 Task: Look for space in Corvallis, United States from 24th August, 2023 to 10th September, 2023 for 8 adults in price range Rs.12000 to Rs.15000. Place can be entire place or shared room with 4 bedrooms having 8 beds and 4 bathrooms. Property type can be house, flat, guest house. Amenities needed are: wifi, TV, free parkinig on premises, gym, breakfast. Booking option can be shelf check-in. Required host language is English.
Action: Mouse moved to (571, 143)
Screenshot: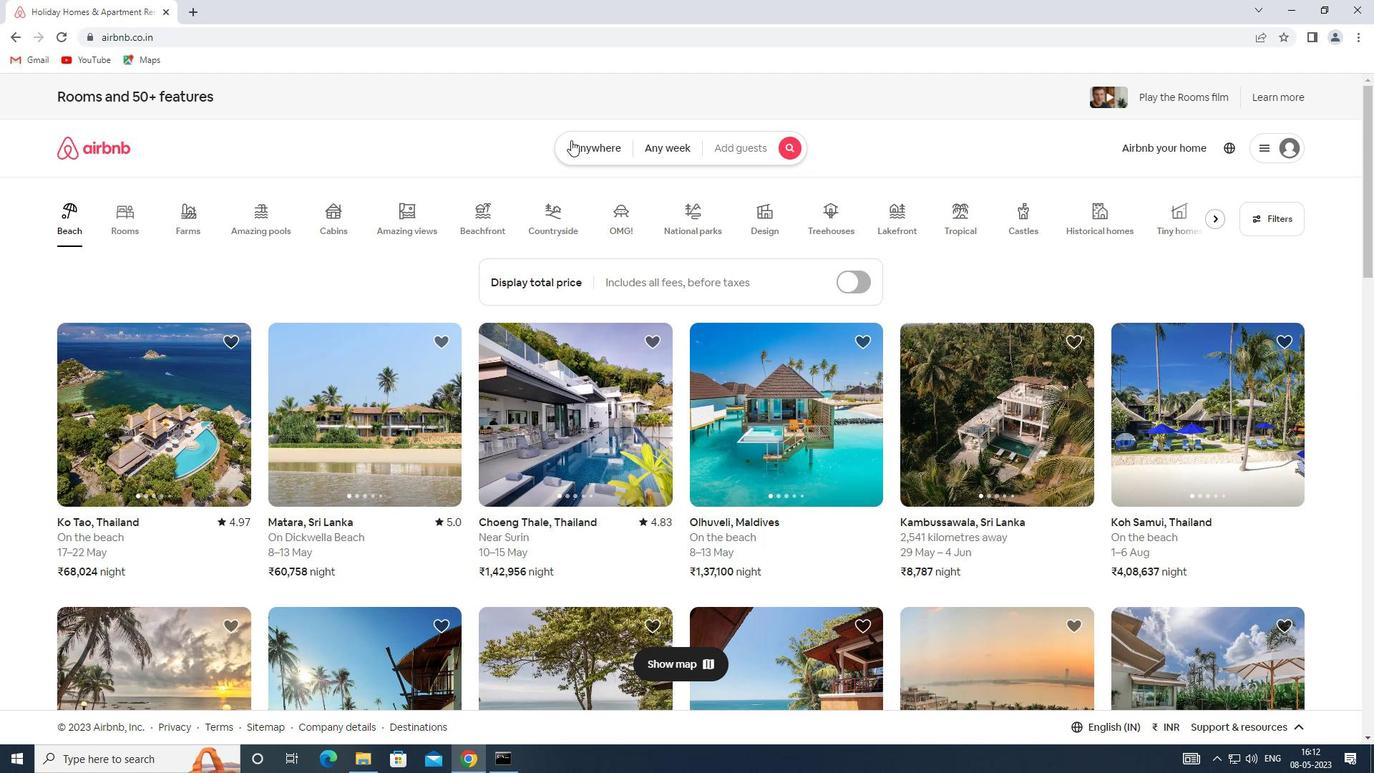 
Action: Mouse pressed left at (571, 143)
Screenshot: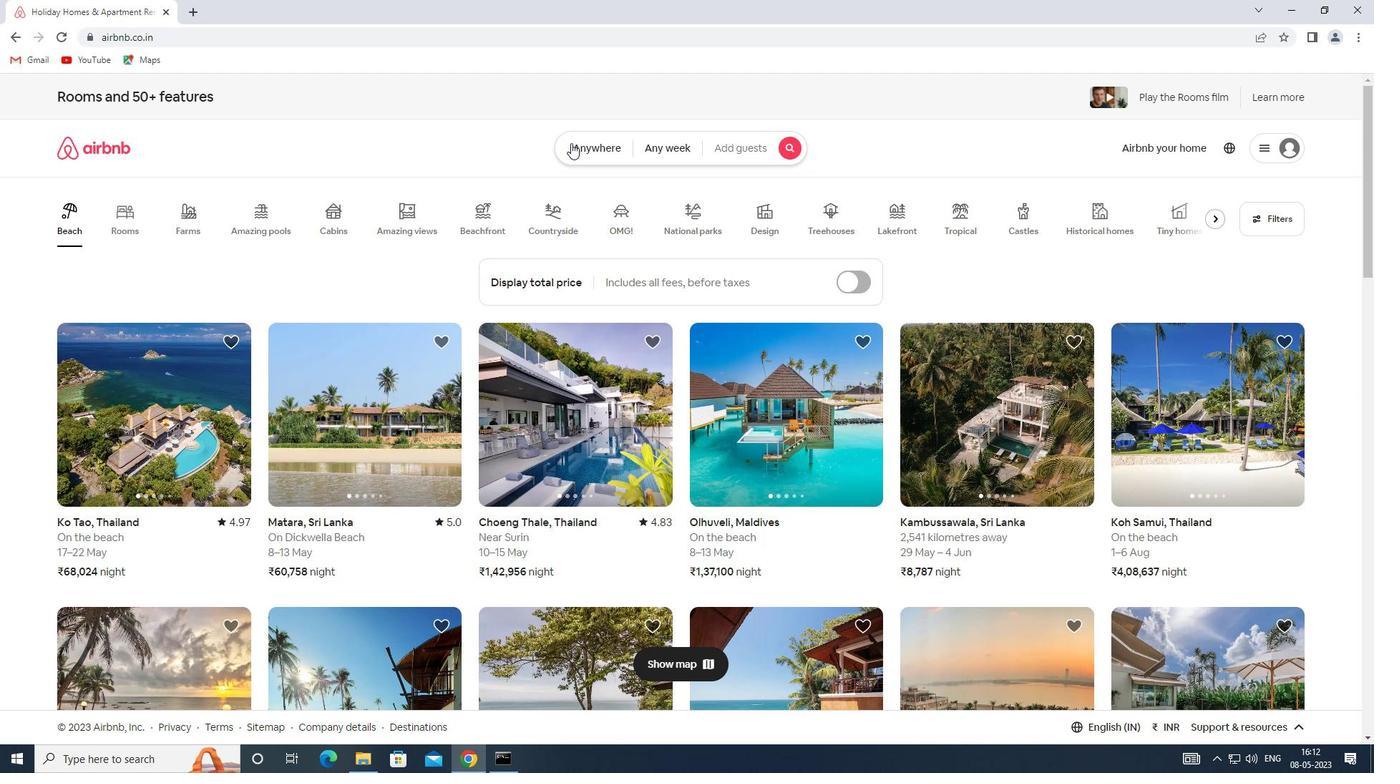 
Action: Mouse moved to (443, 203)
Screenshot: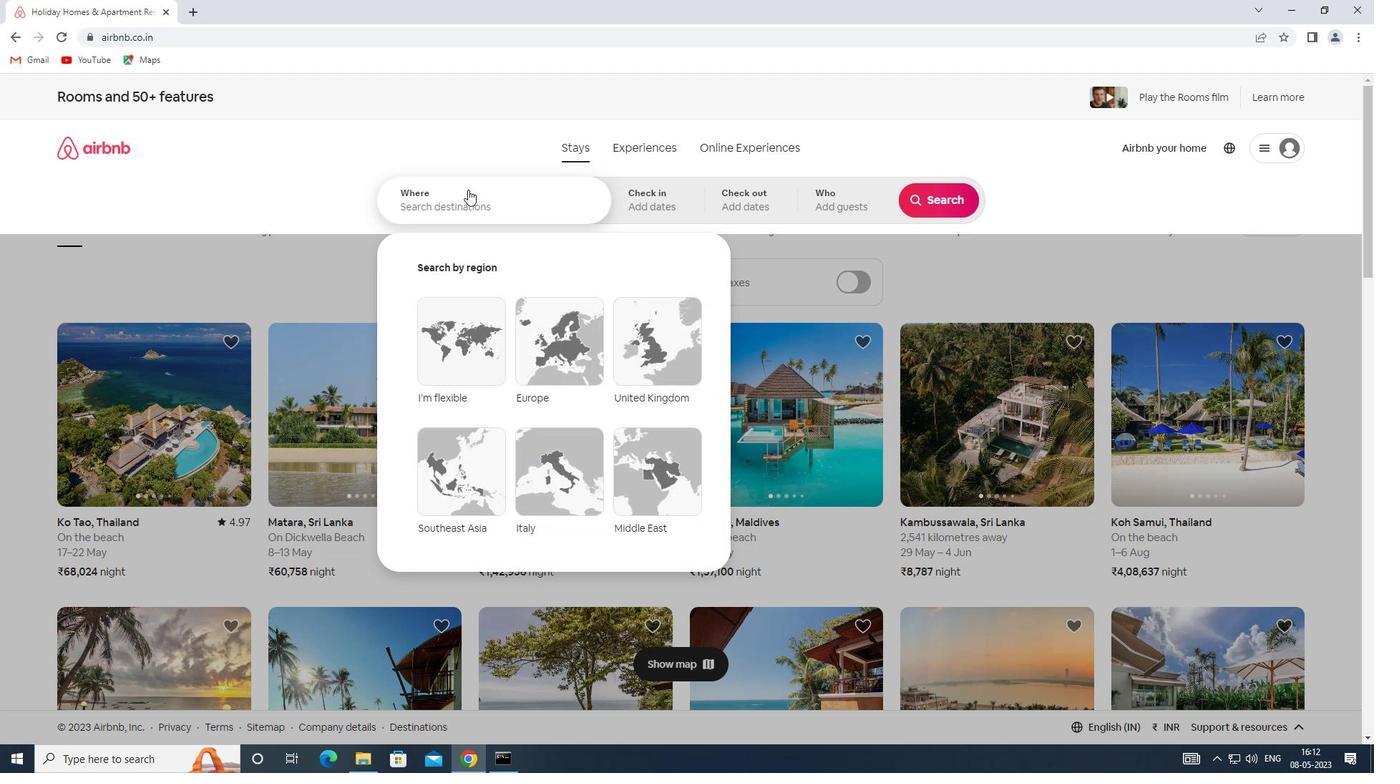 
Action: Mouse pressed left at (443, 203)
Screenshot: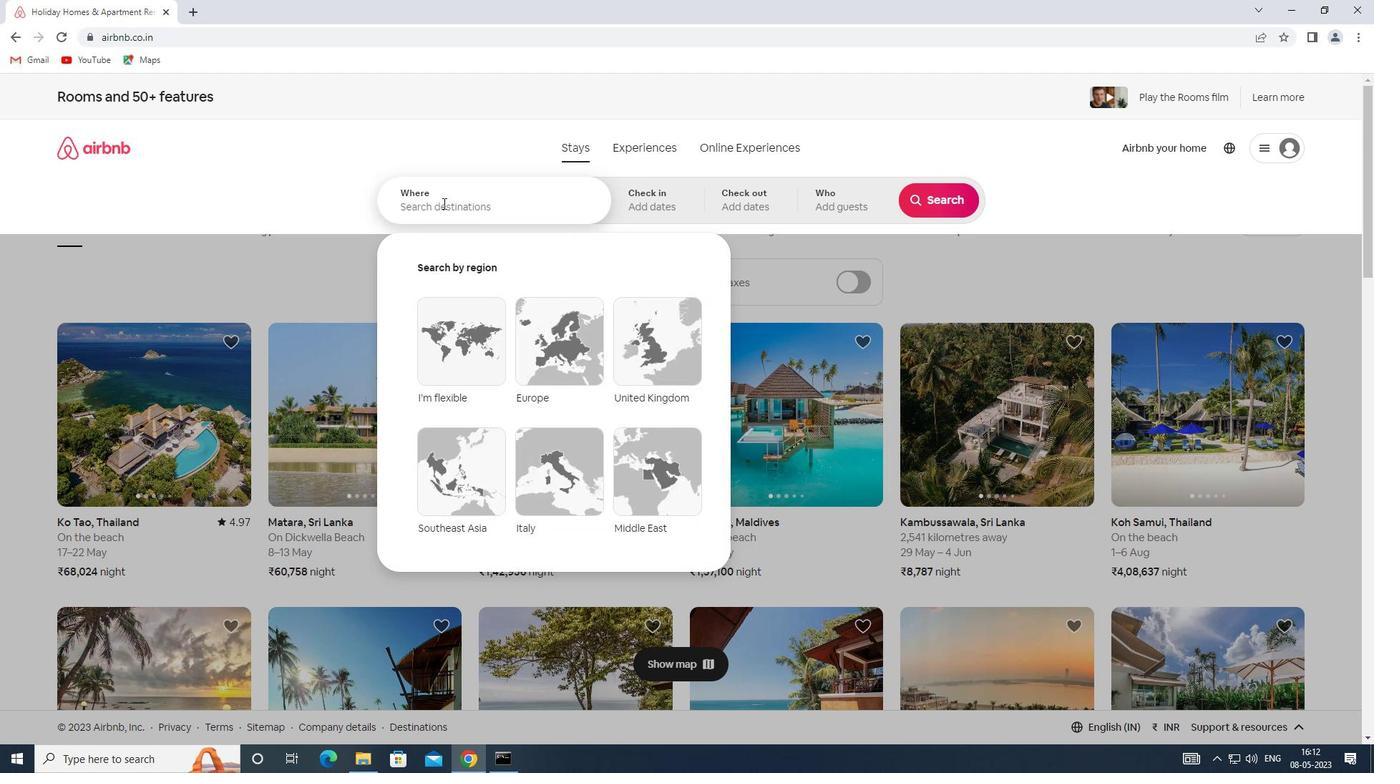 
Action: Key pressed <Key.shift>SPACE<Key.space>IN<Key.space><Key.shift>CORVALLIS,<Key.shift>UNITED<Key.space><Key.shift>STATES
Screenshot: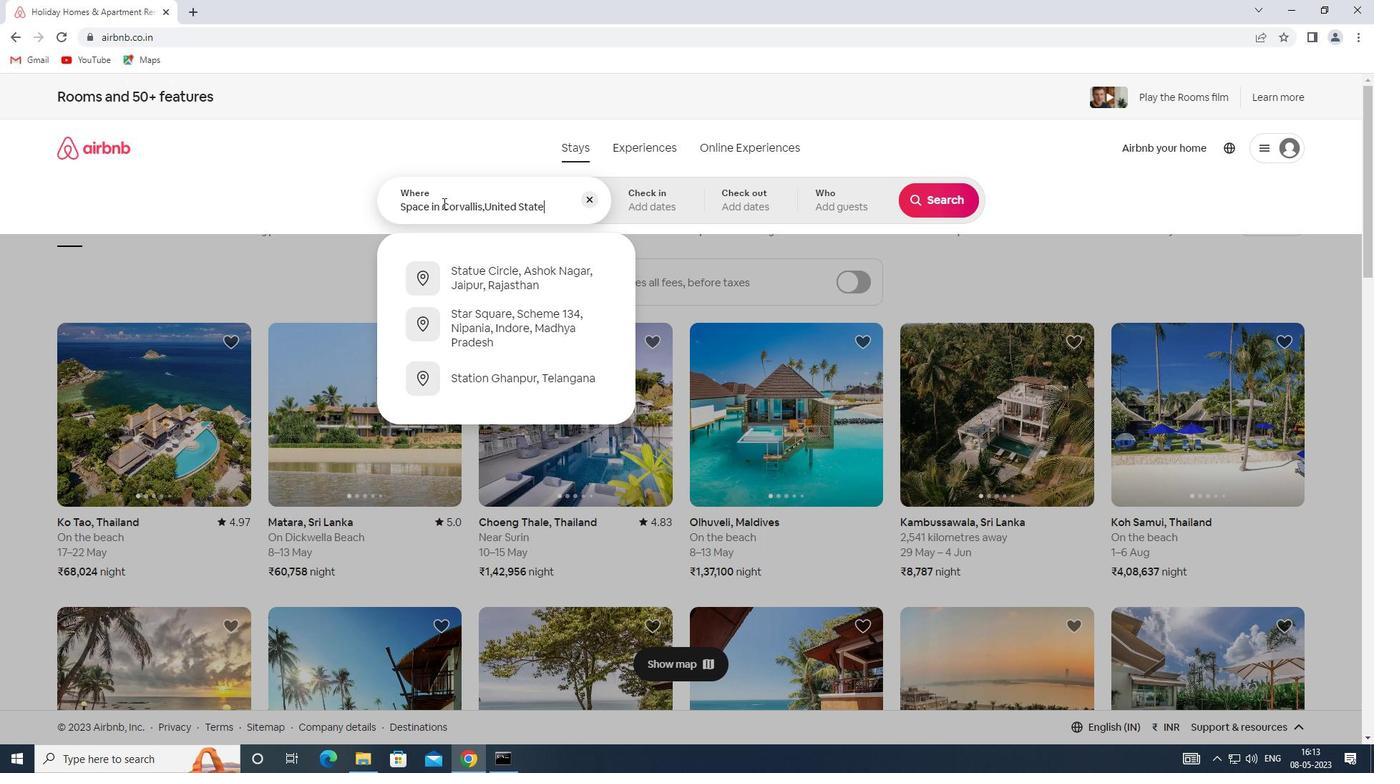 
Action: Mouse moved to (659, 186)
Screenshot: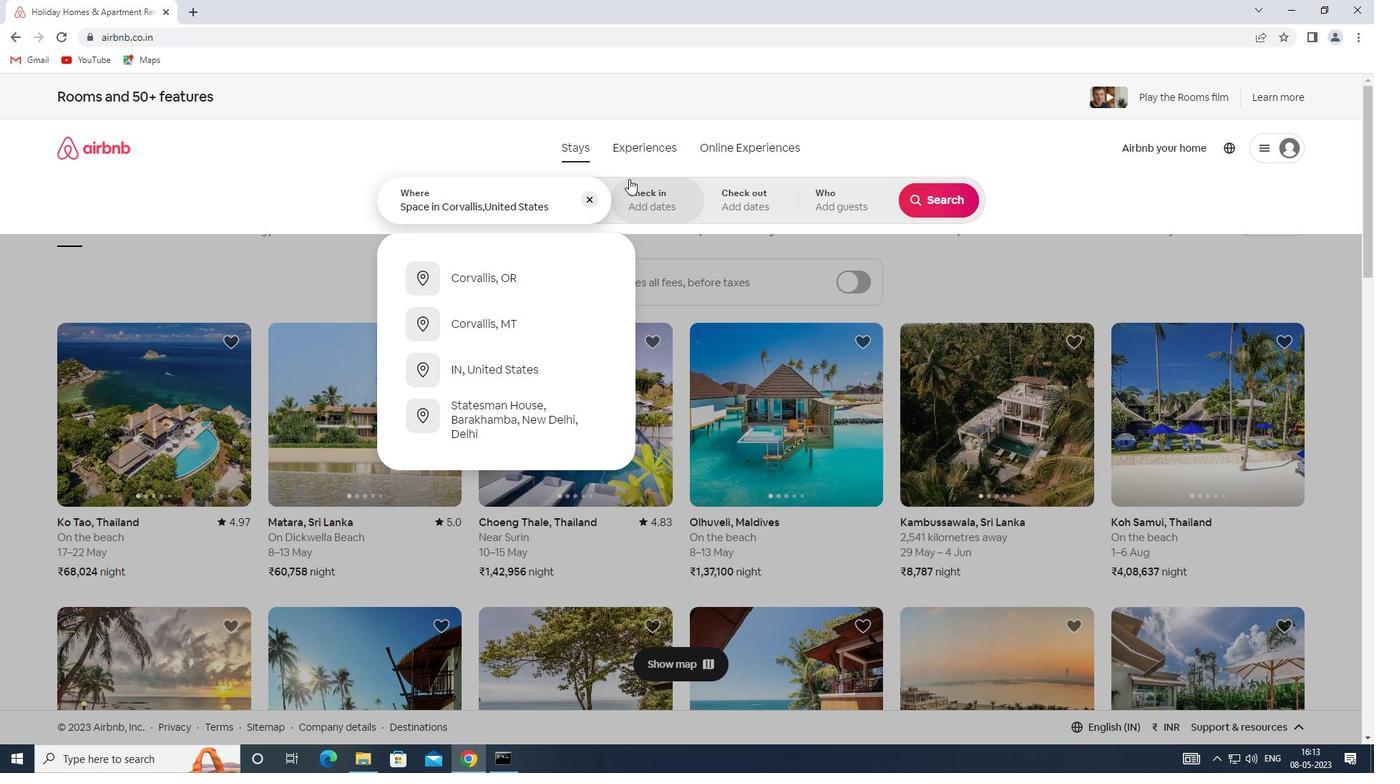 
Action: Mouse pressed left at (659, 186)
Screenshot: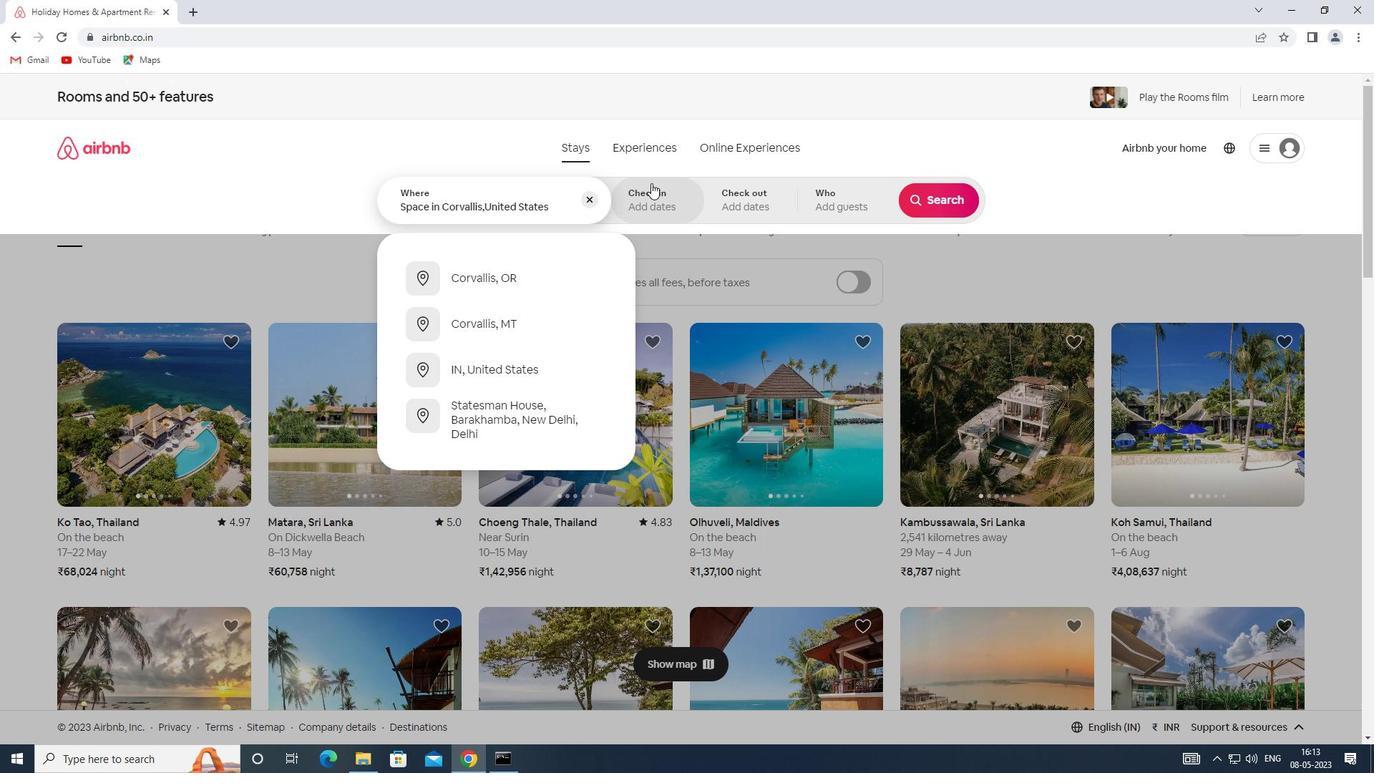 
Action: Mouse moved to (941, 311)
Screenshot: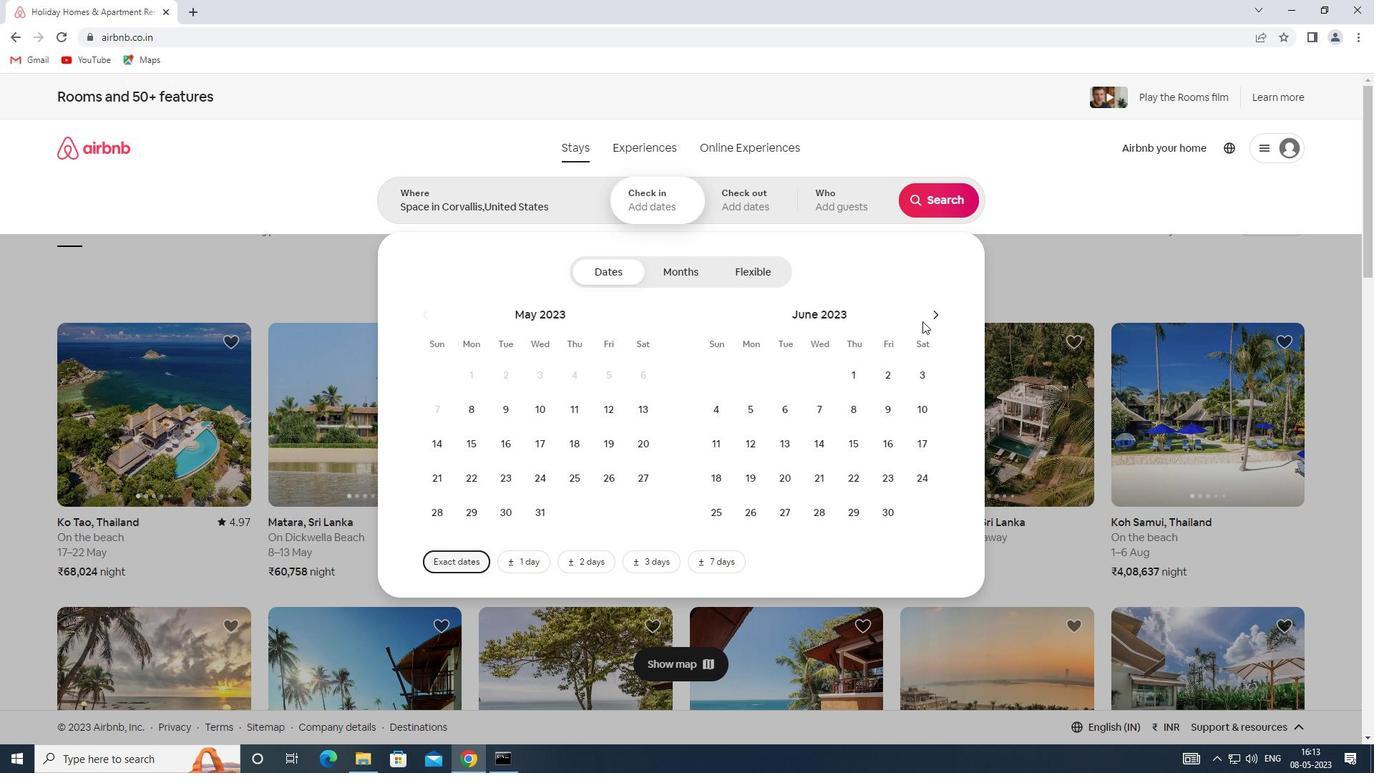 
Action: Mouse pressed left at (941, 311)
Screenshot: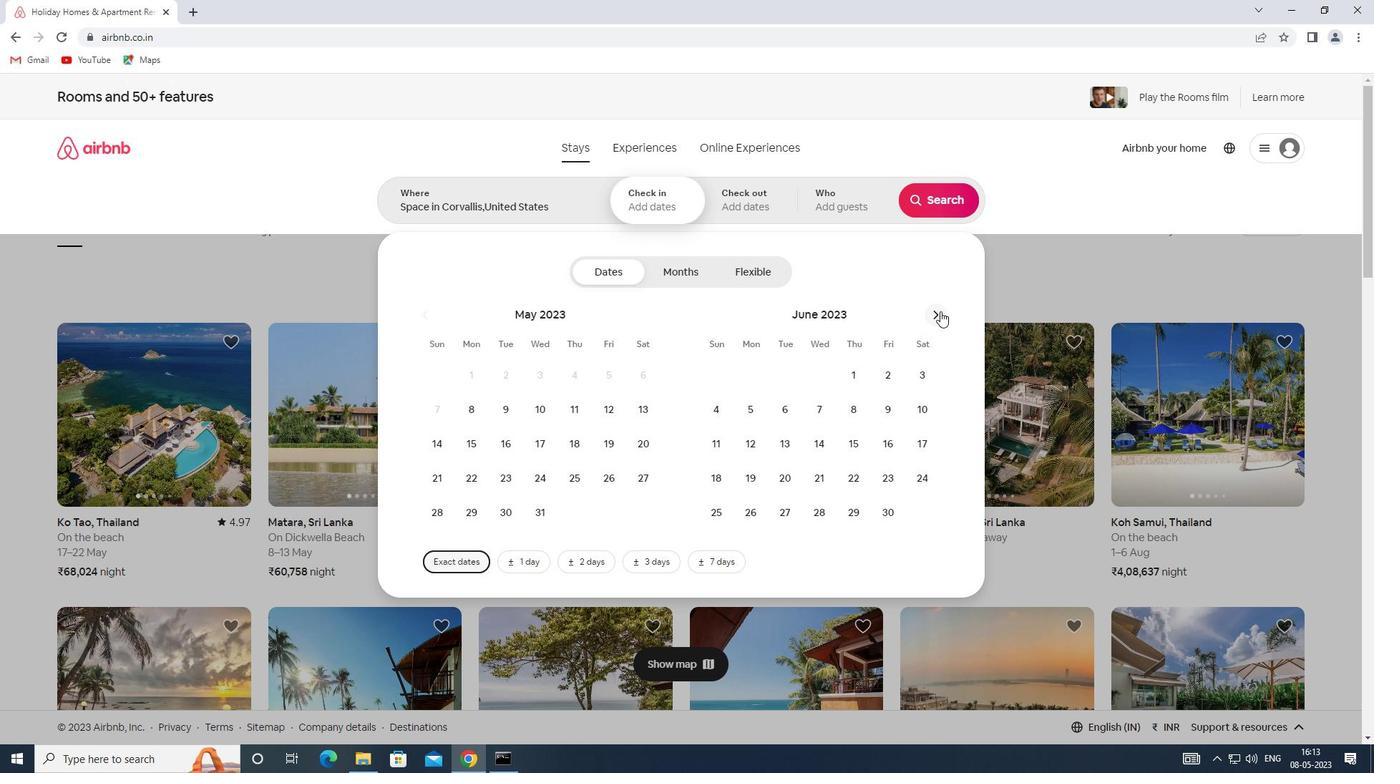 
Action: Mouse pressed left at (941, 311)
Screenshot: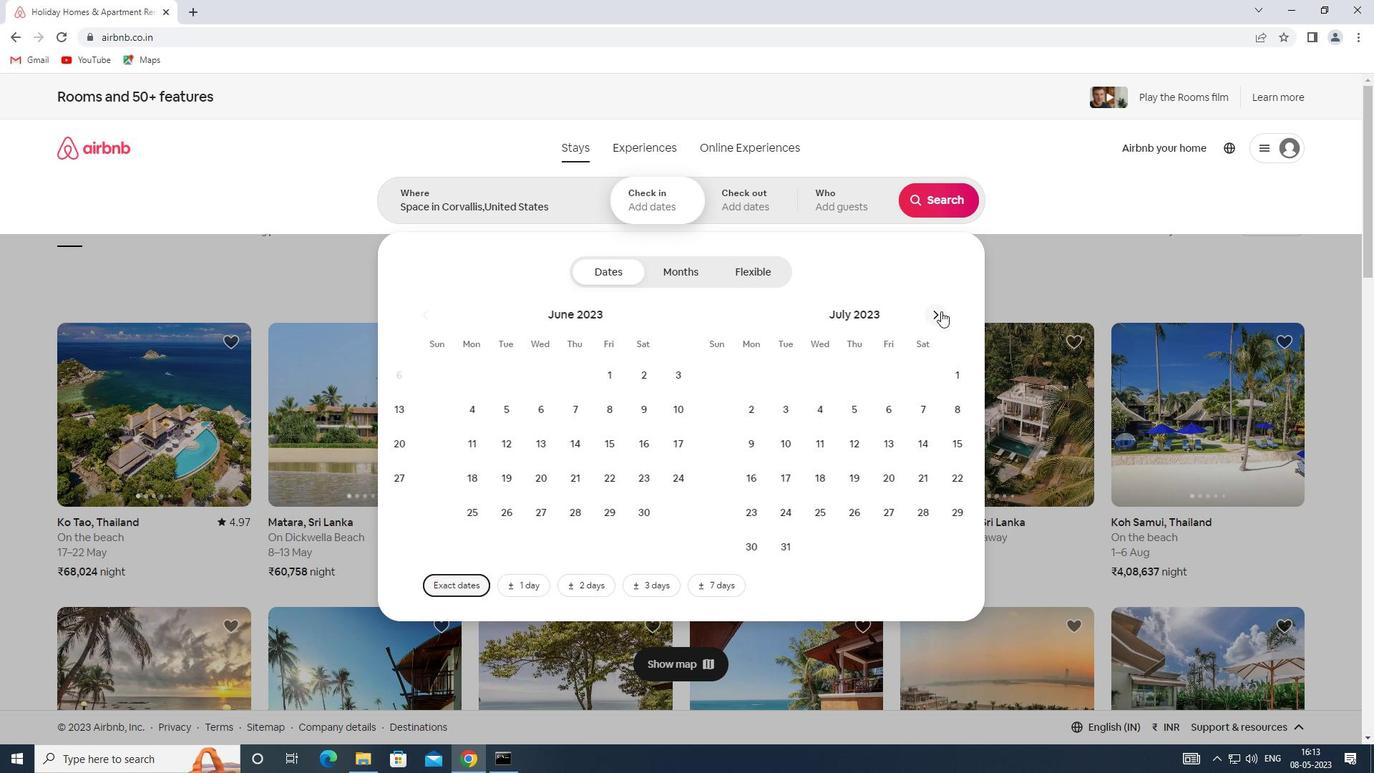 
Action: Mouse moved to (848, 476)
Screenshot: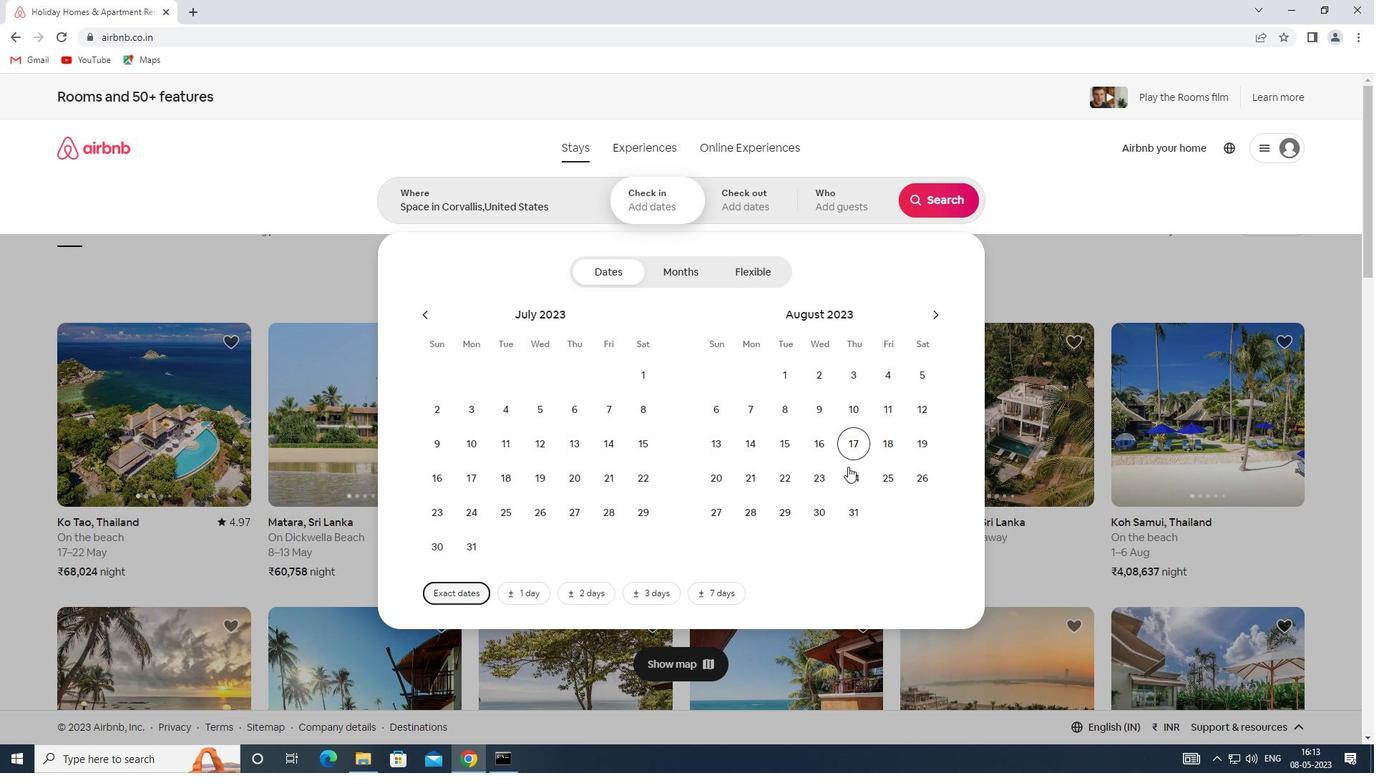
Action: Mouse pressed left at (848, 476)
Screenshot: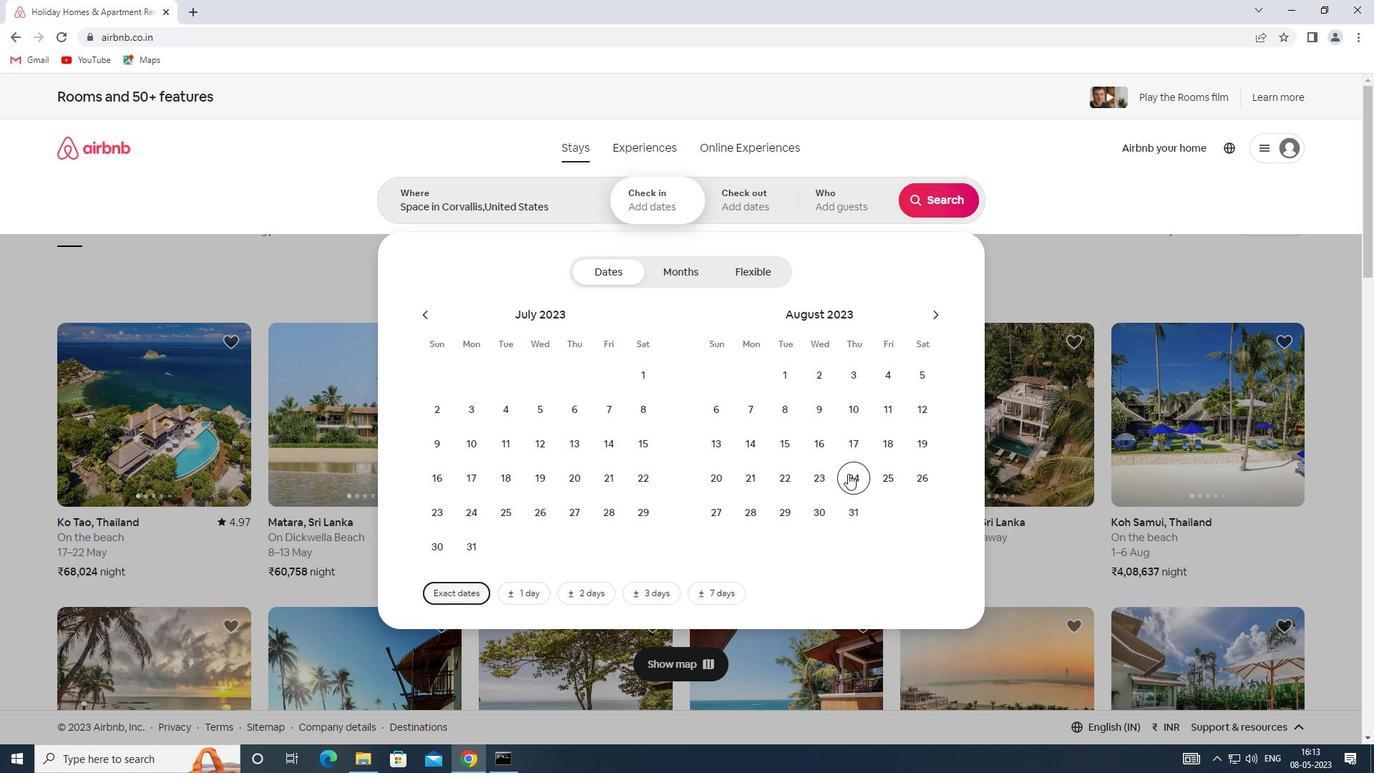 
Action: Mouse moved to (937, 307)
Screenshot: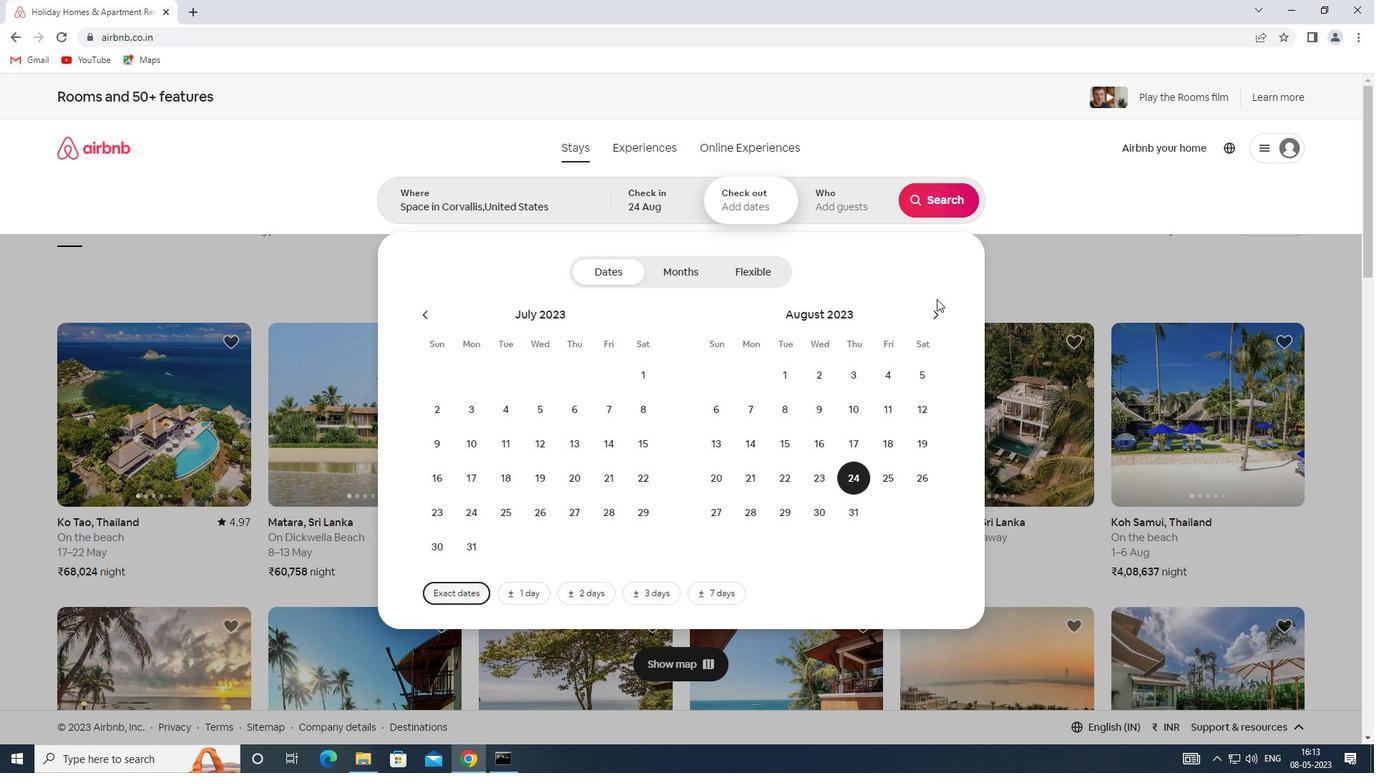 
Action: Mouse pressed left at (937, 307)
Screenshot: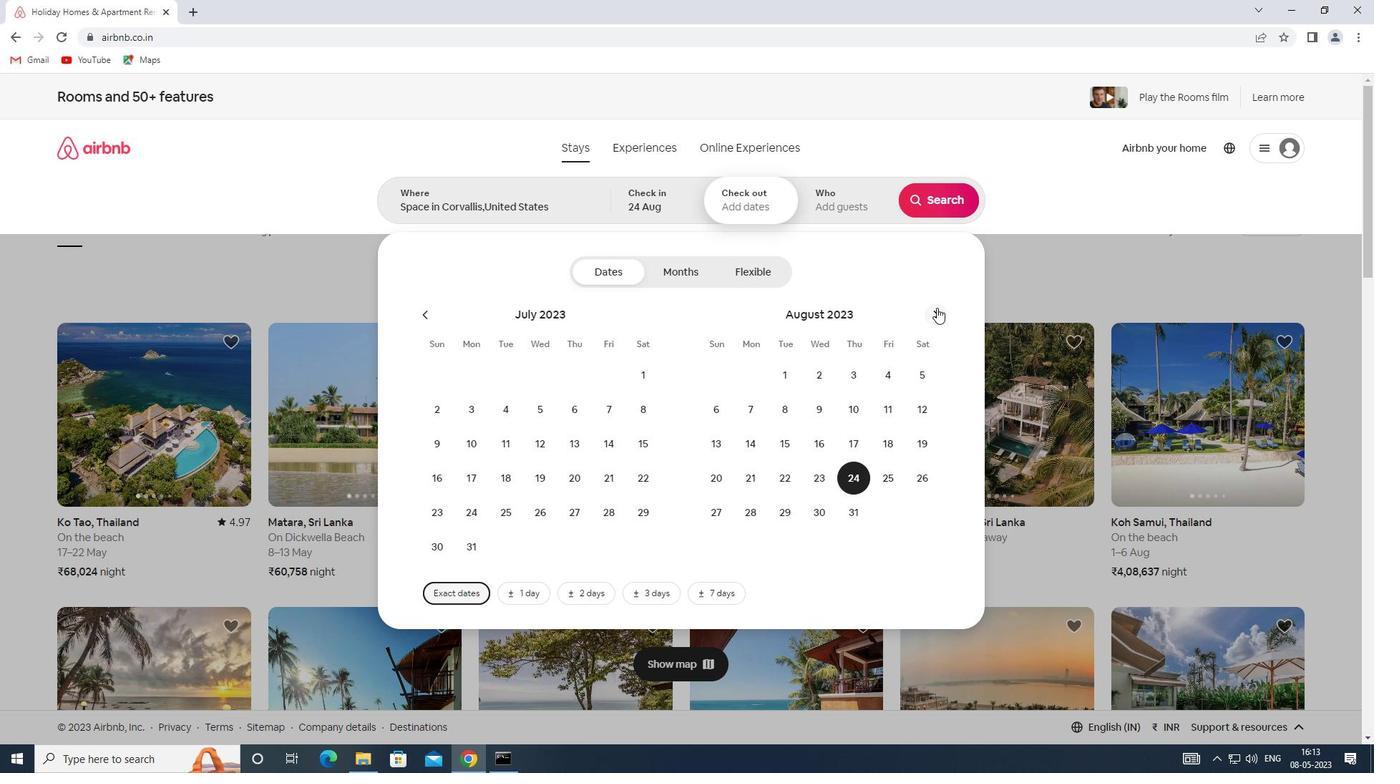 
Action: Mouse moved to (719, 433)
Screenshot: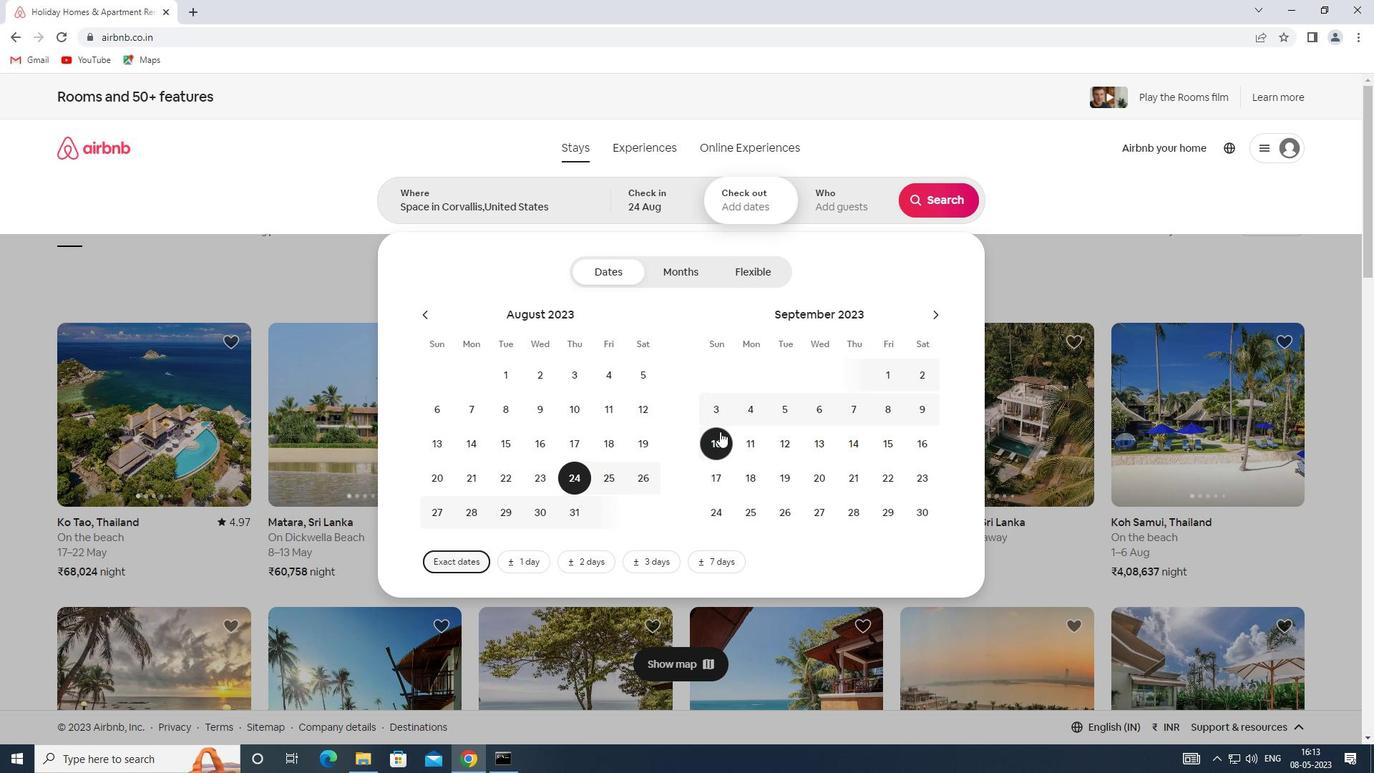 
Action: Mouse pressed left at (719, 433)
Screenshot: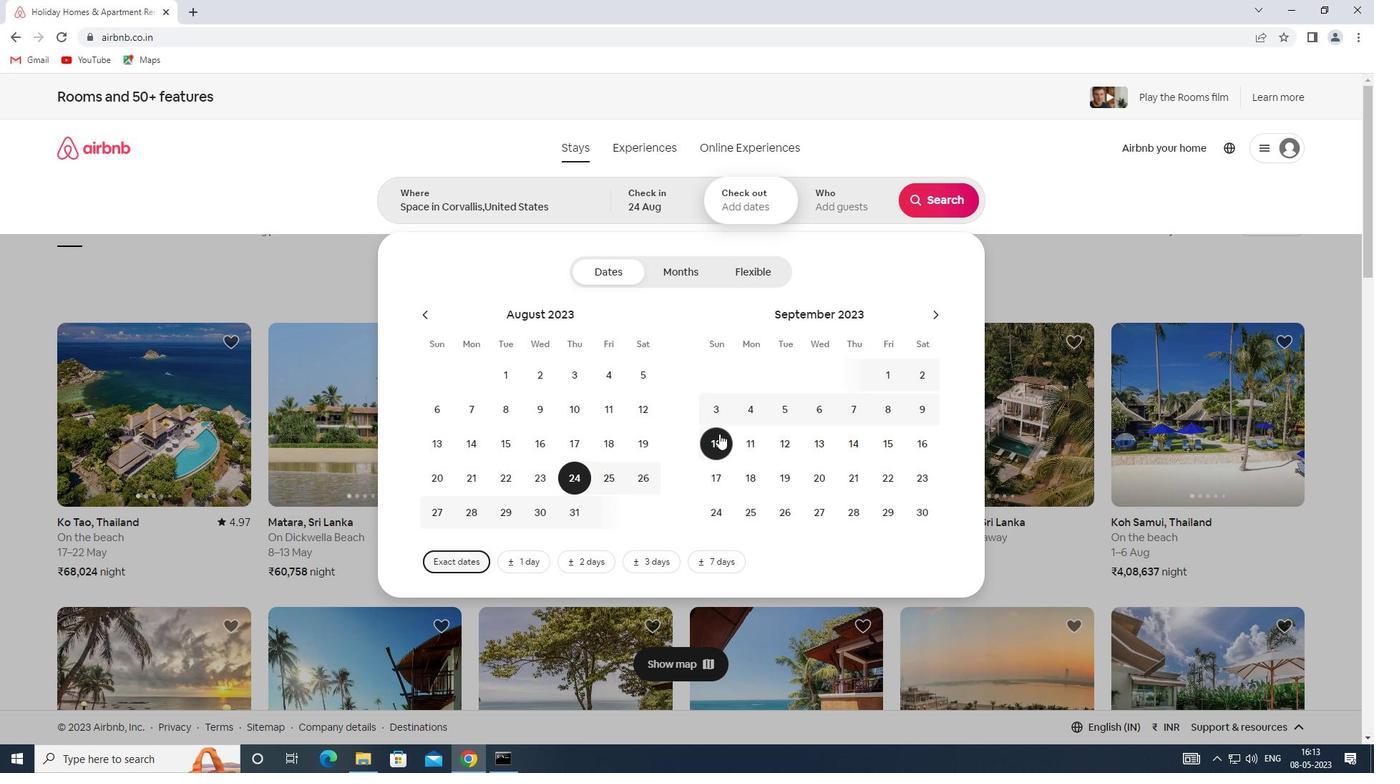 
Action: Mouse moved to (831, 204)
Screenshot: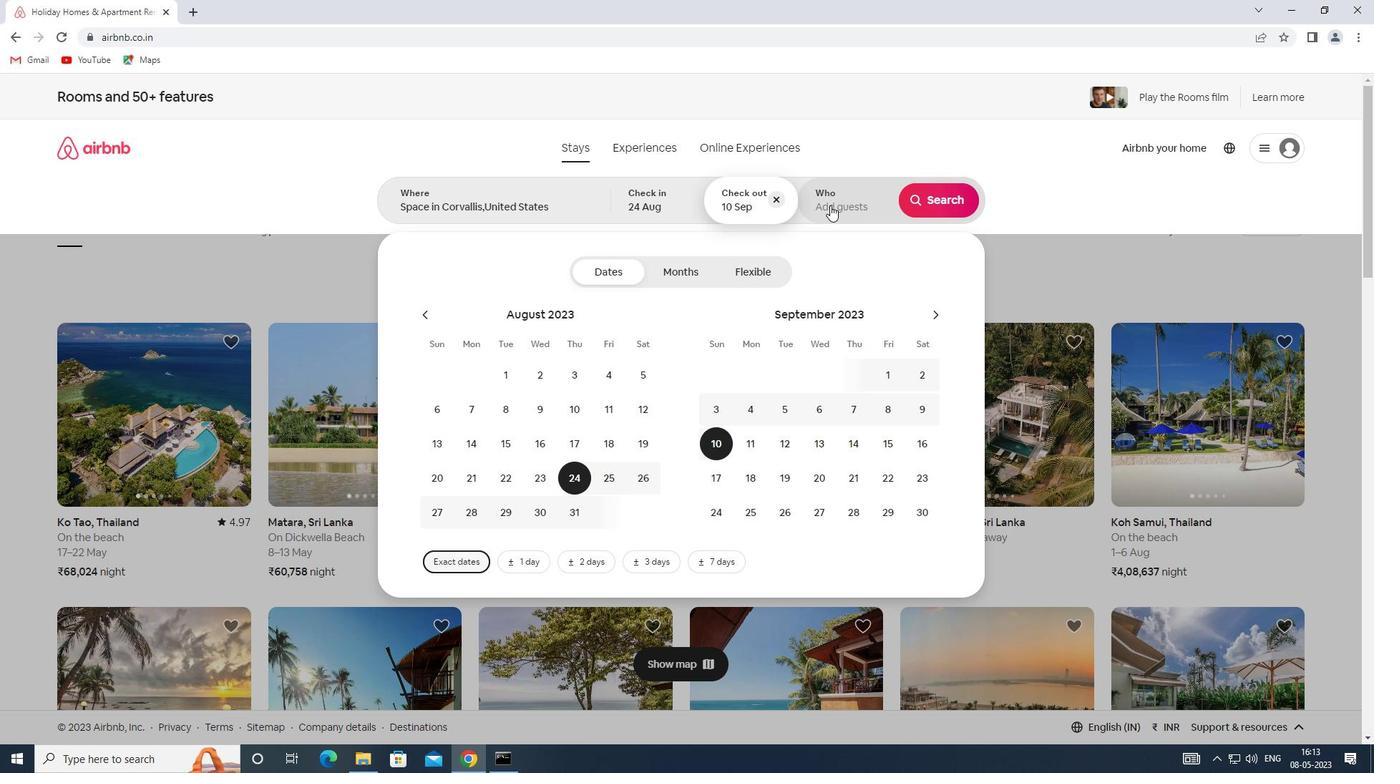 
Action: Mouse pressed left at (831, 204)
Screenshot: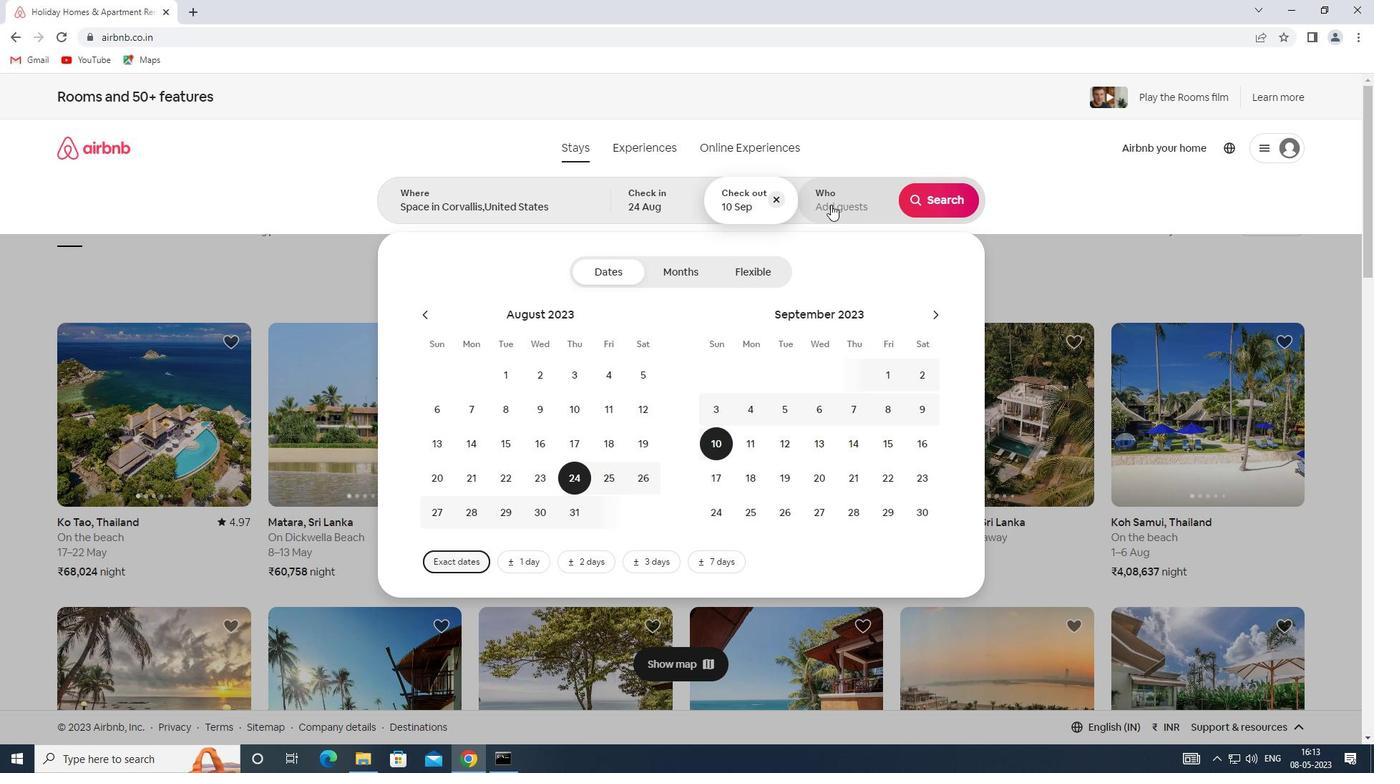 
Action: Mouse moved to (939, 275)
Screenshot: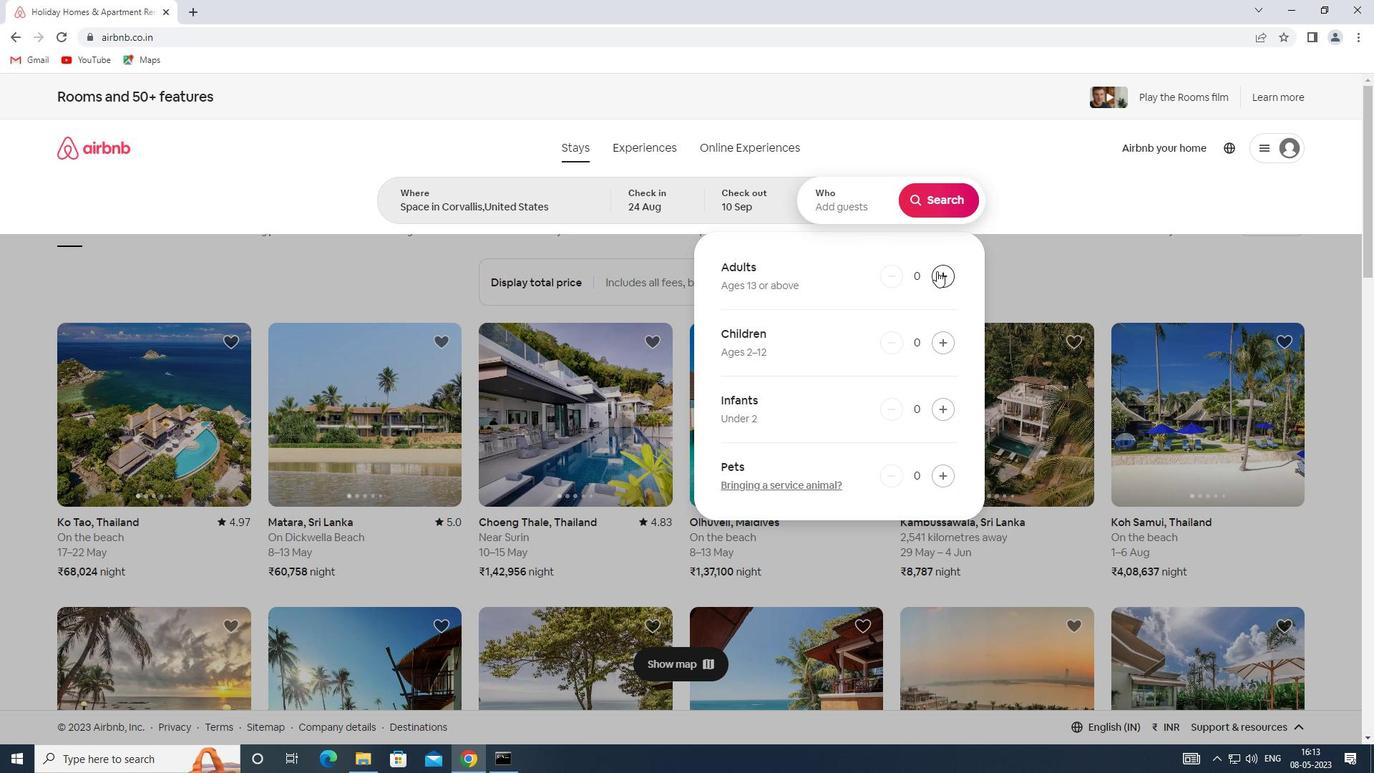 
Action: Mouse pressed left at (939, 275)
Screenshot: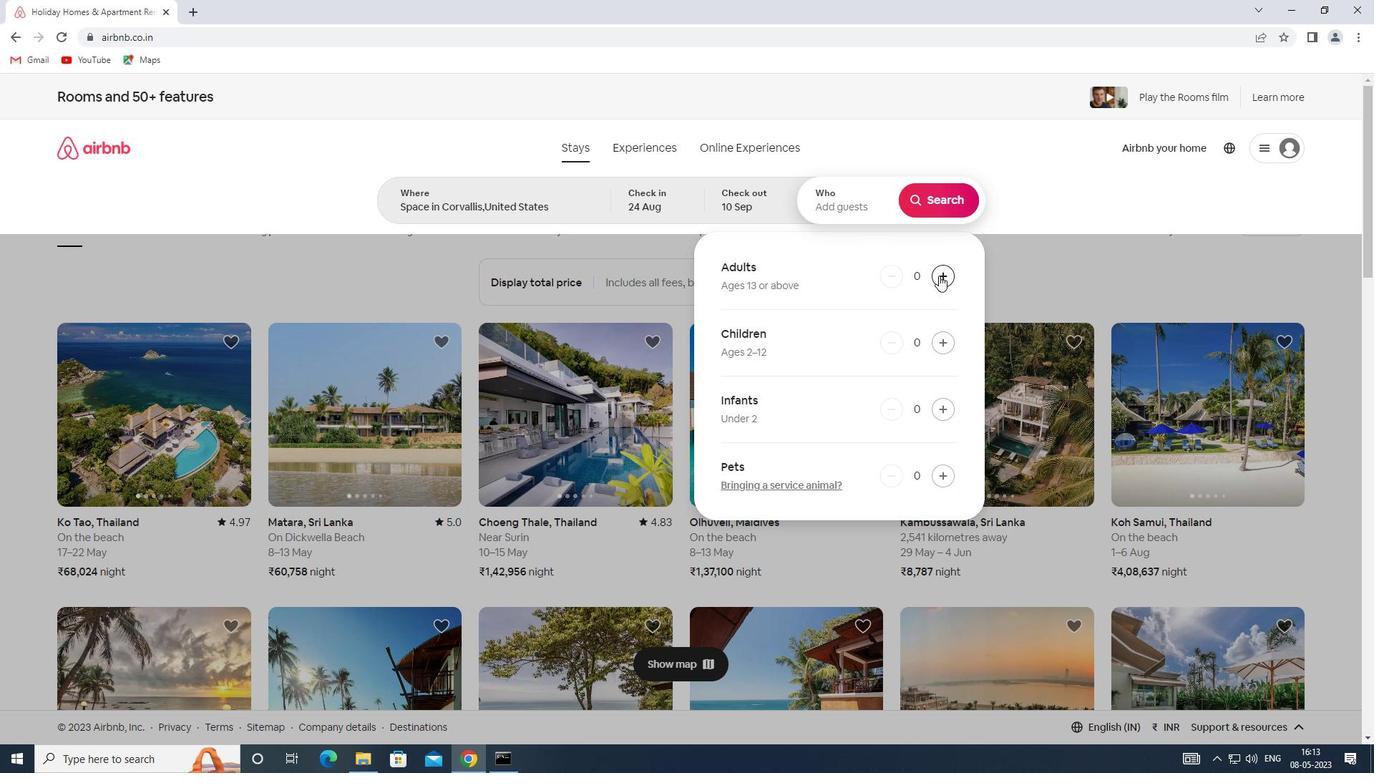 
Action: Mouse pressed left at (939, 275)
Screenshot: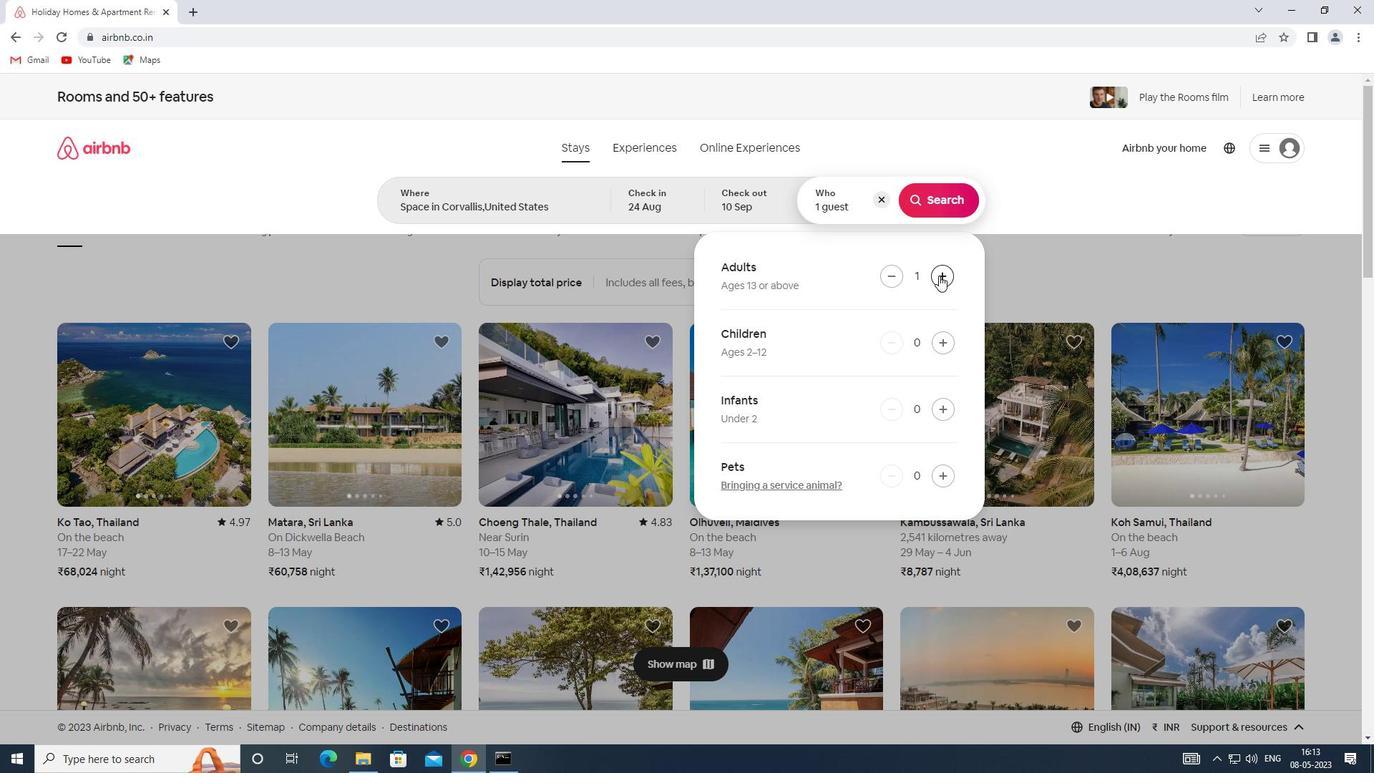 
Action: Mouse pressed left at (939, 275)
Screenshot: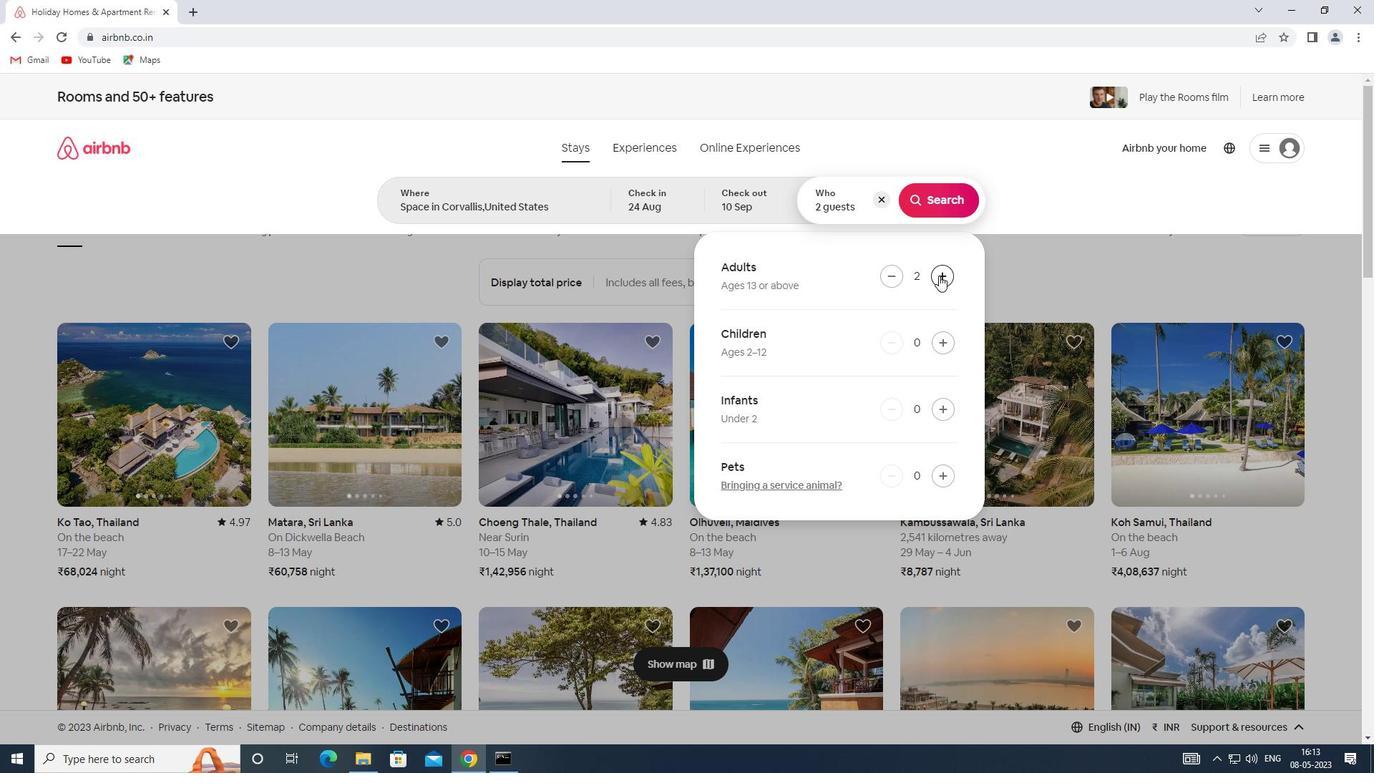 
Action: Mouse pressed left at (939, 275)
Screenshot: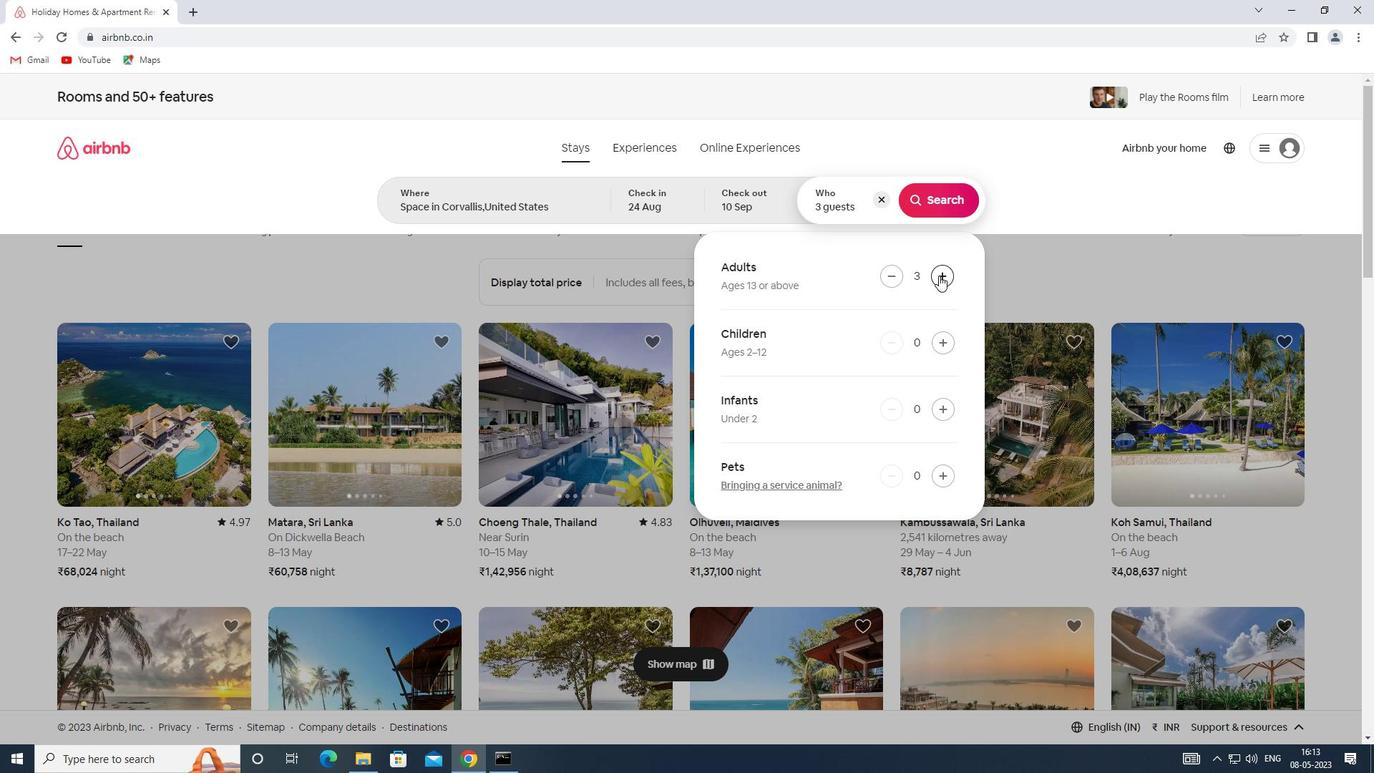 
Action: Mouse pressed left at (939, 275)
Screenshot: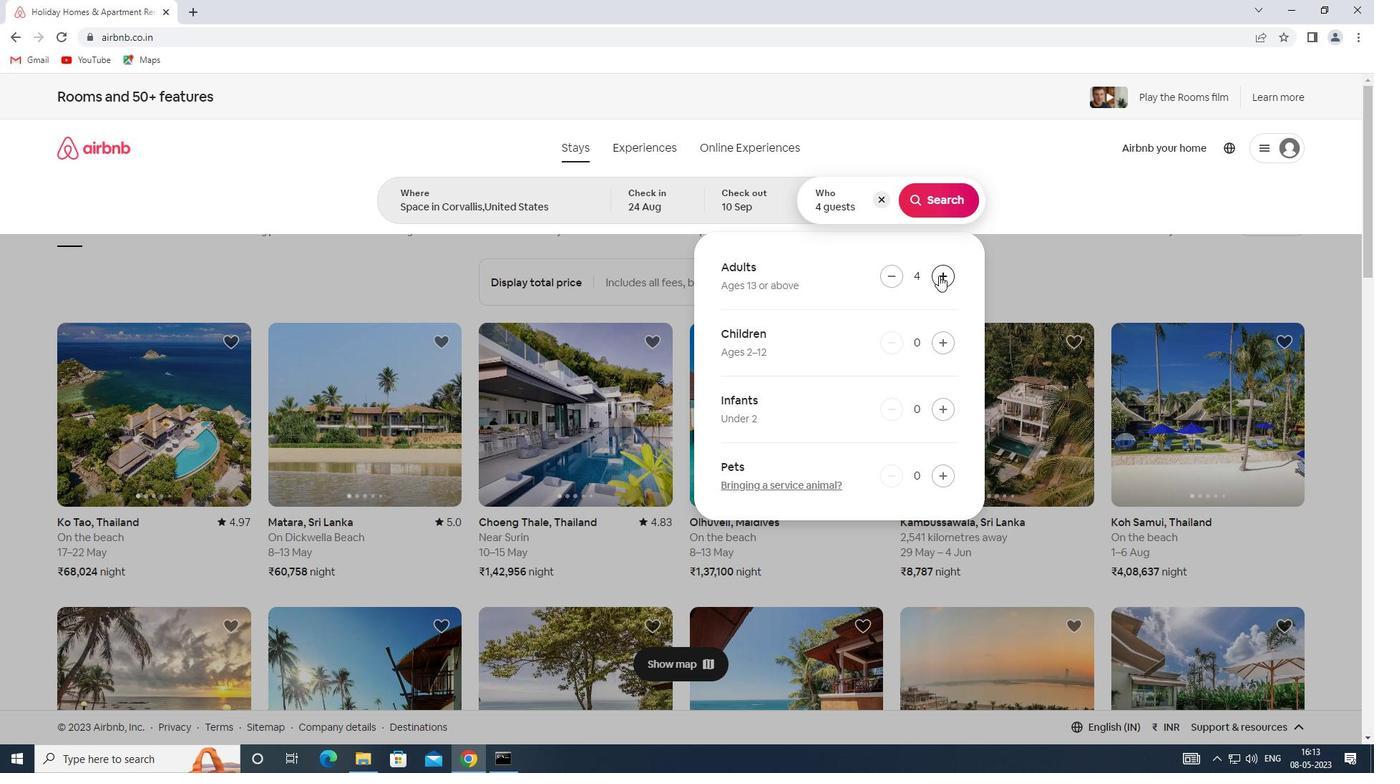 
Action: Mouse pressed left at (939, 275)
Screenshot: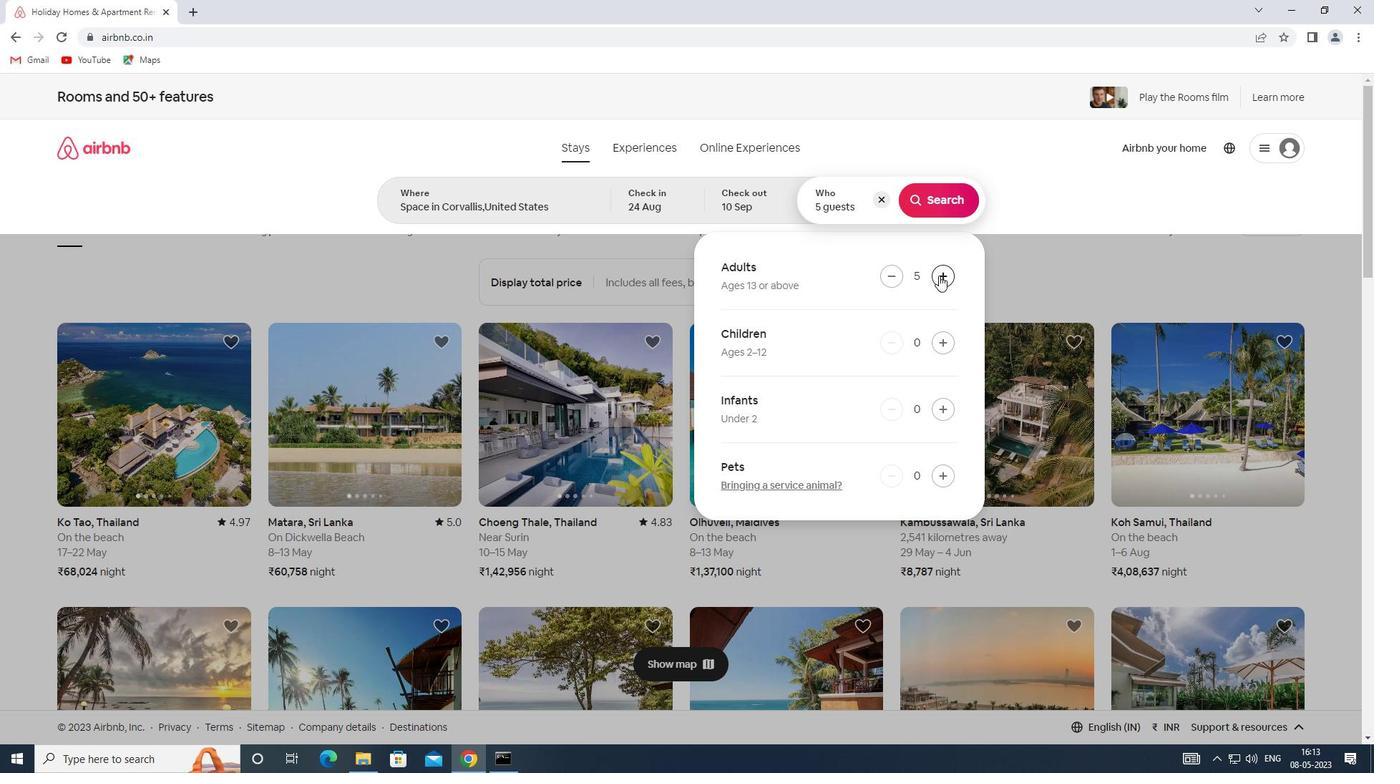 
Action: Mouse pressed left at (939, 275)
Screenshot: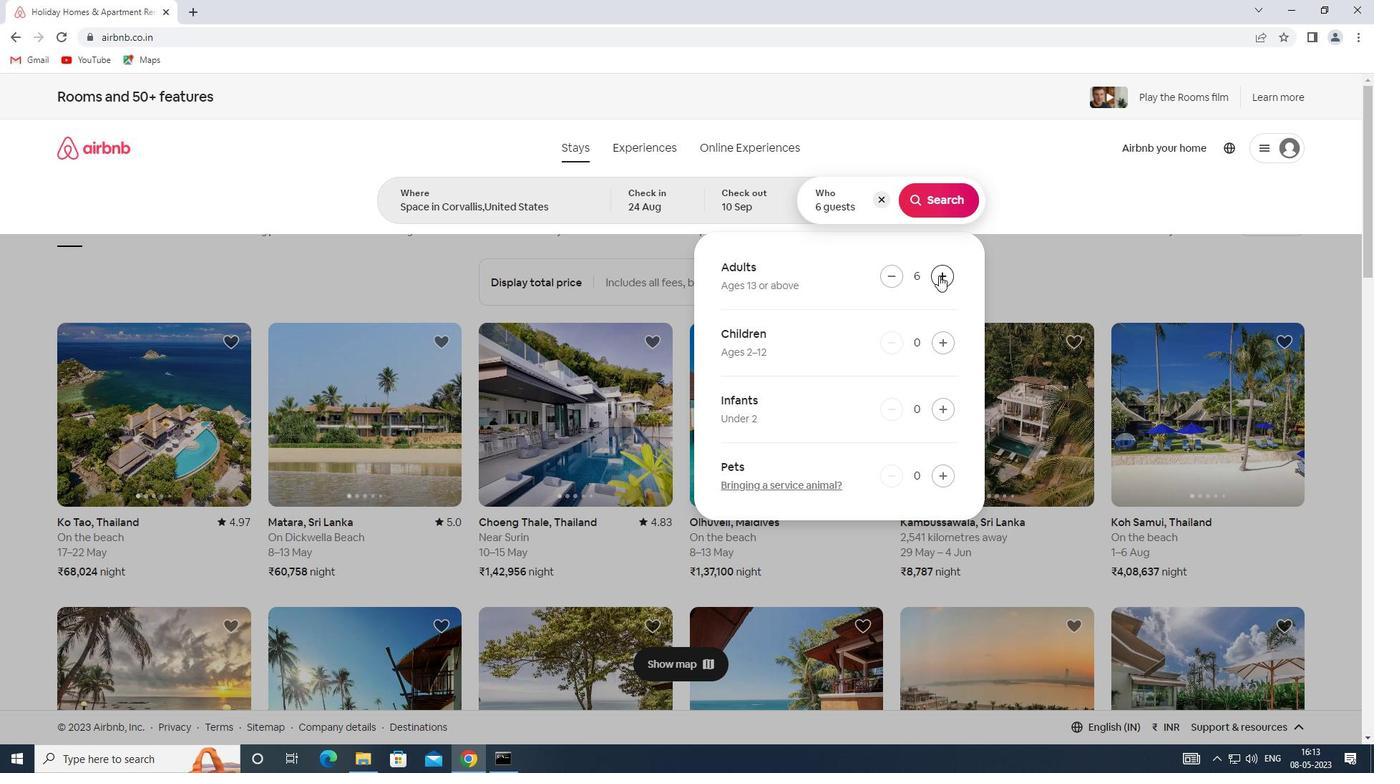 
Action: Mouse pressed left at (939, 275)
Screenshot: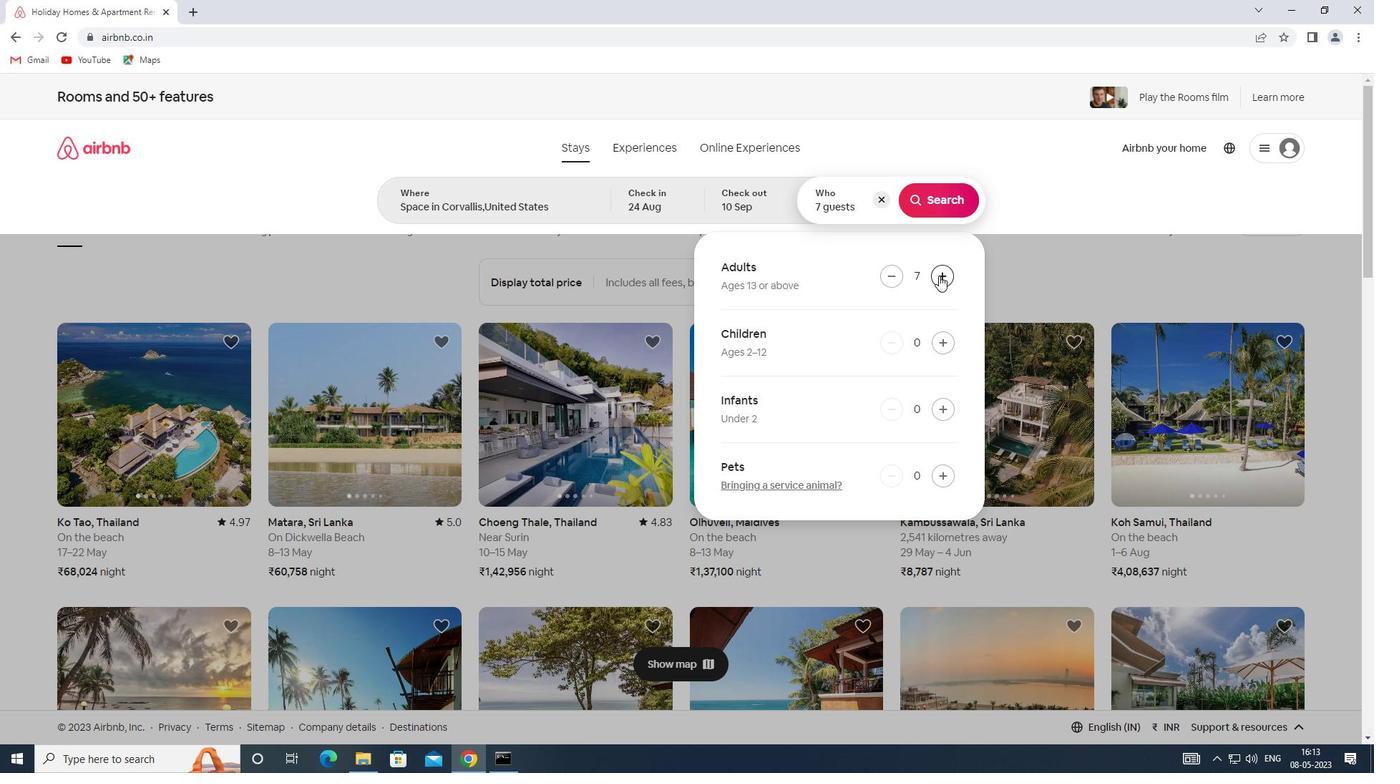 
Action: Mouse moved to (949, 206)
Screenshot: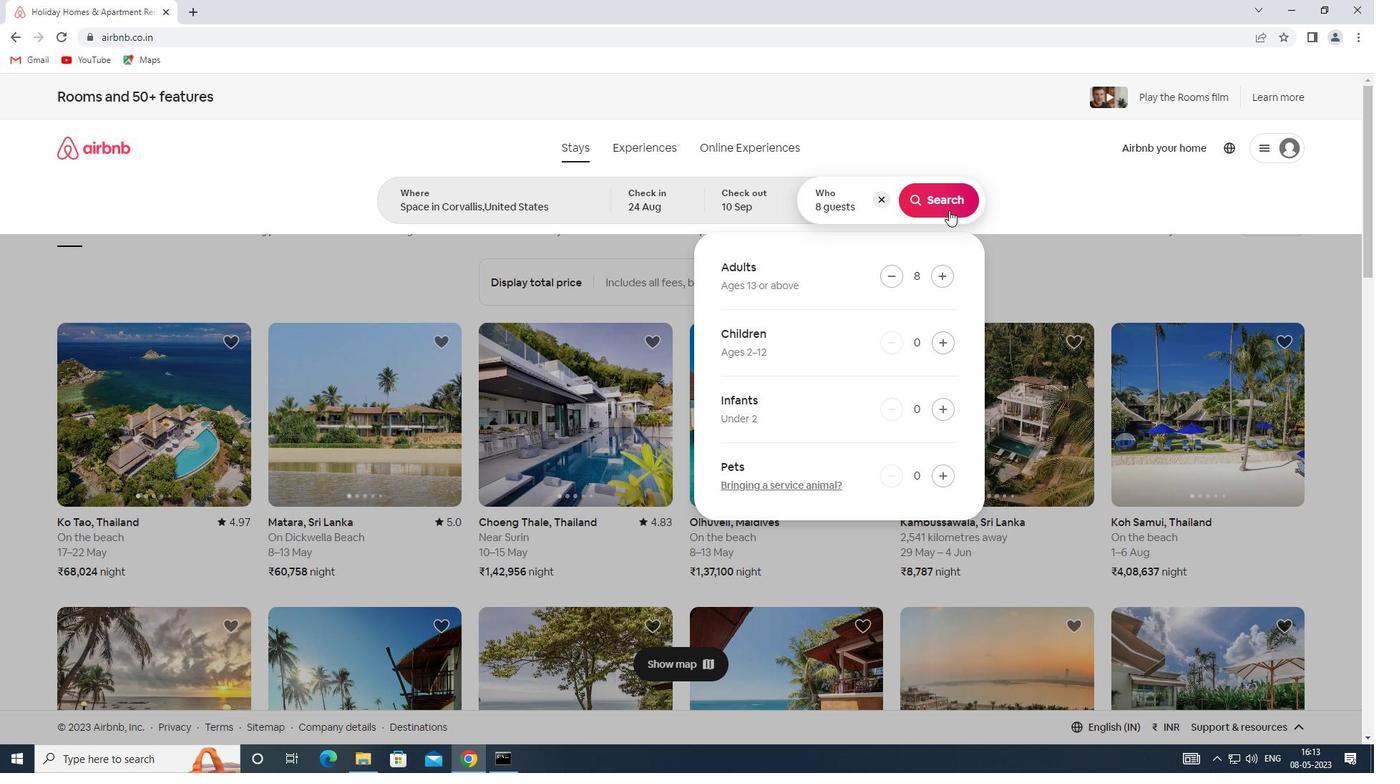 
Action: Mouse pressed left at (949, 206)
Screenshot: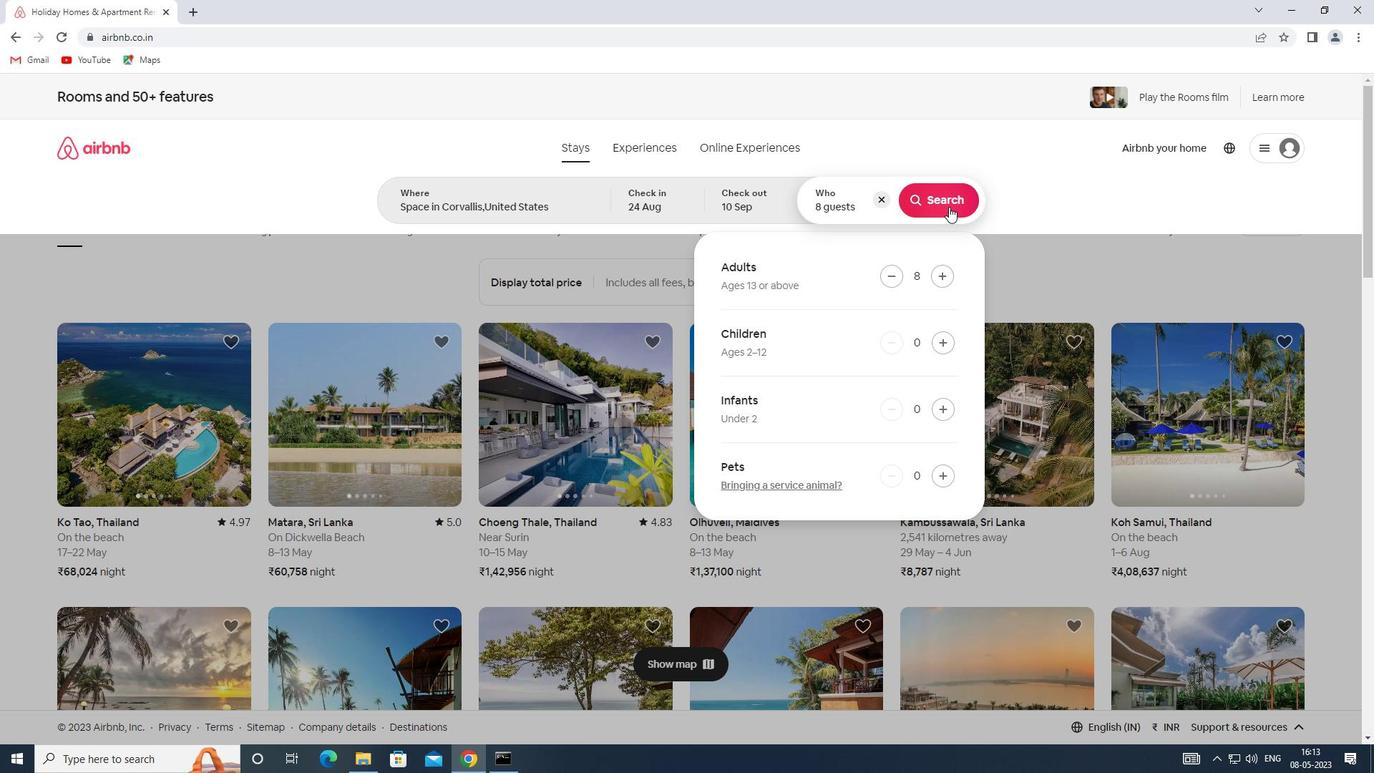 
Action: Mouse moved to (1290, 168)
Screenshot: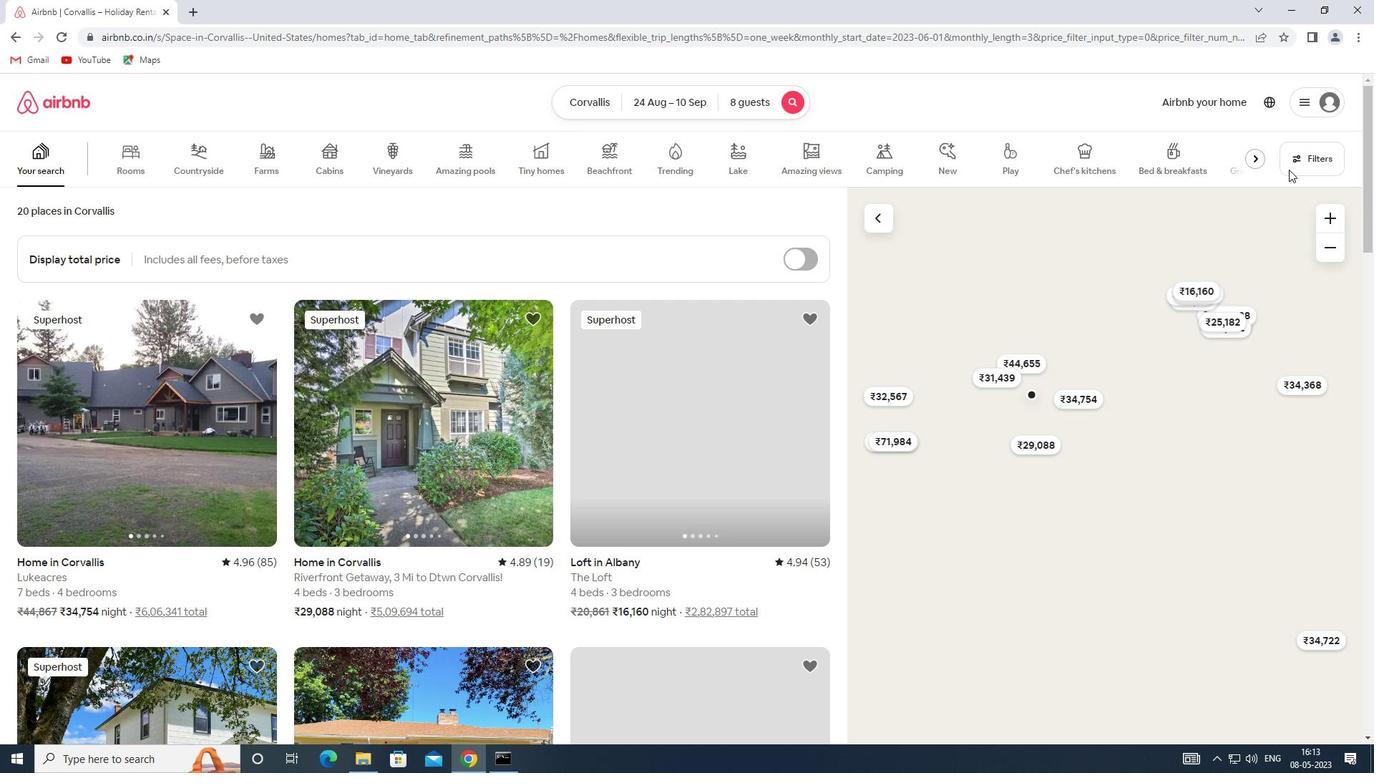 
Action: Mouse pressed left at (1290, 168)
Screenshot: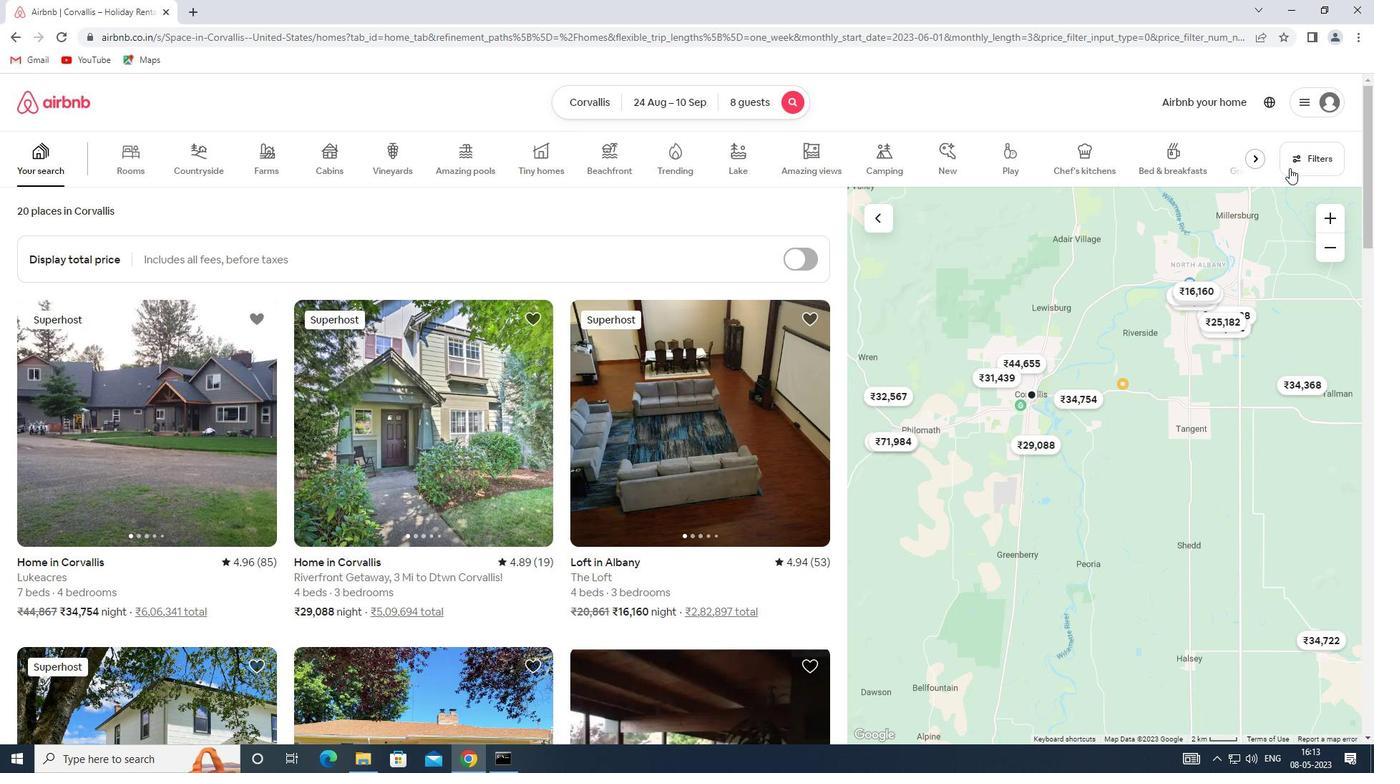 
Action: Mouse moved to (494, 517)
Screenshot: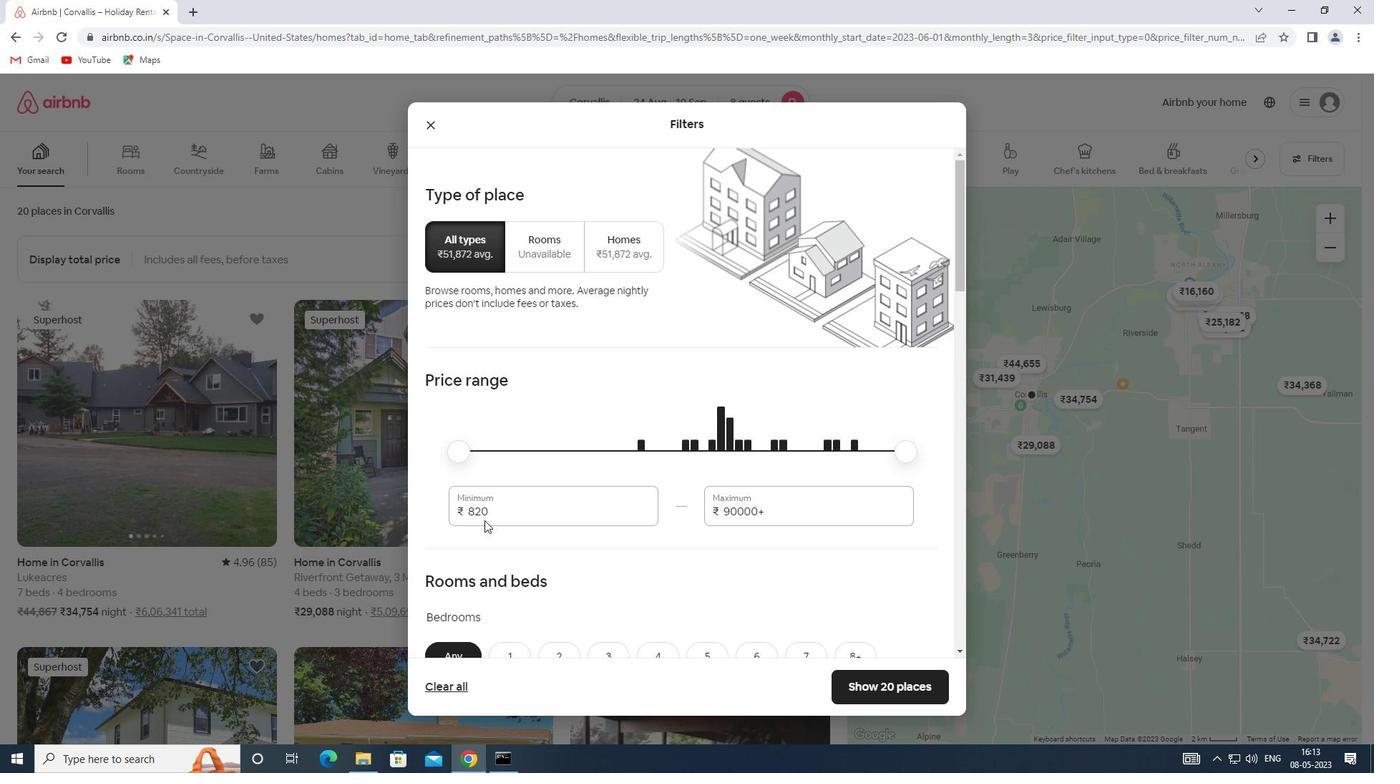 
Action: Mouse pressed left at (494, 517)
Screenshot: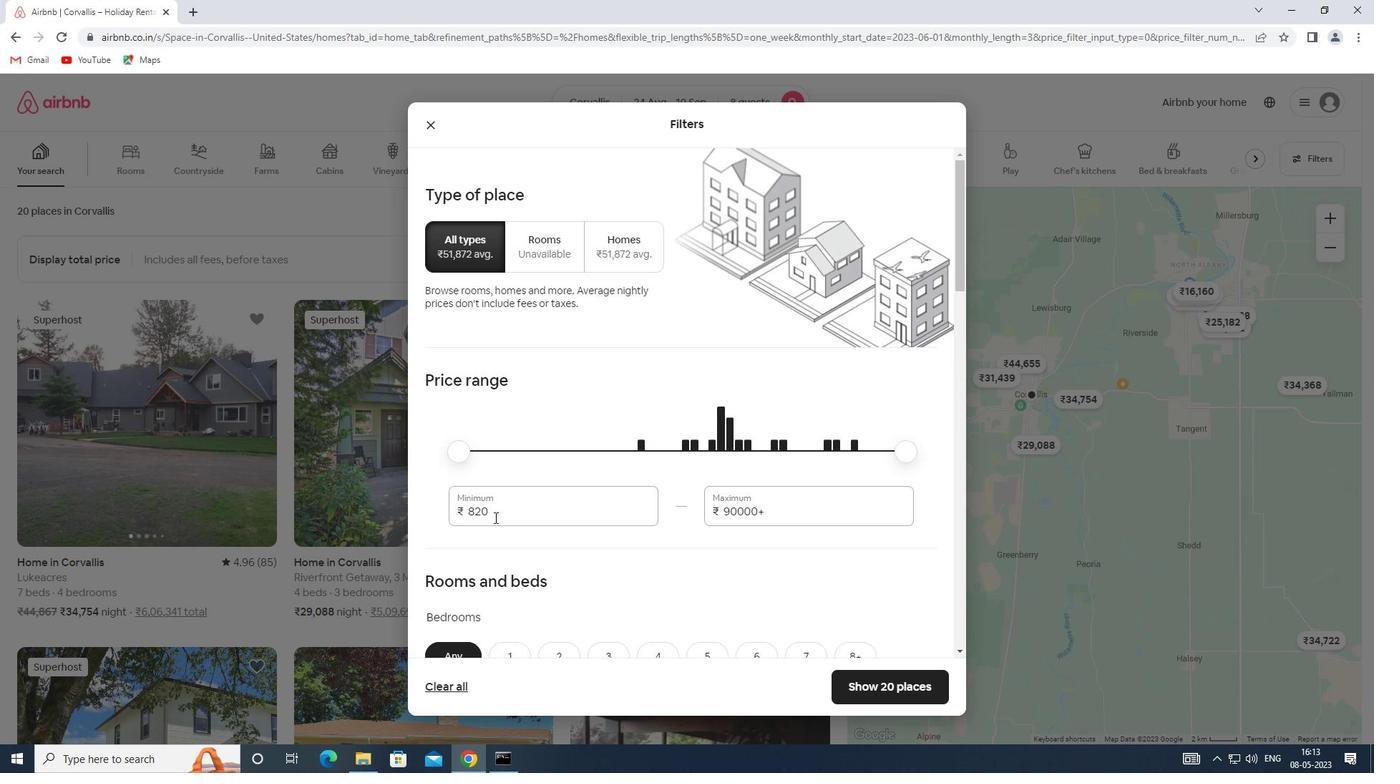 
Action: Mouse moved to (451, 507)
Screenshot: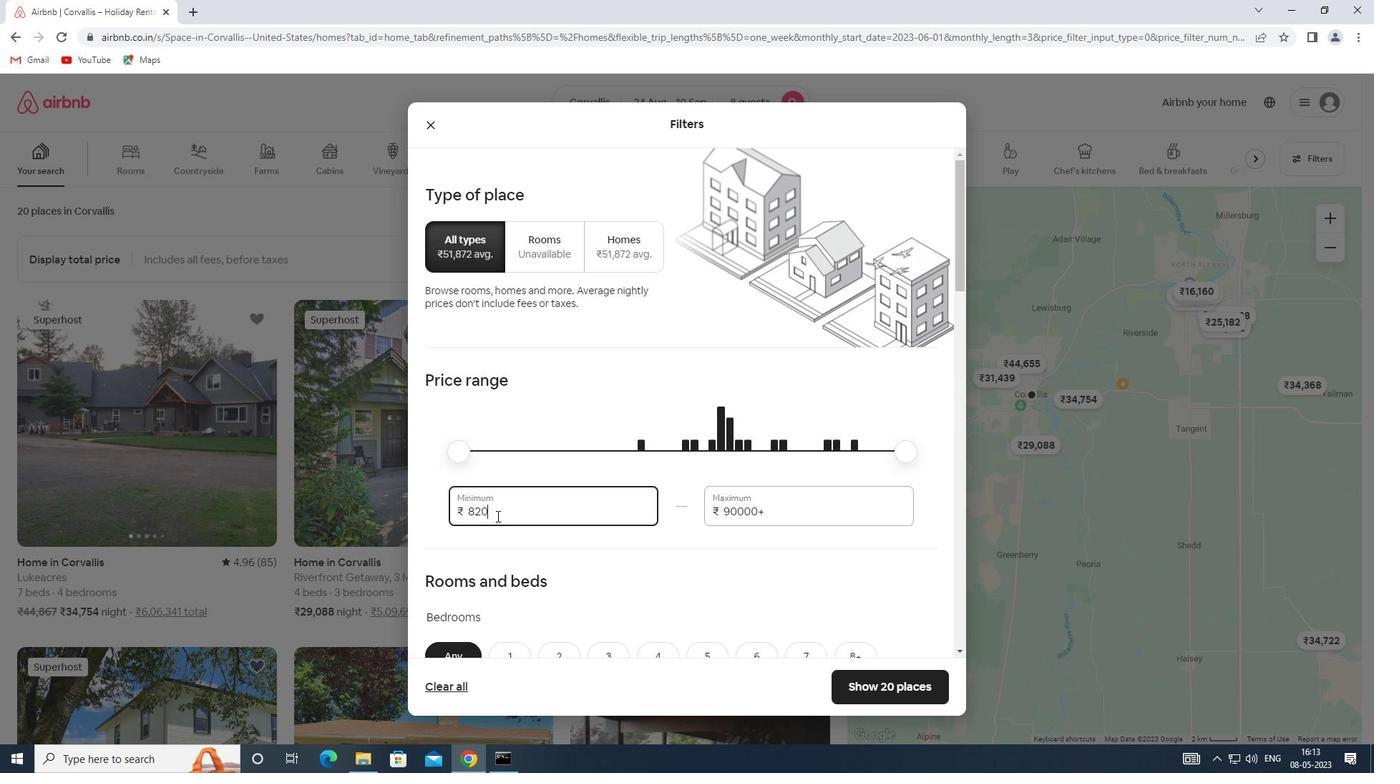 
Action: Key pressed 12000
Screenshot: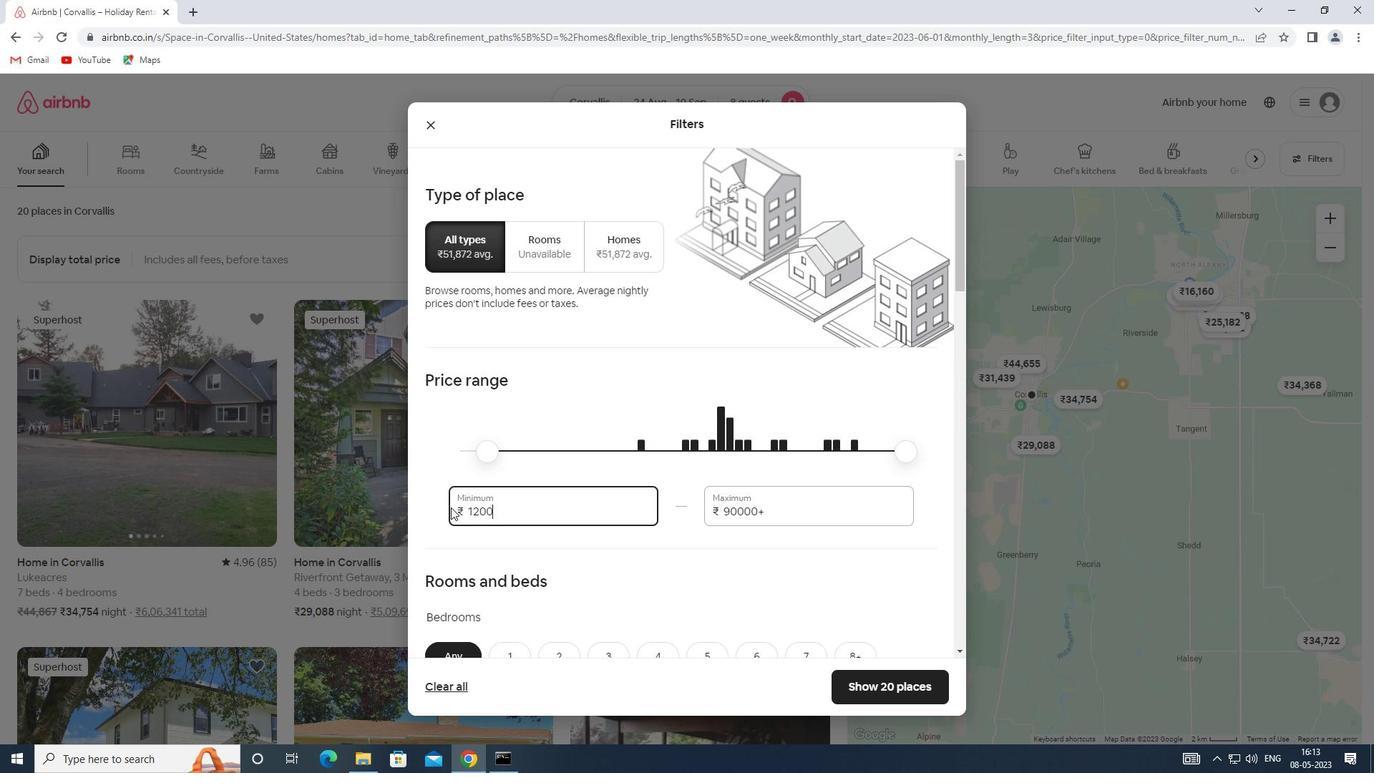 
Action: Mouse moved to (777, 509)
Screenshot: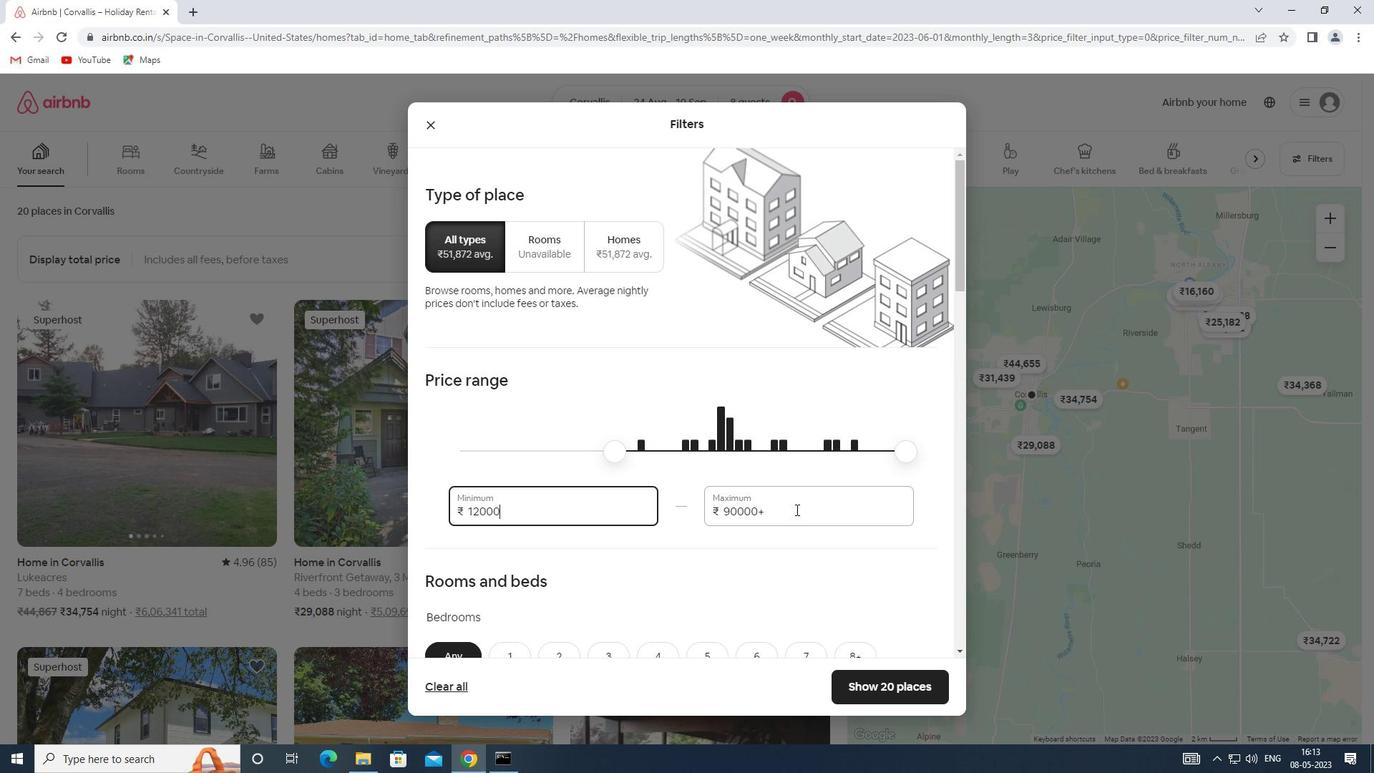
Action: Mouse pressed left at (777, 509)
Screenshot: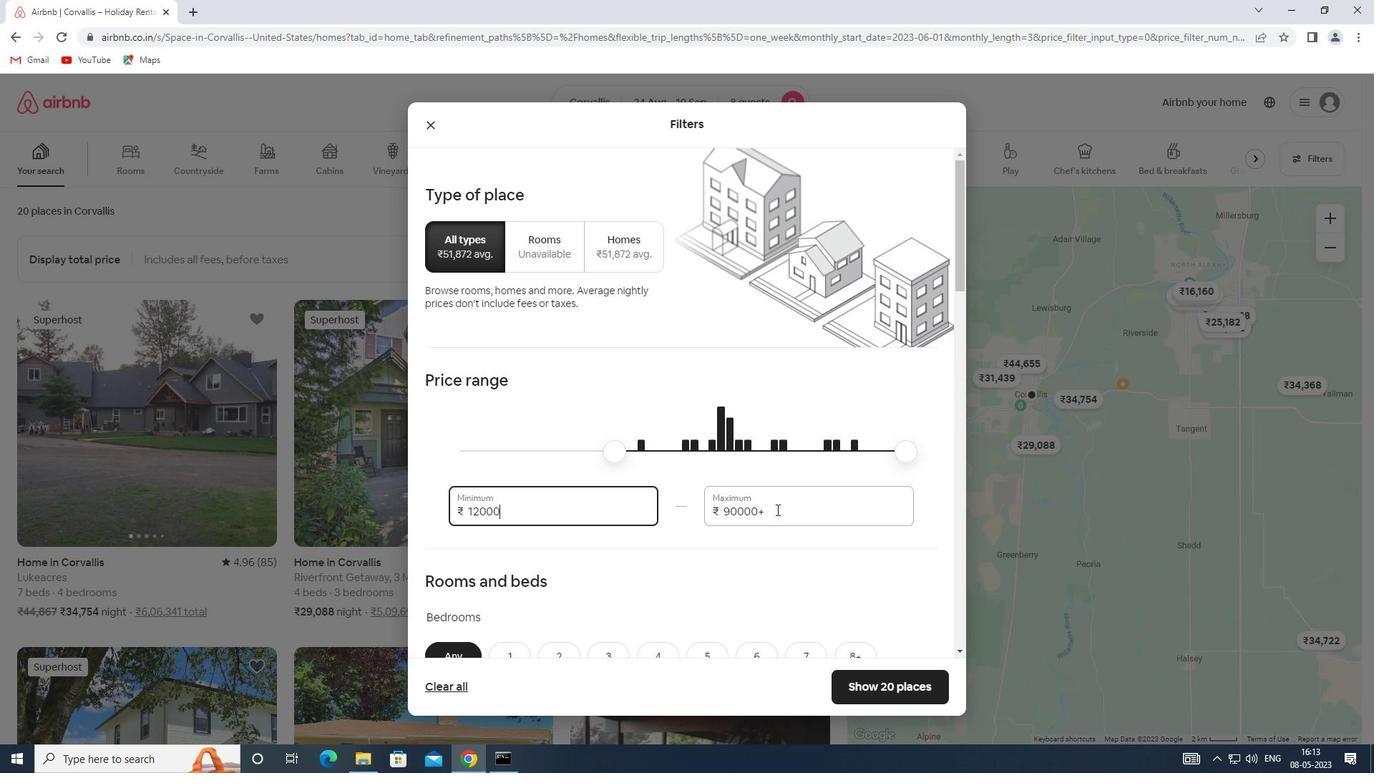 
Action: Mouse moved to (626, 520)
Screenshot: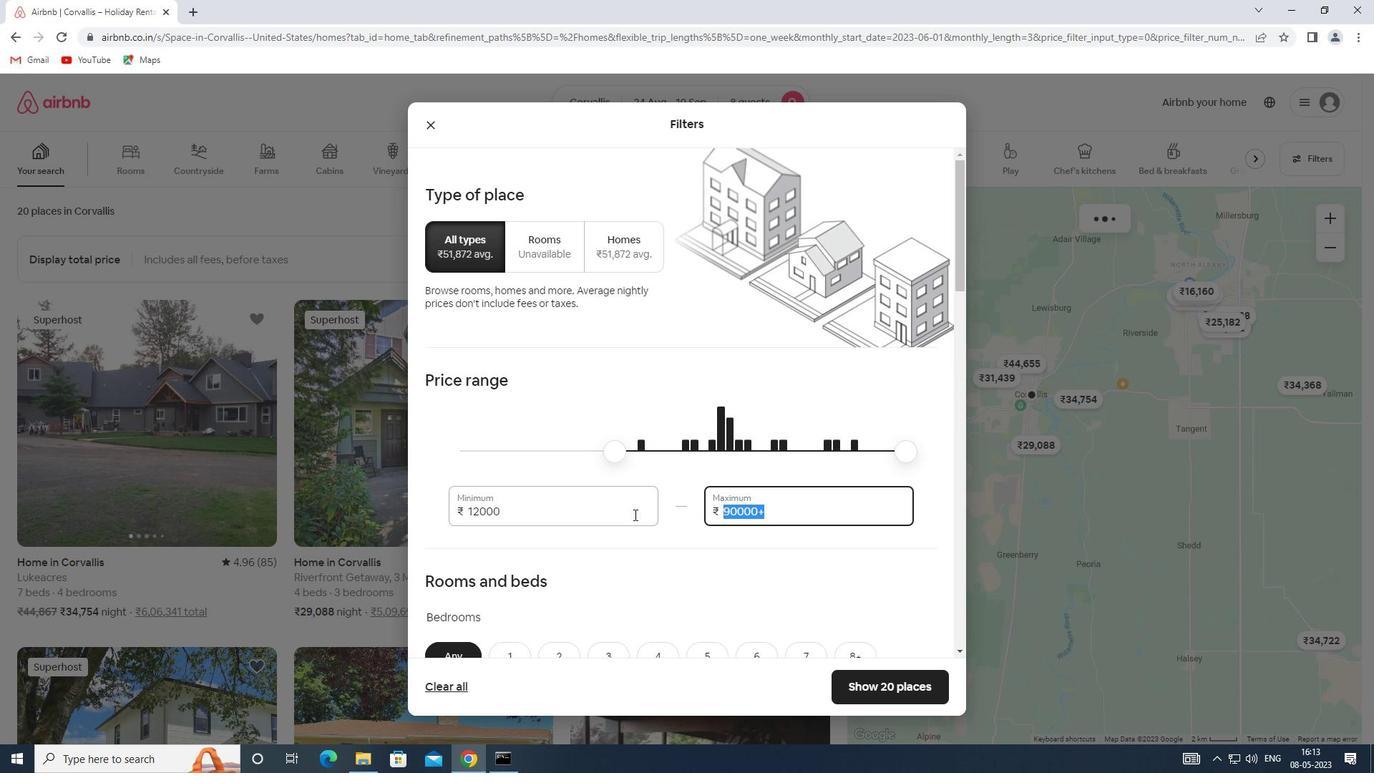 
Action: Key pressed 15000
Screenshot: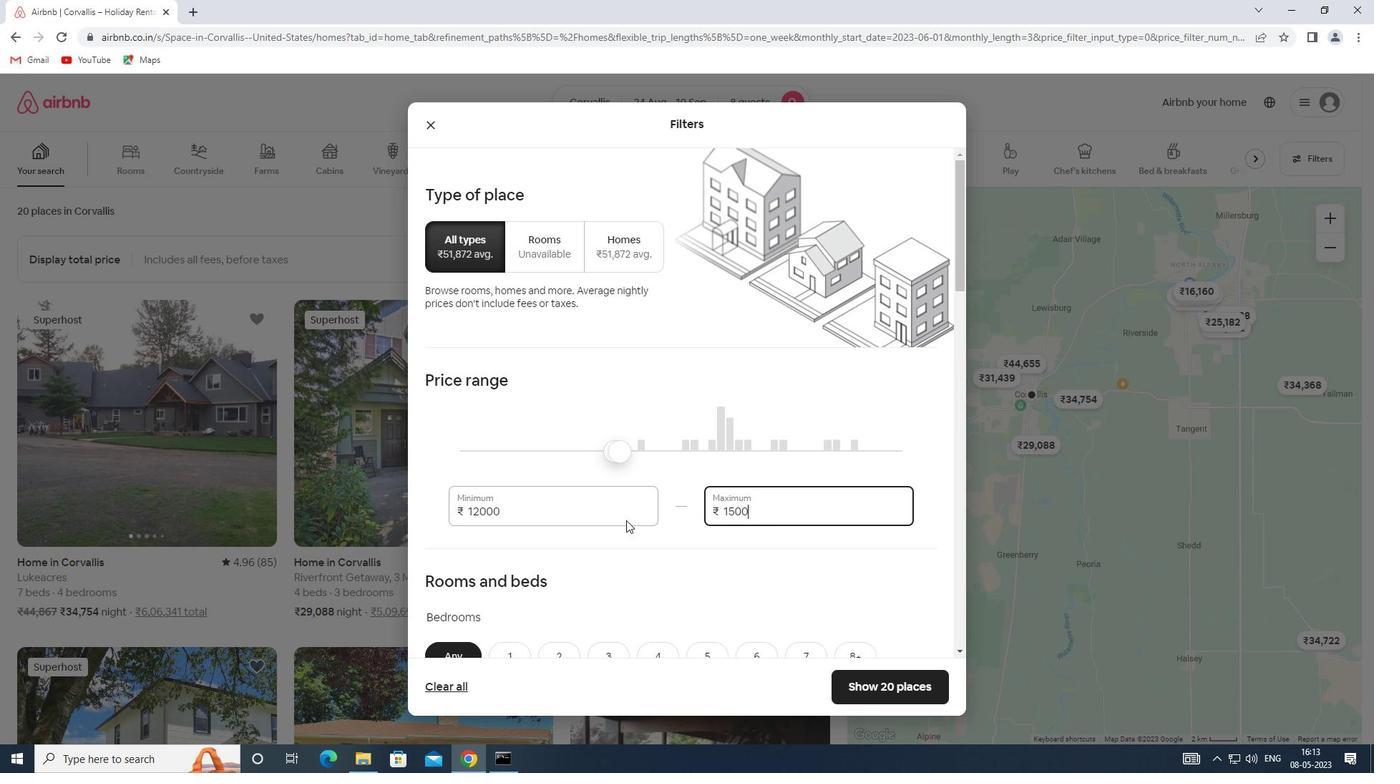 
Action: Mouse scrolled (626, 519) with delta (0, 0)
Screenshot: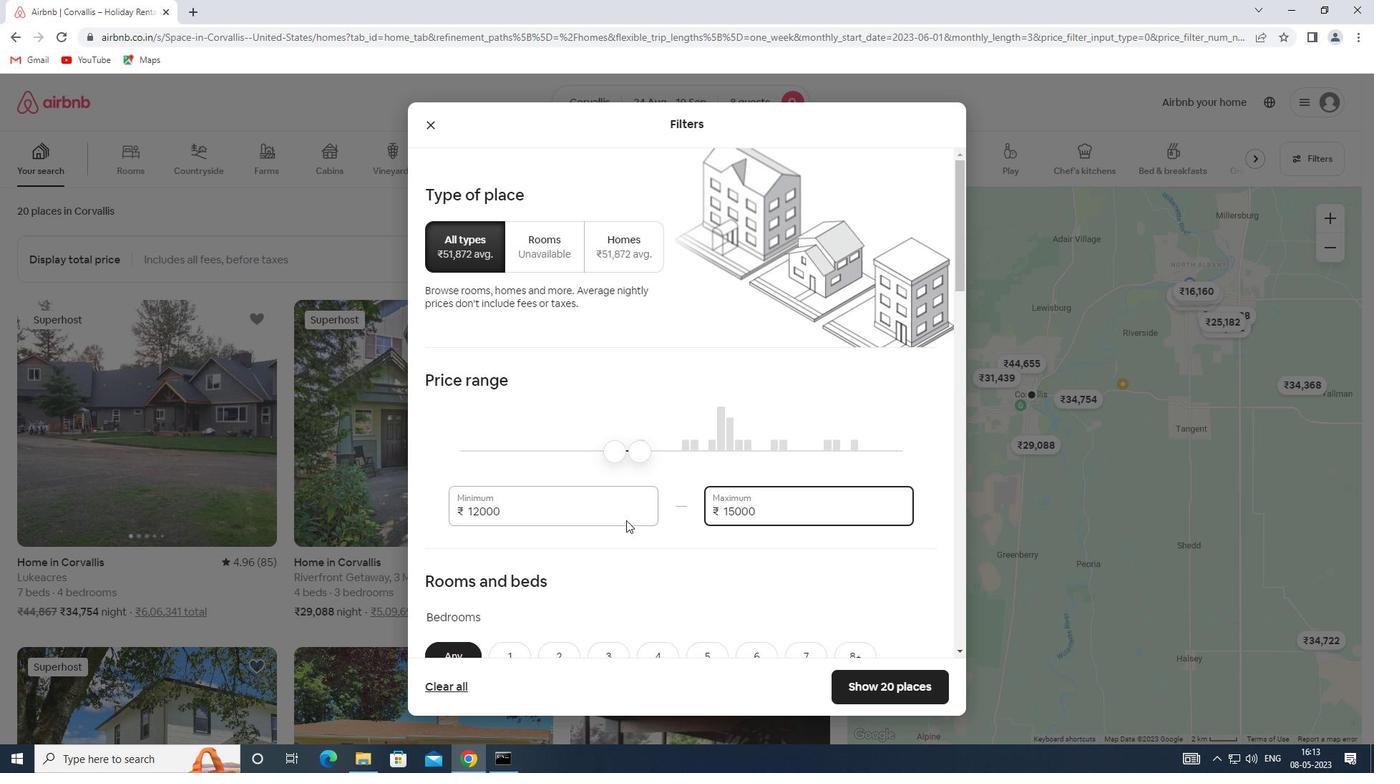 
Action: Mouse scrolled (626, 519) with delta (0, 0)
Screenshot: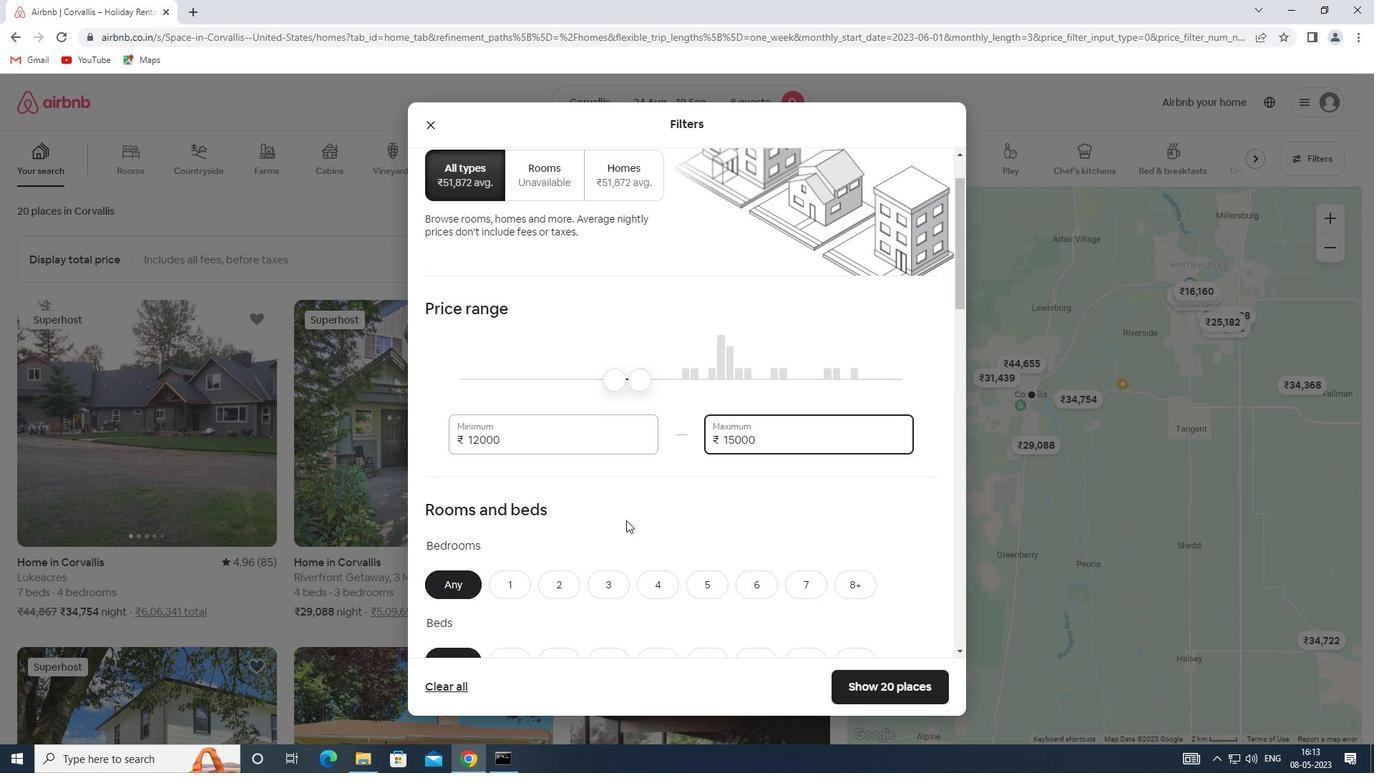
Action: Mouse moved to (625, 519)
Screenshot: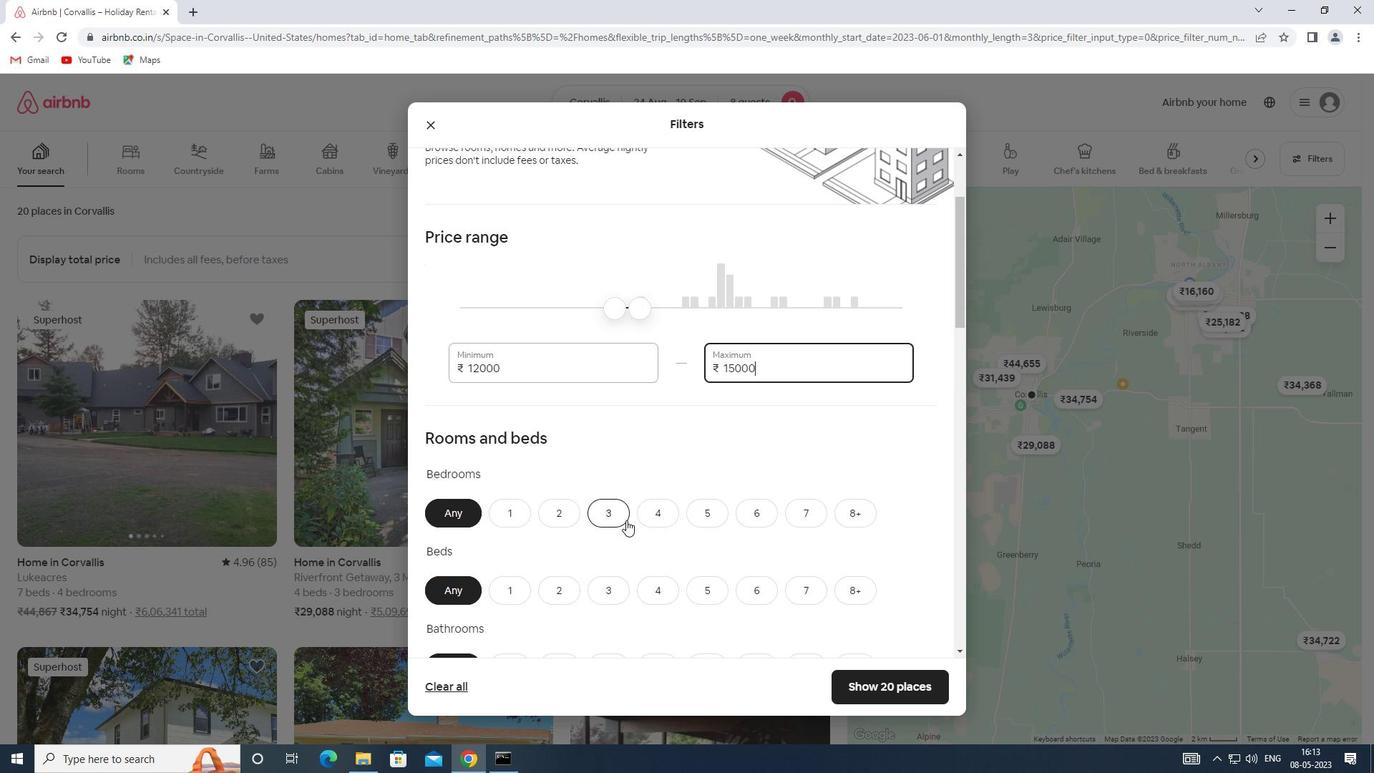 
Action: Mouse scrolled (625, 518) with delta (0, 0)
Screenshot: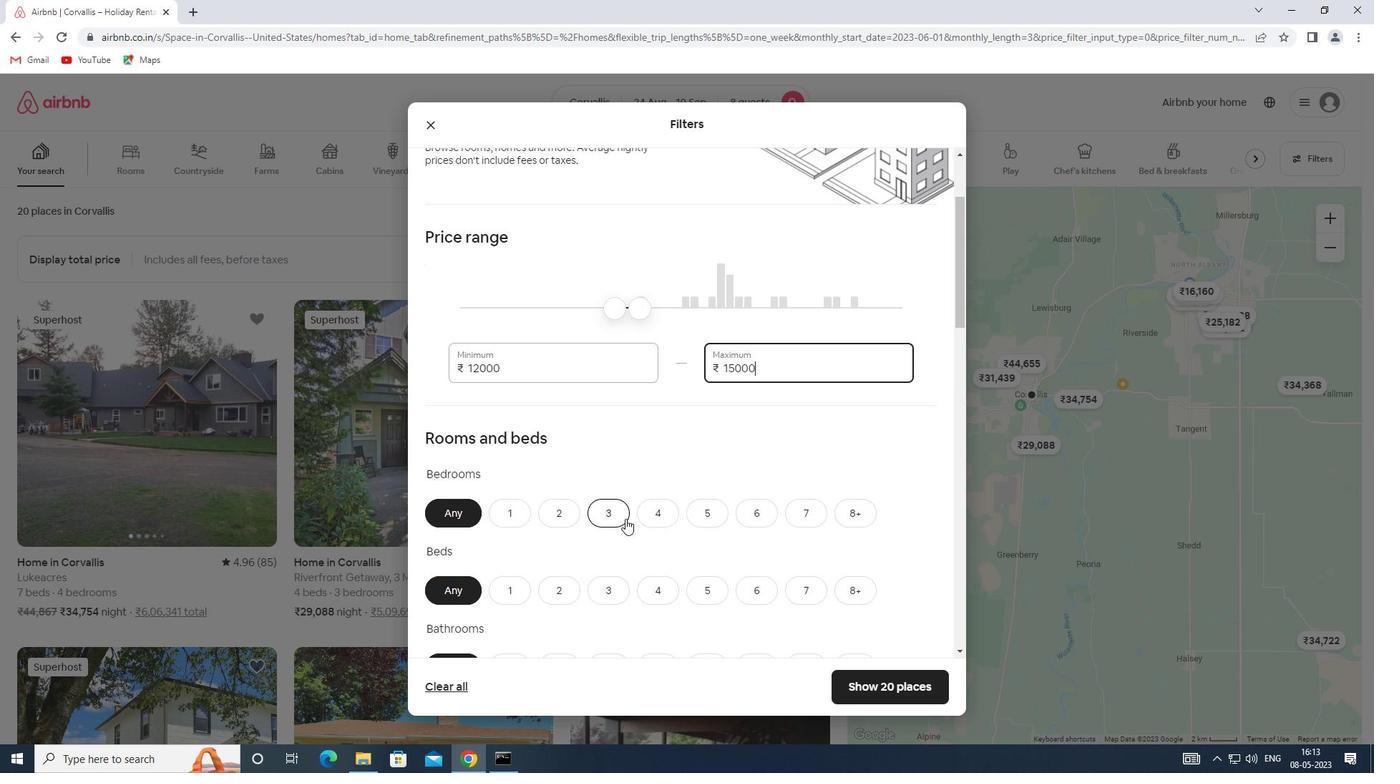 
Action: Mouse moved to (654, 452)
Screenshot: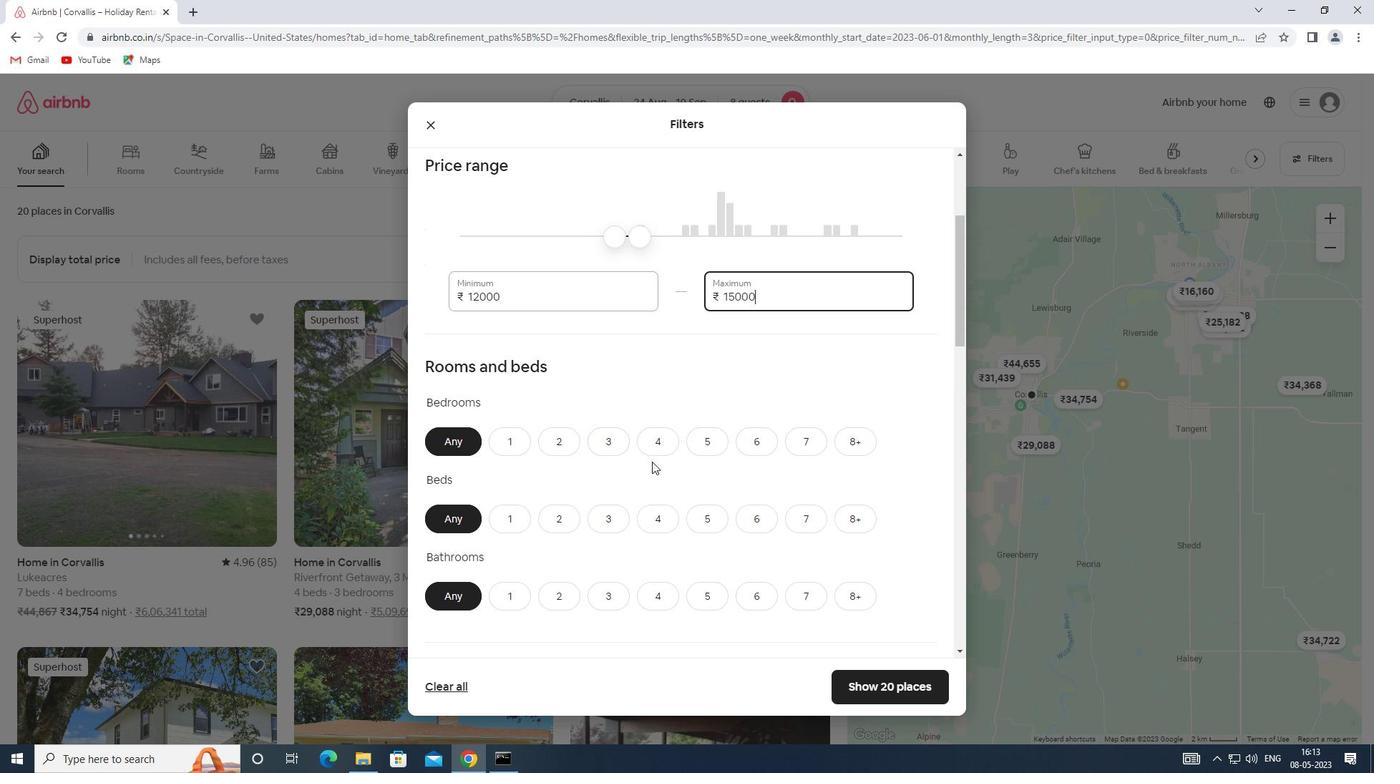 
Action: Mouse pressed left at (654, 452)
Screenshot: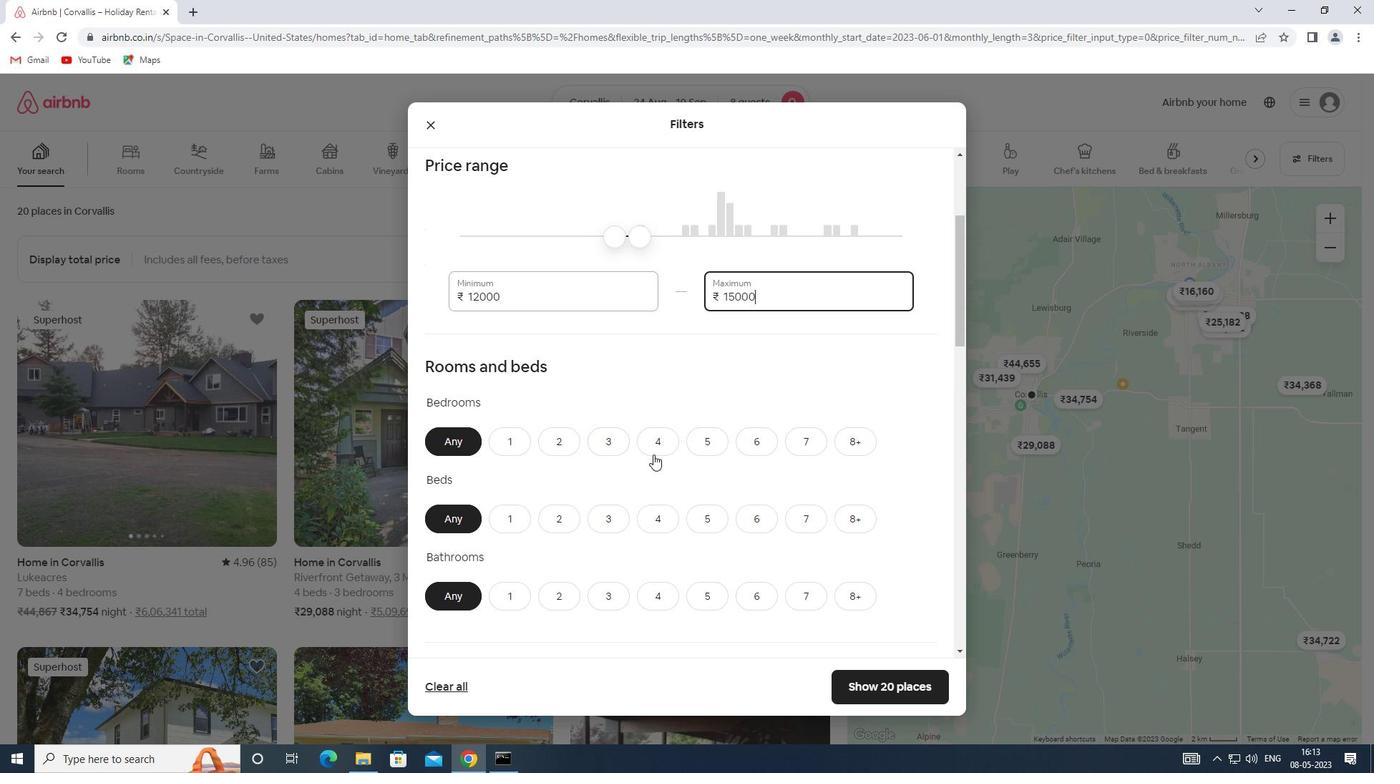 
Action: Mouse moved to (847, 513)
Screenshot: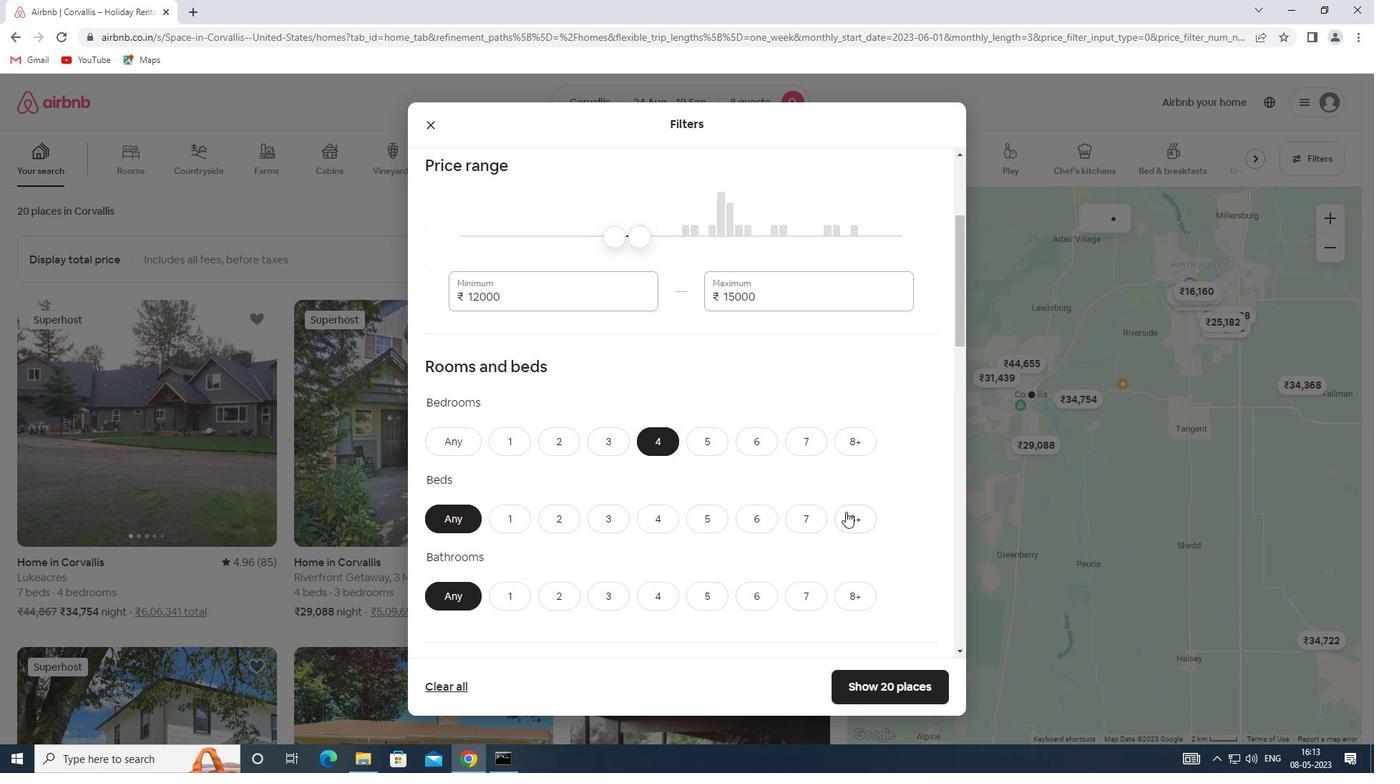 
Action: Mouse pressed left at (847, 513)
Screenshot: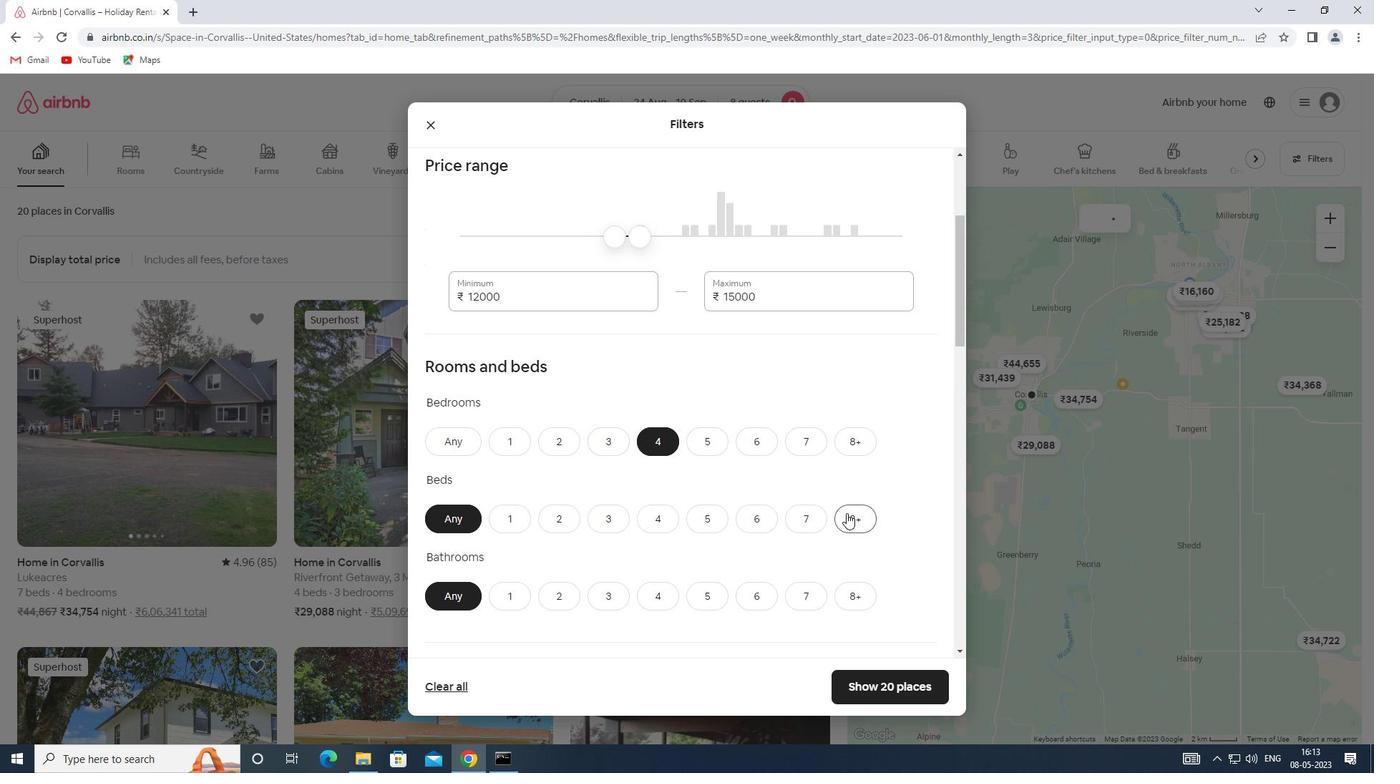 
Action: Mouse moved to (661, 587)
Screenshot: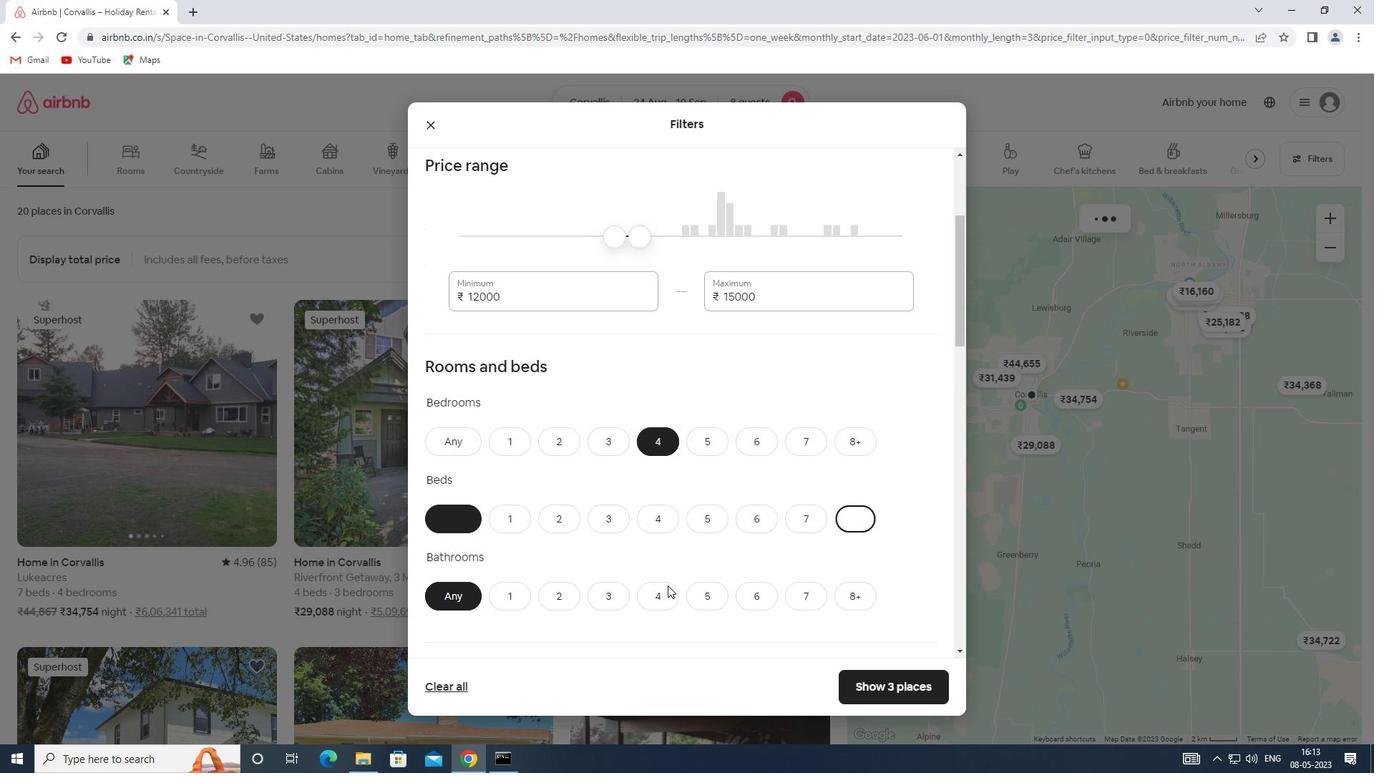 
Action: Mouse pressed left at (661, 587)
Screenshot: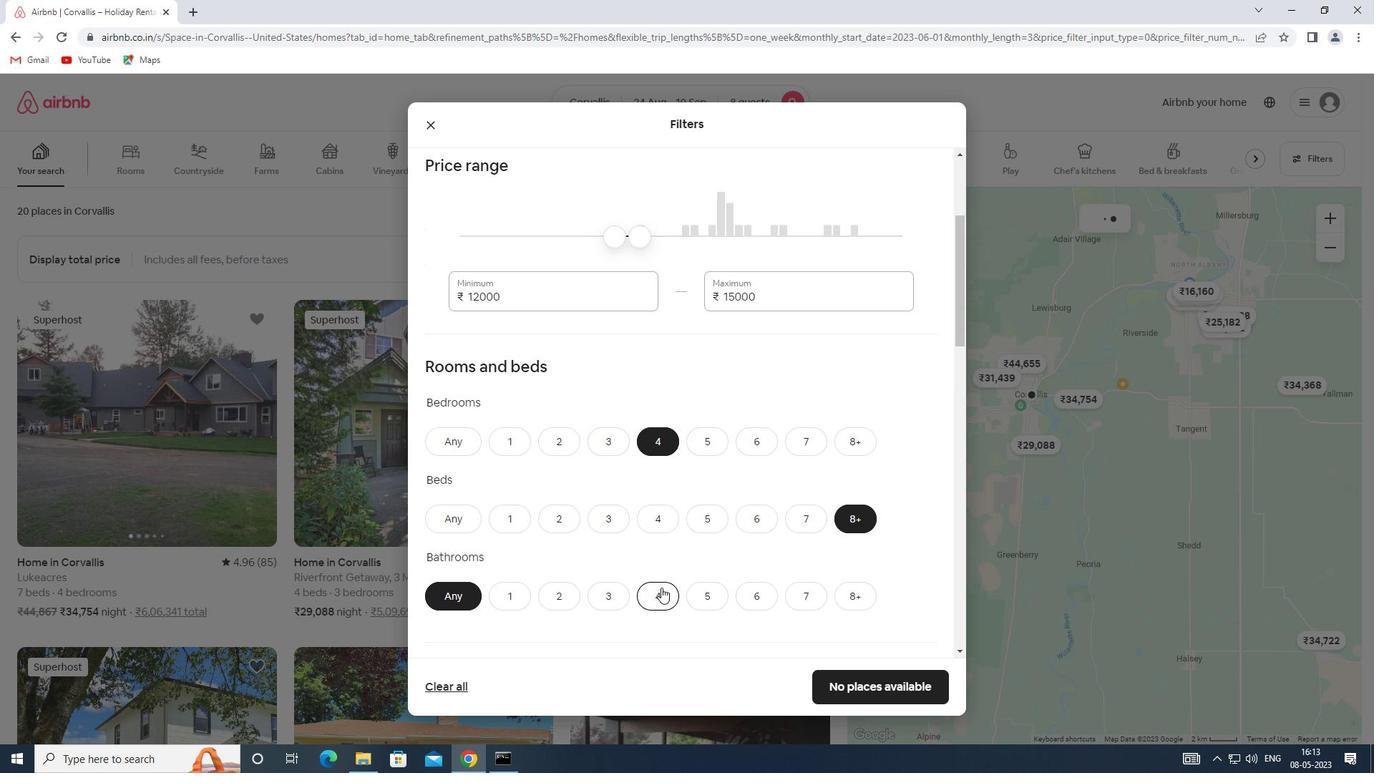 
Action: Mouse moved to (683, 547)
Screenshot: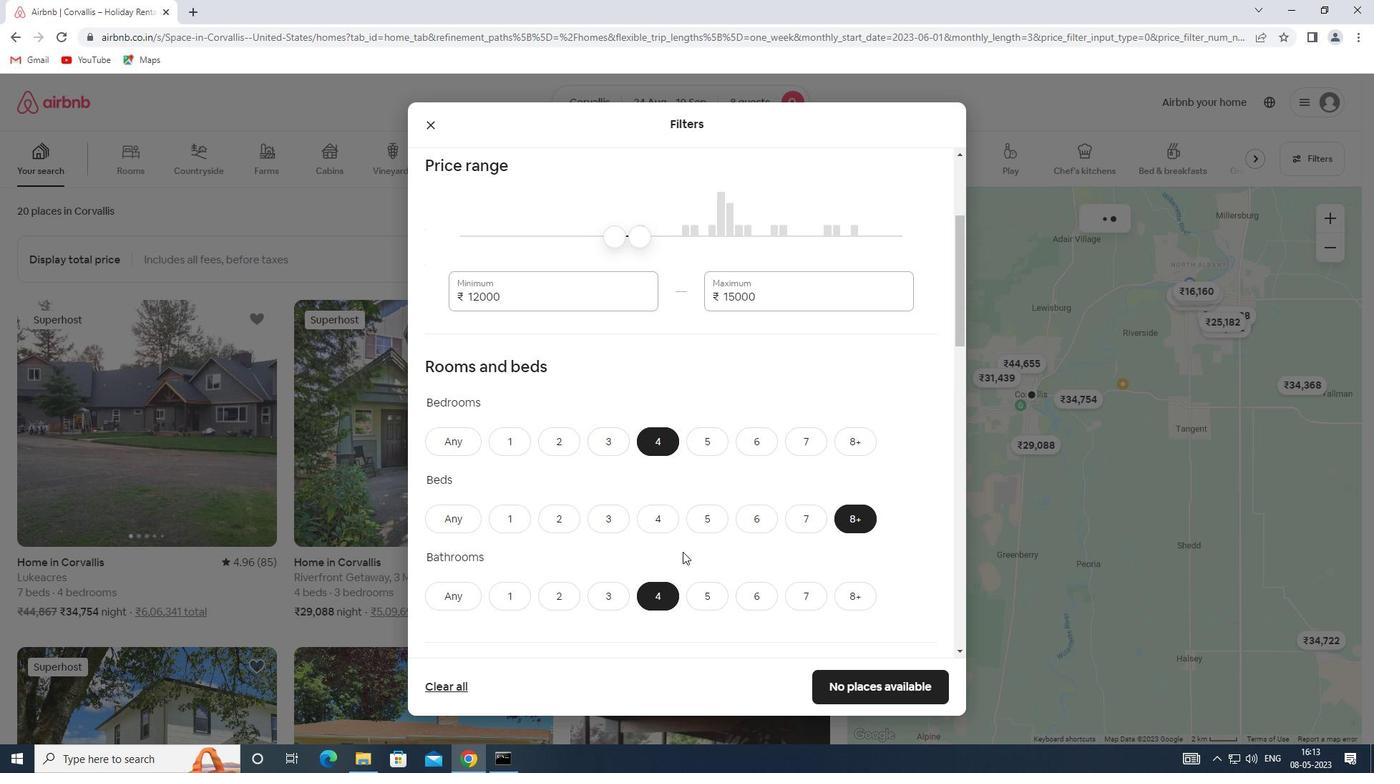 
Action: Mouse scrolled (683, 546) with delta (0, 0)
Screenshot: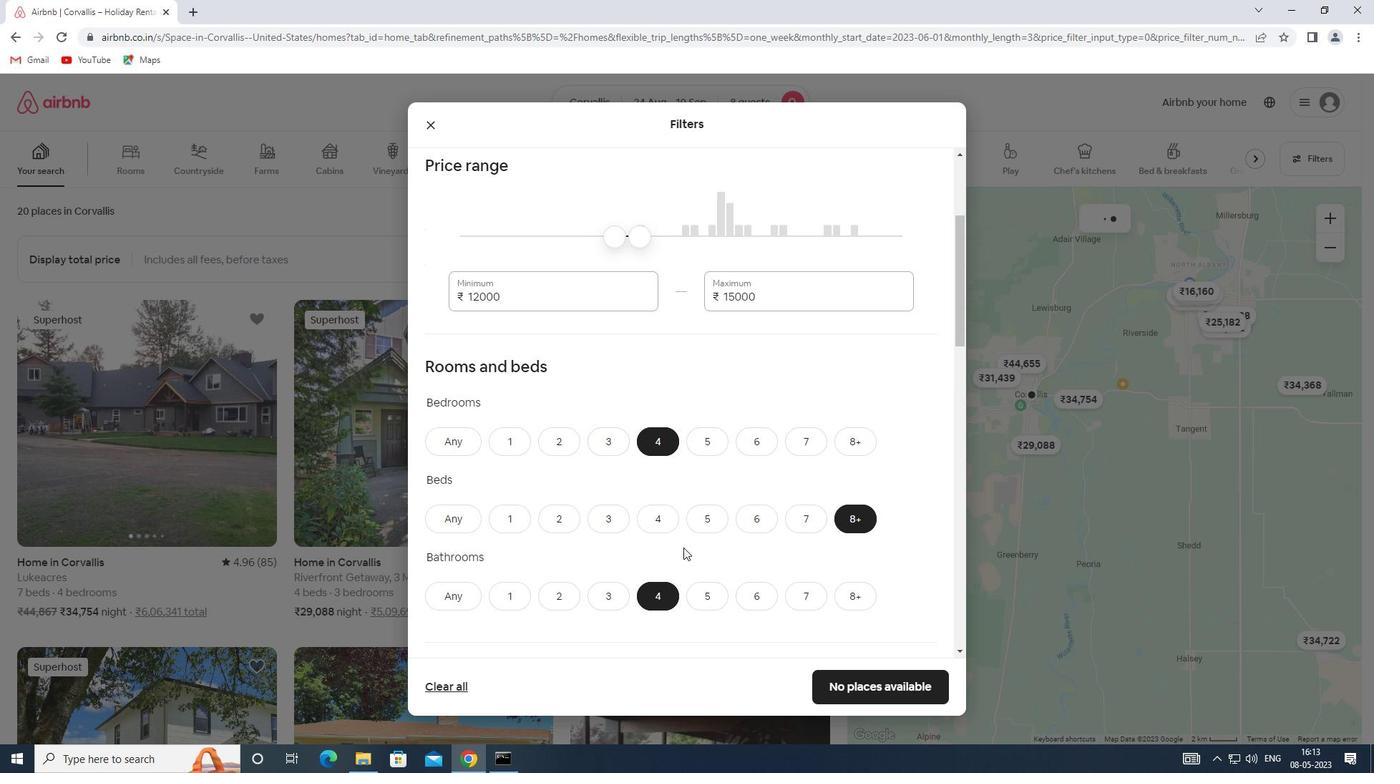 
Action: Mouse scrolled (683, 546) with delta (0, 0)
Screenshot: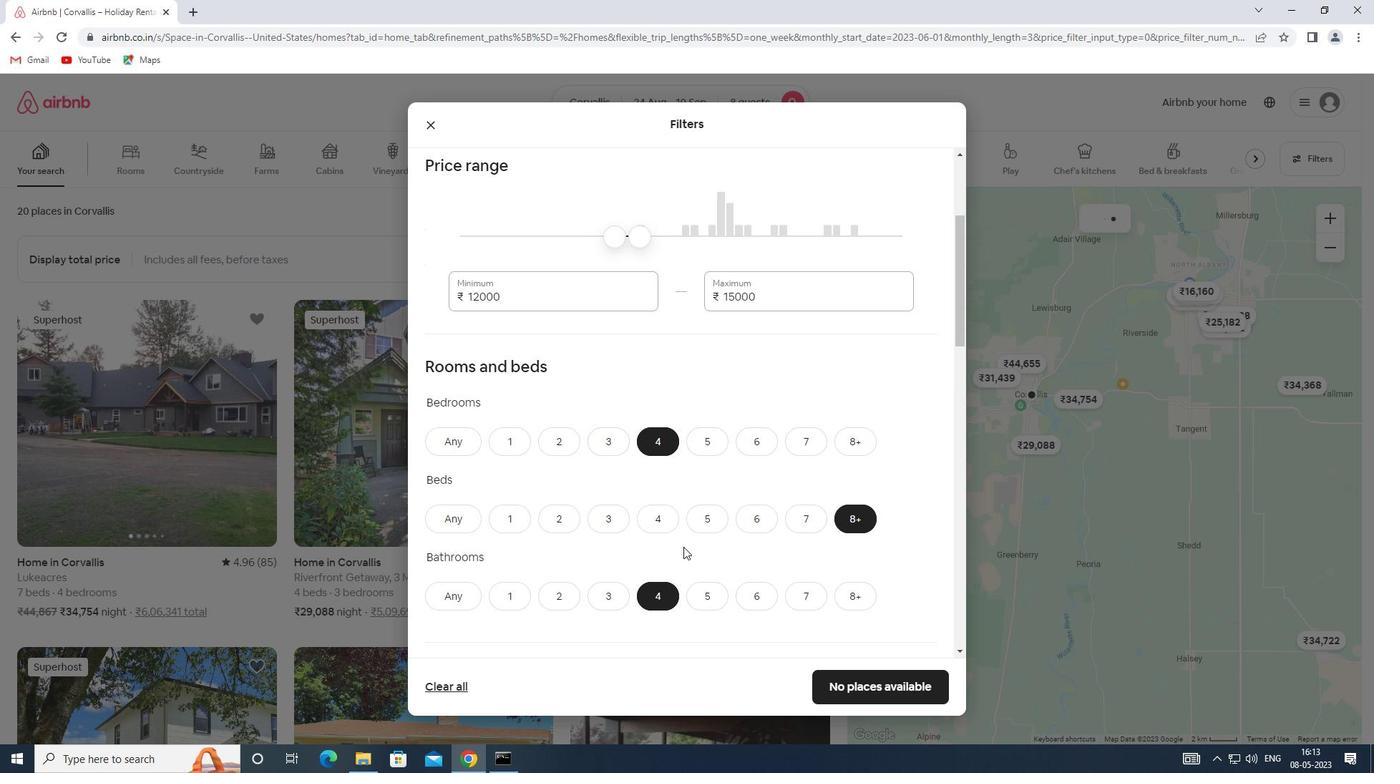 
Action: Mouse scrolled (683, 546) with delta (0, 0)
Screenshot: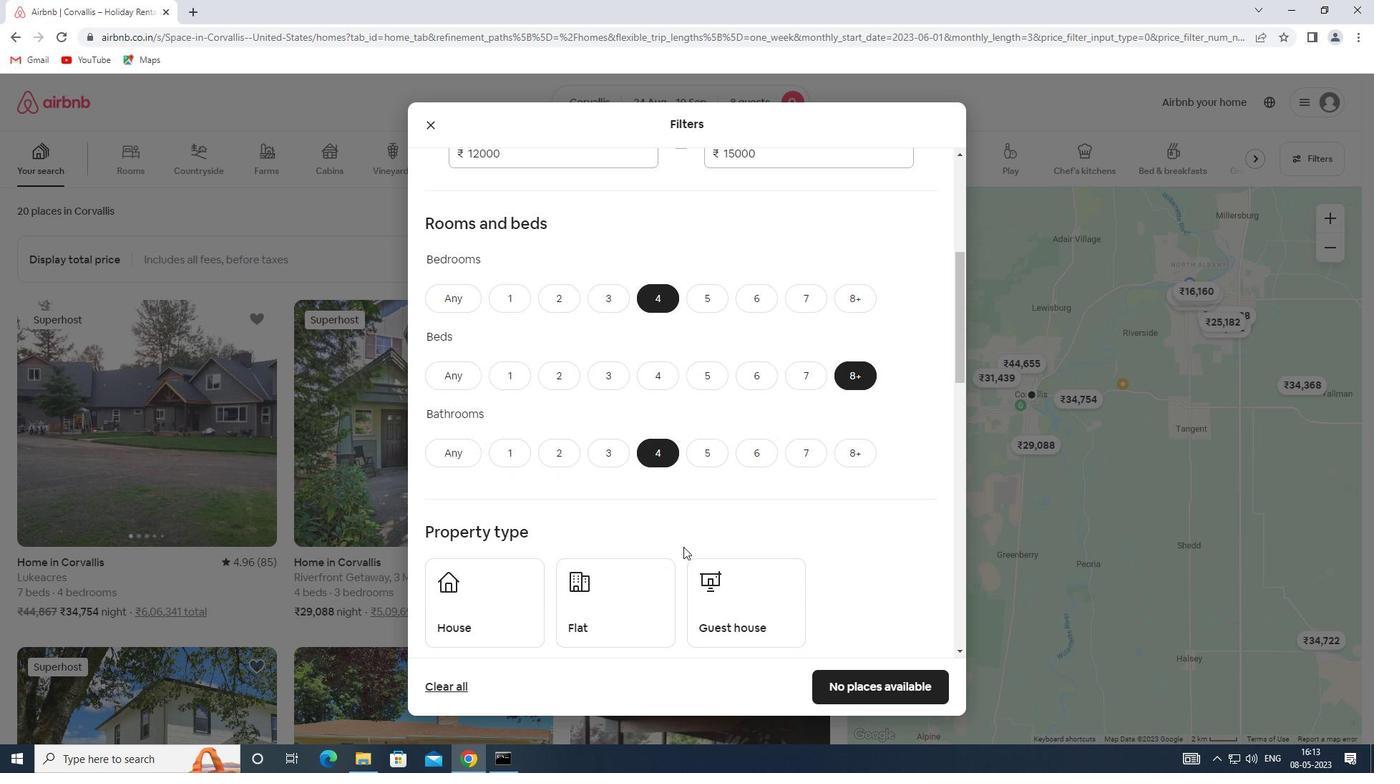 
Action: Mouse scrolled (683, 546) with delta (0, 0)
Screenshot: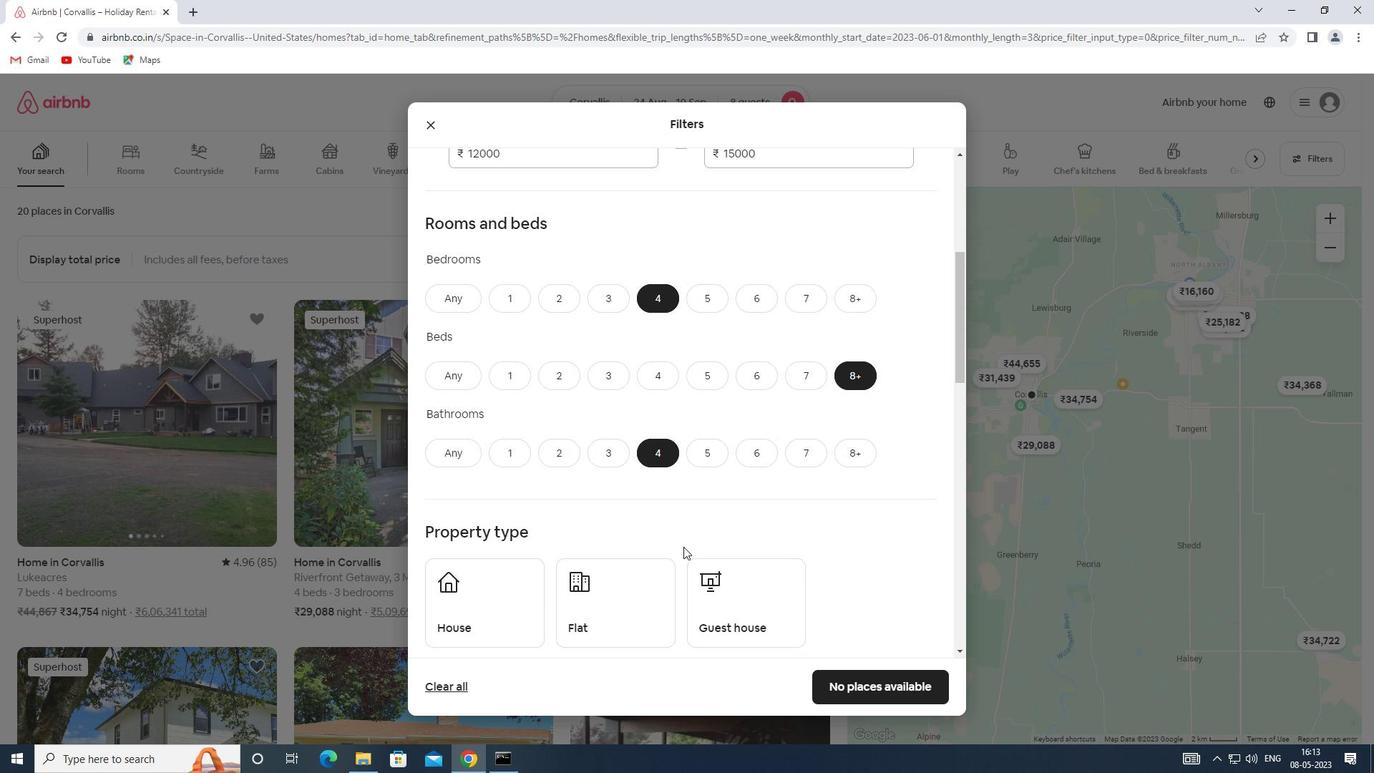 
Action: Mouse moved to (683, 544)
Screenshot: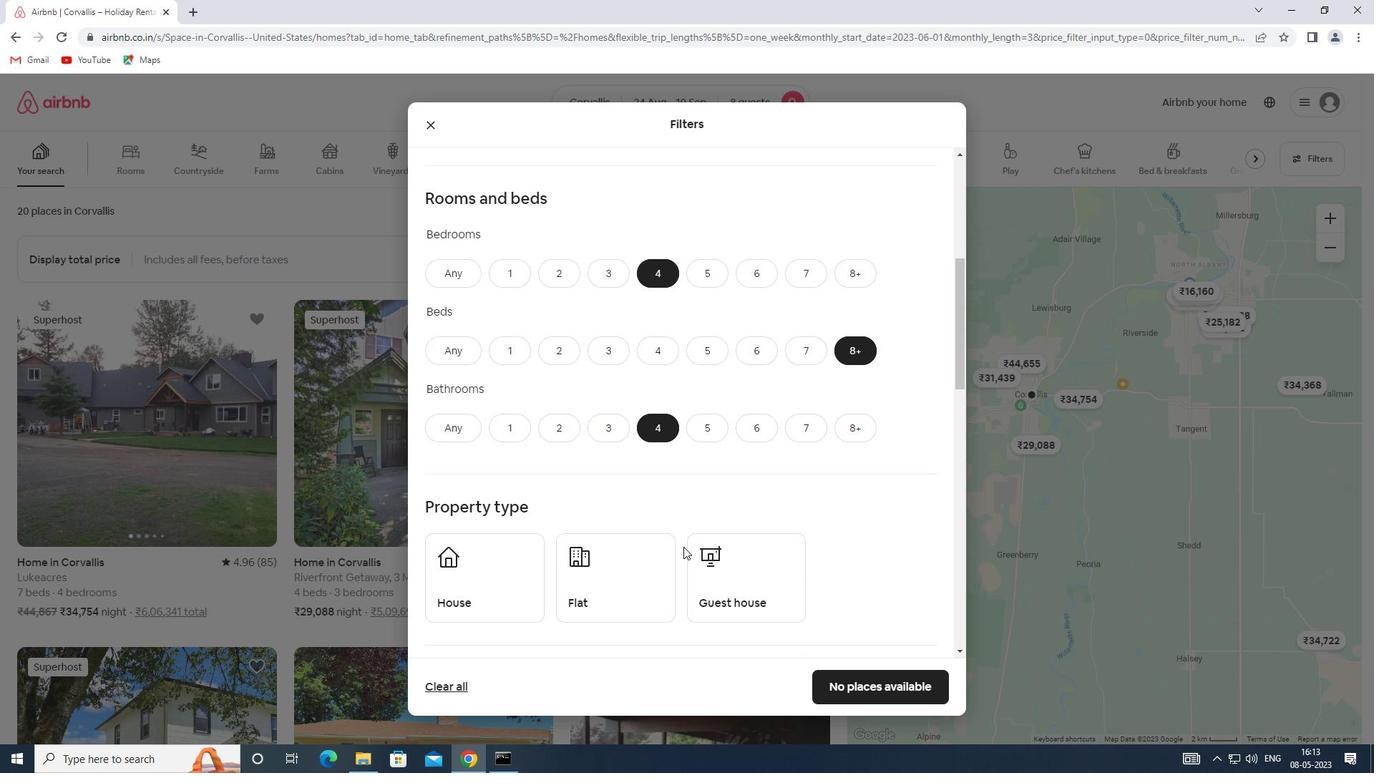 
Action: Mouse scrolled (683, 543) with delta (0, 0)
Screenshot: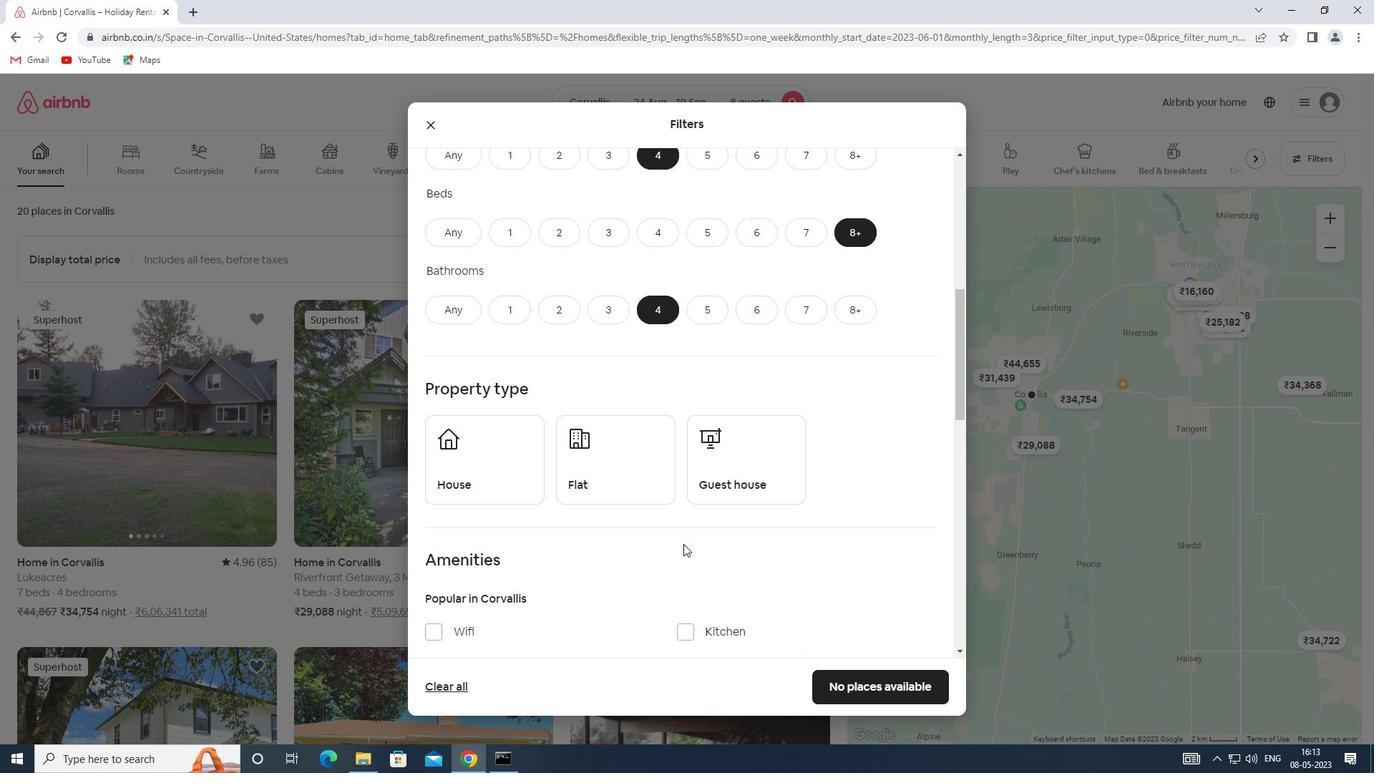 
Action: Mouse moved to (492, 420)
Screenshot: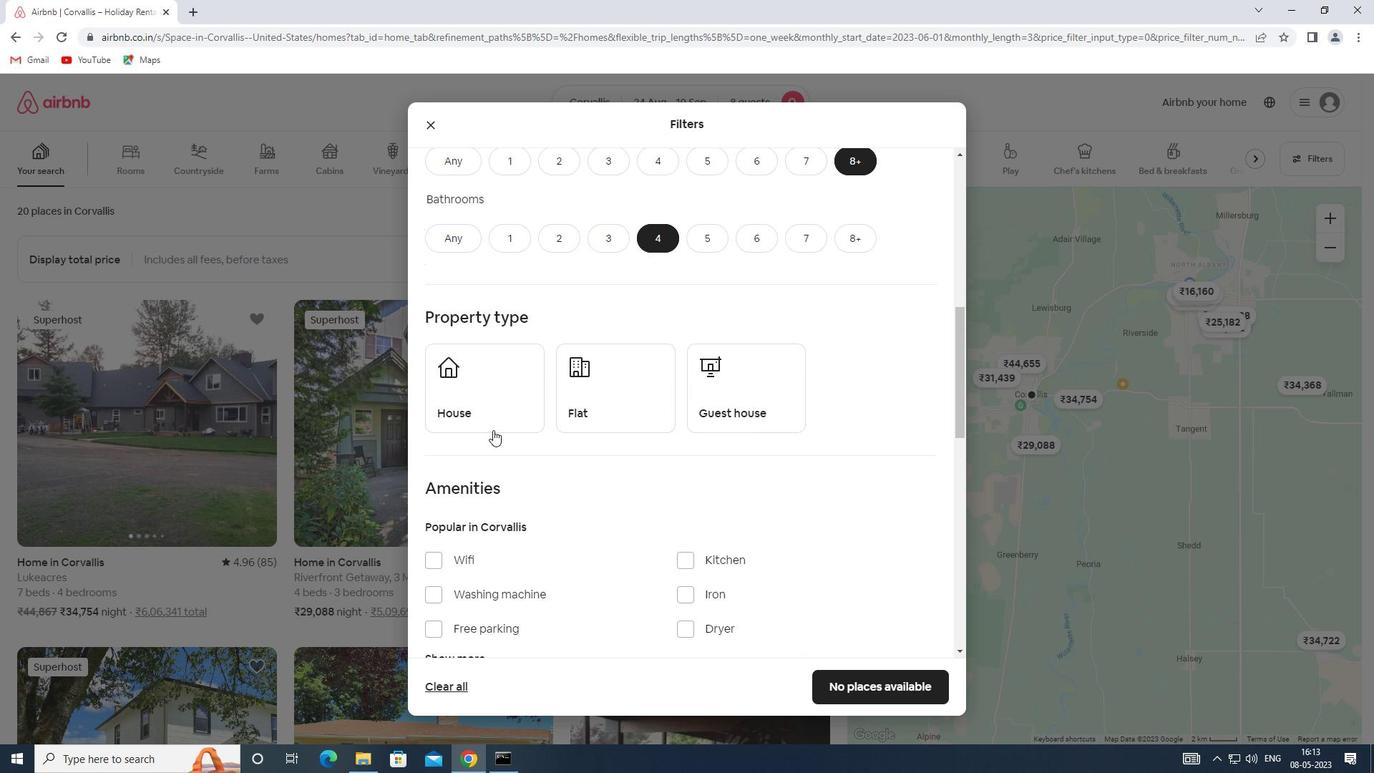 
Action: Mouse pressed left at (492, 420)
Screenshot: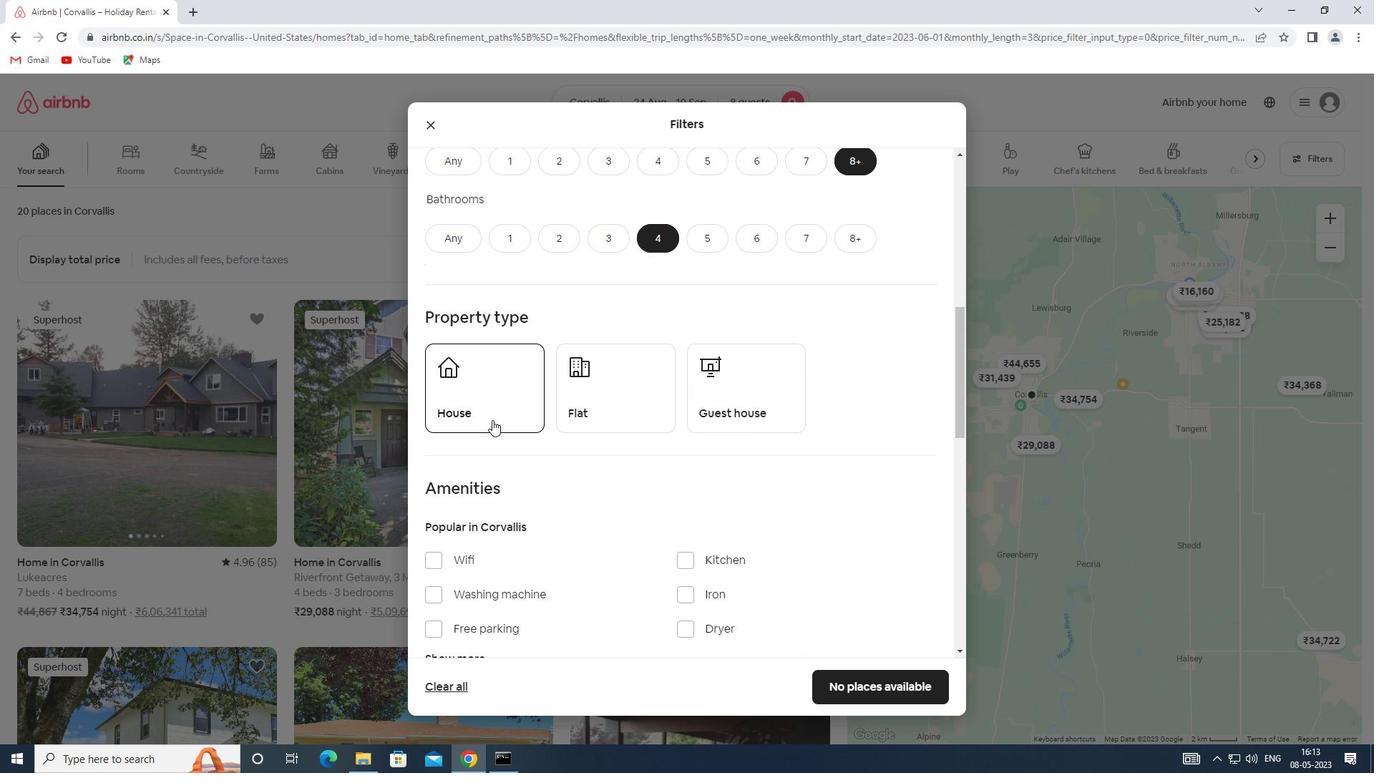 
Action: Mouse moved to (585, 418)
Screenshot: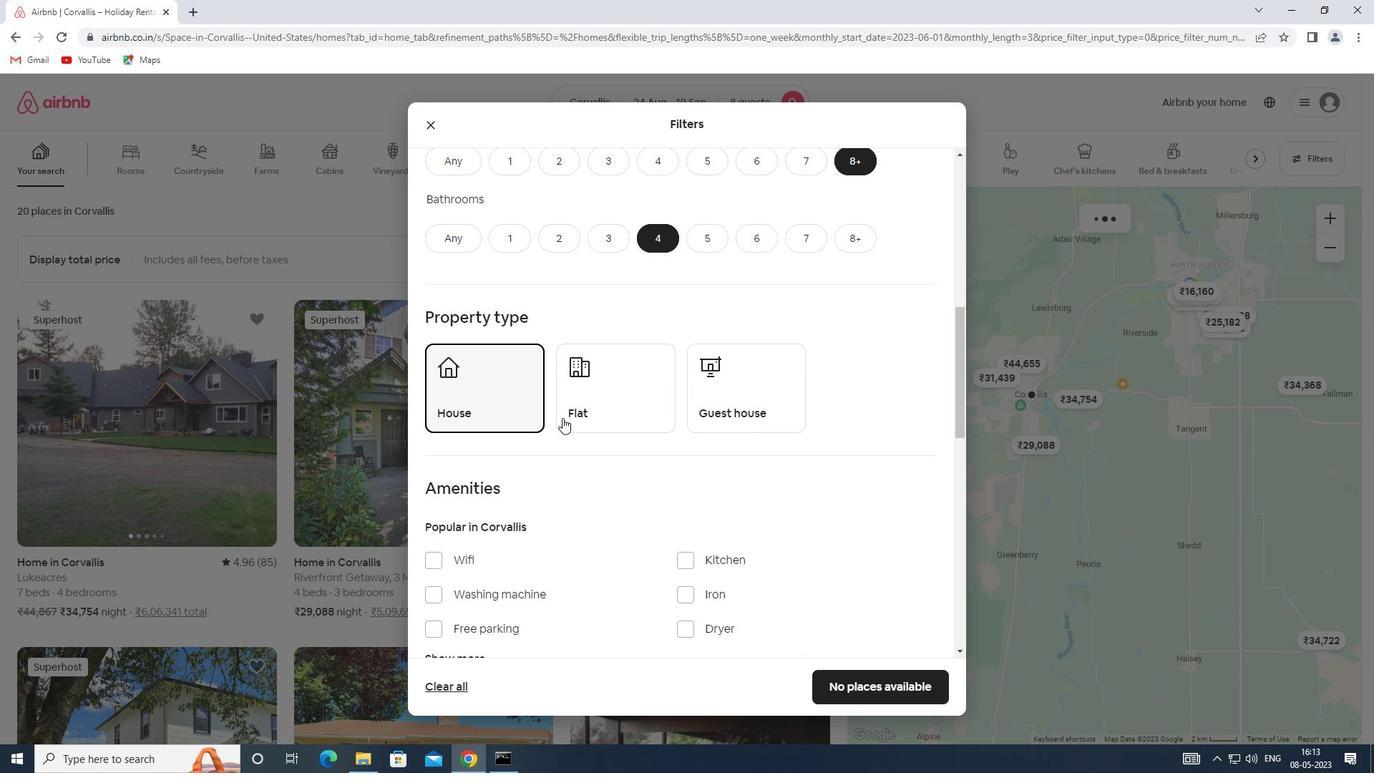
Action: Mouse pressed left at (585, 418)
Screenshot: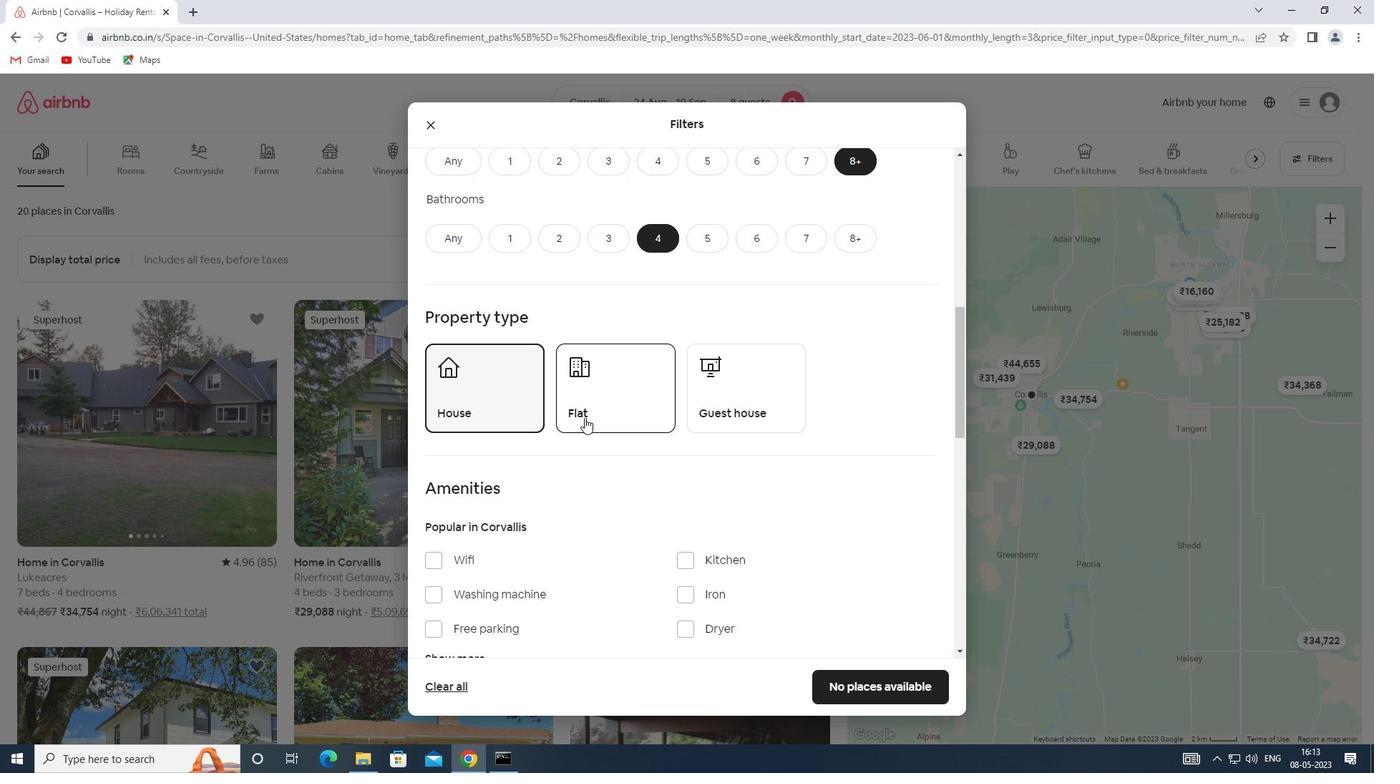 
Action: Mouse moved to (702, 416)
Screenshot: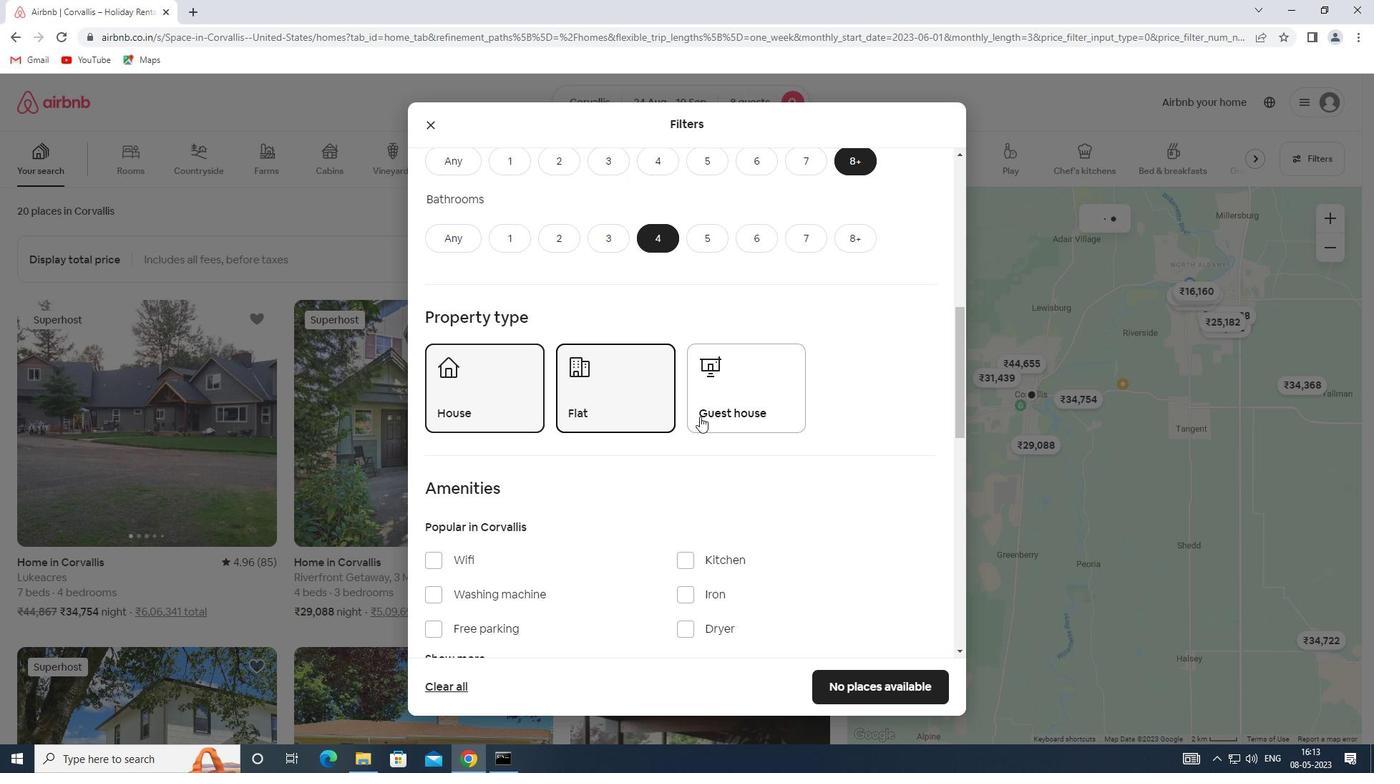 
Action: Mouse pressed left at (702, 416)
Screenshot: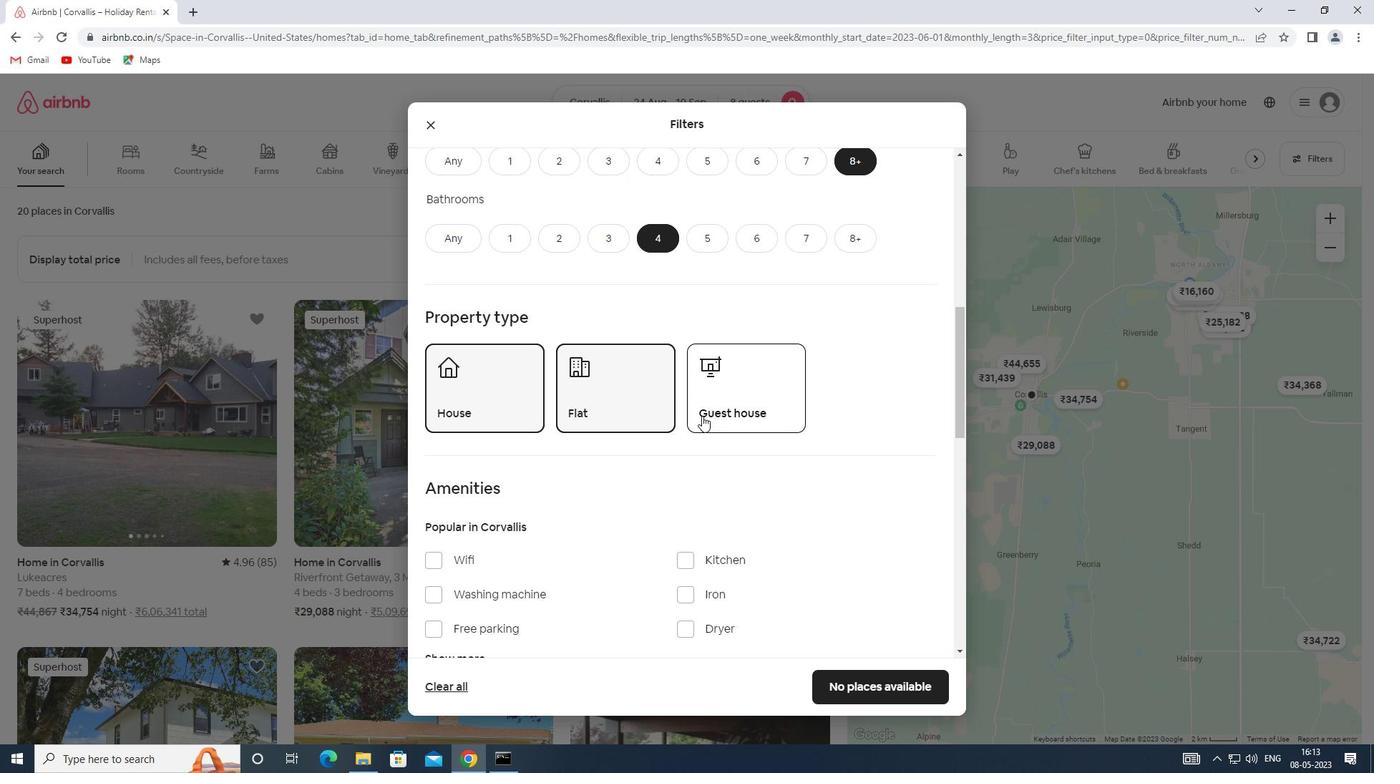 
Action: Mouse moved to (698, 416)
Screenshot: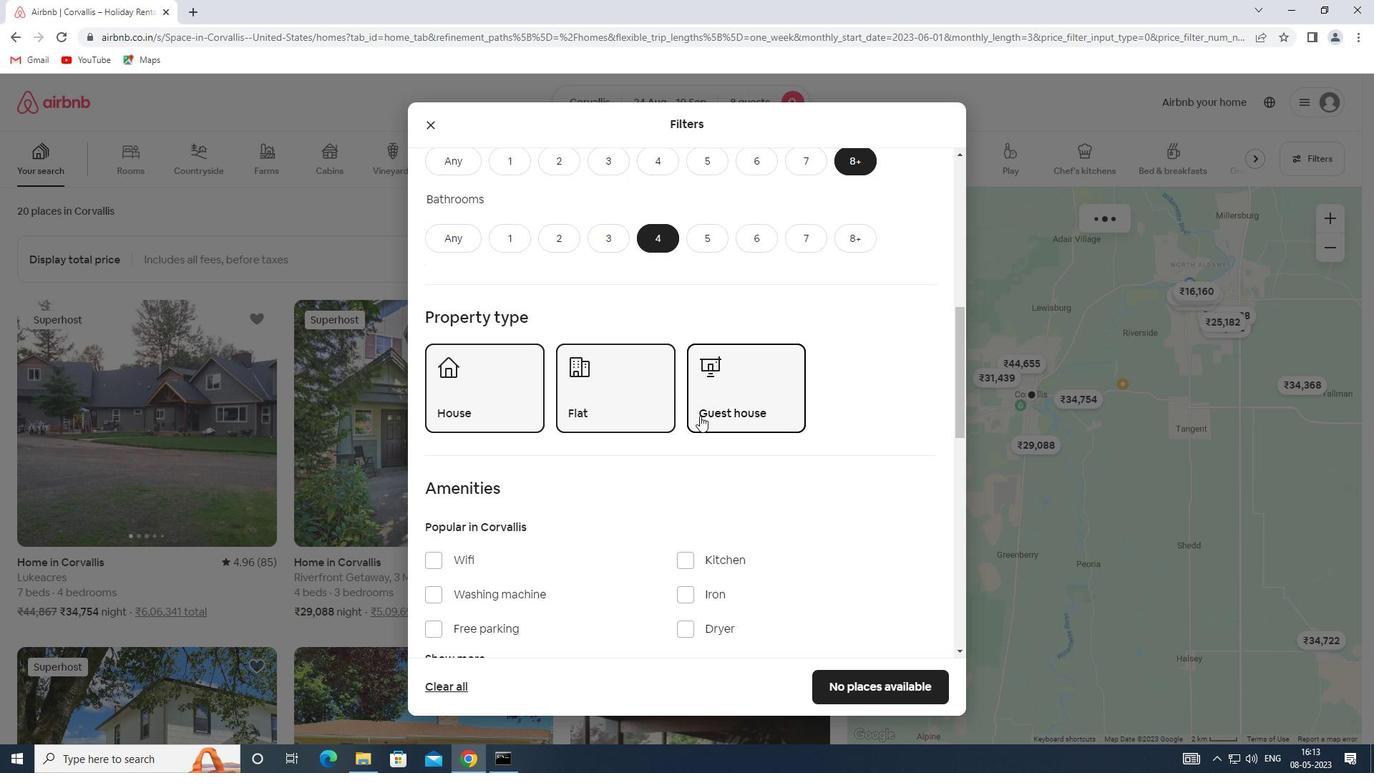 
Action: Mouse scrolled (698, 415) with delta (0, 0)
Screenshot: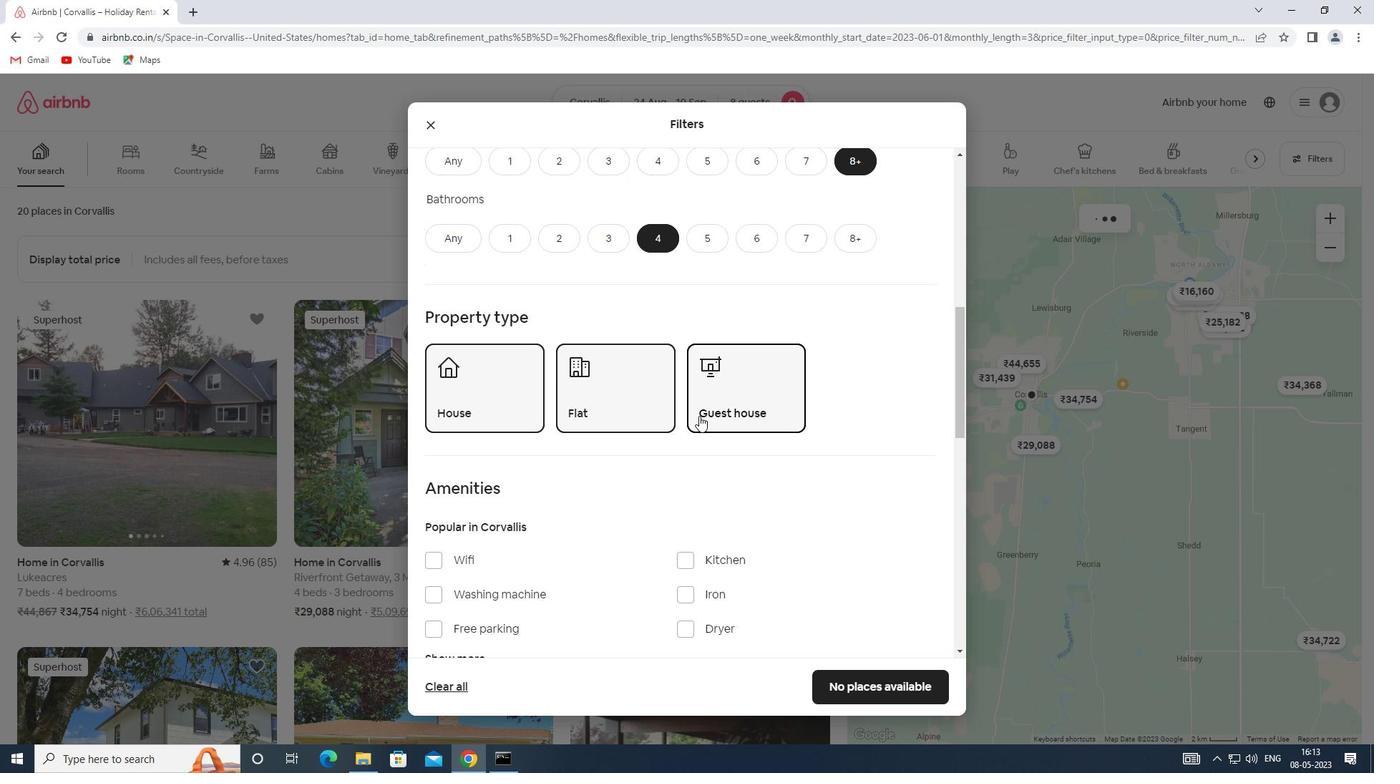 
Action: Mouse scrolled (698, 415) with delta (0, 0)
Screenshot: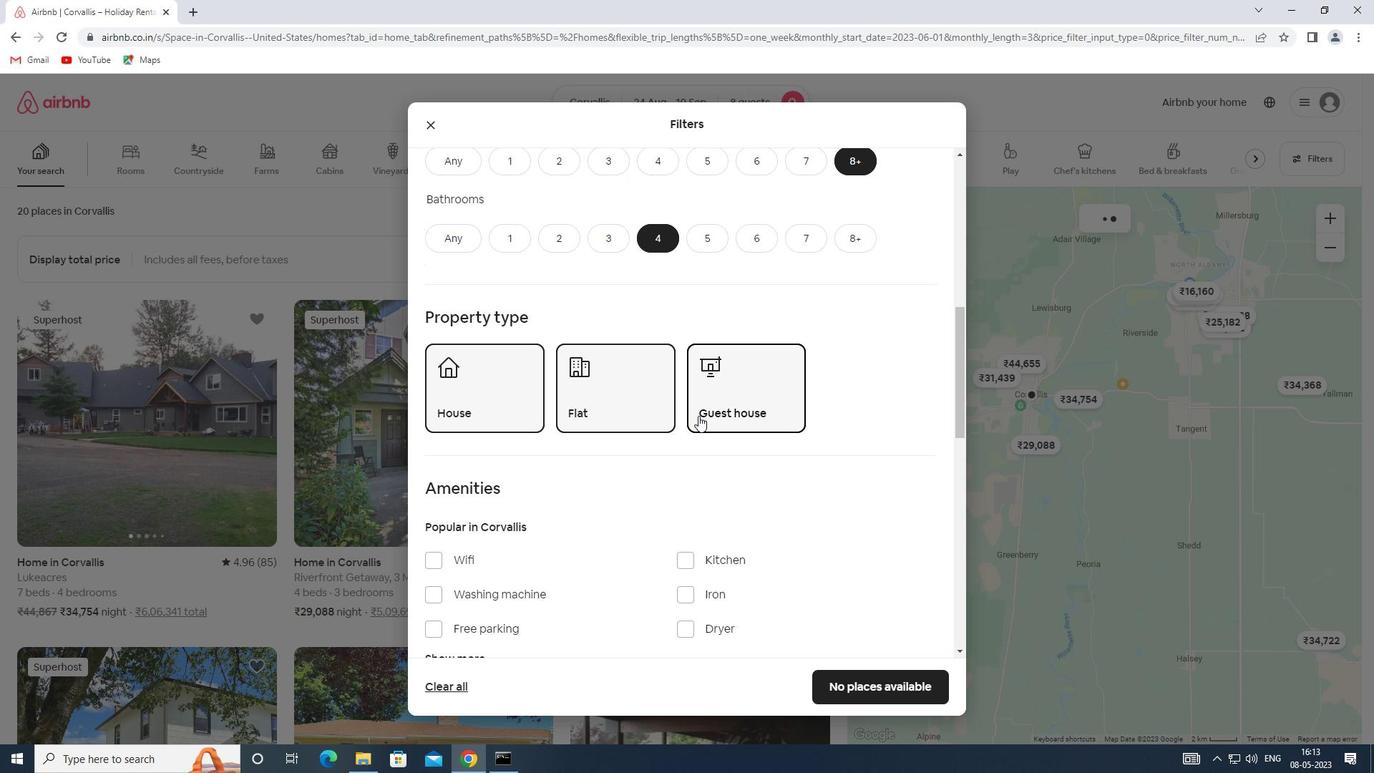
Action: Mouse moved to (678, 424)
Screenshot: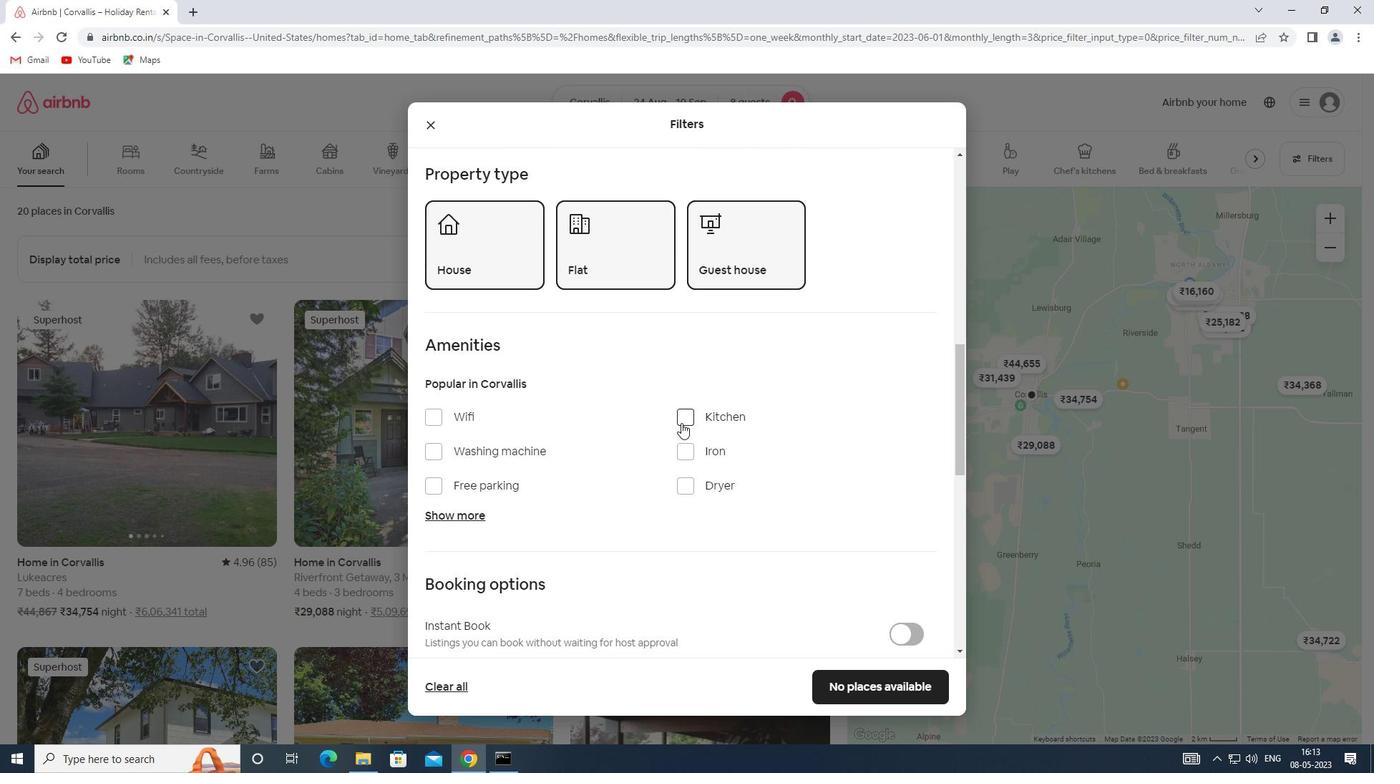 
Action: Mouse scrolled (678, 423) with delta (0, 0)
Screenshot: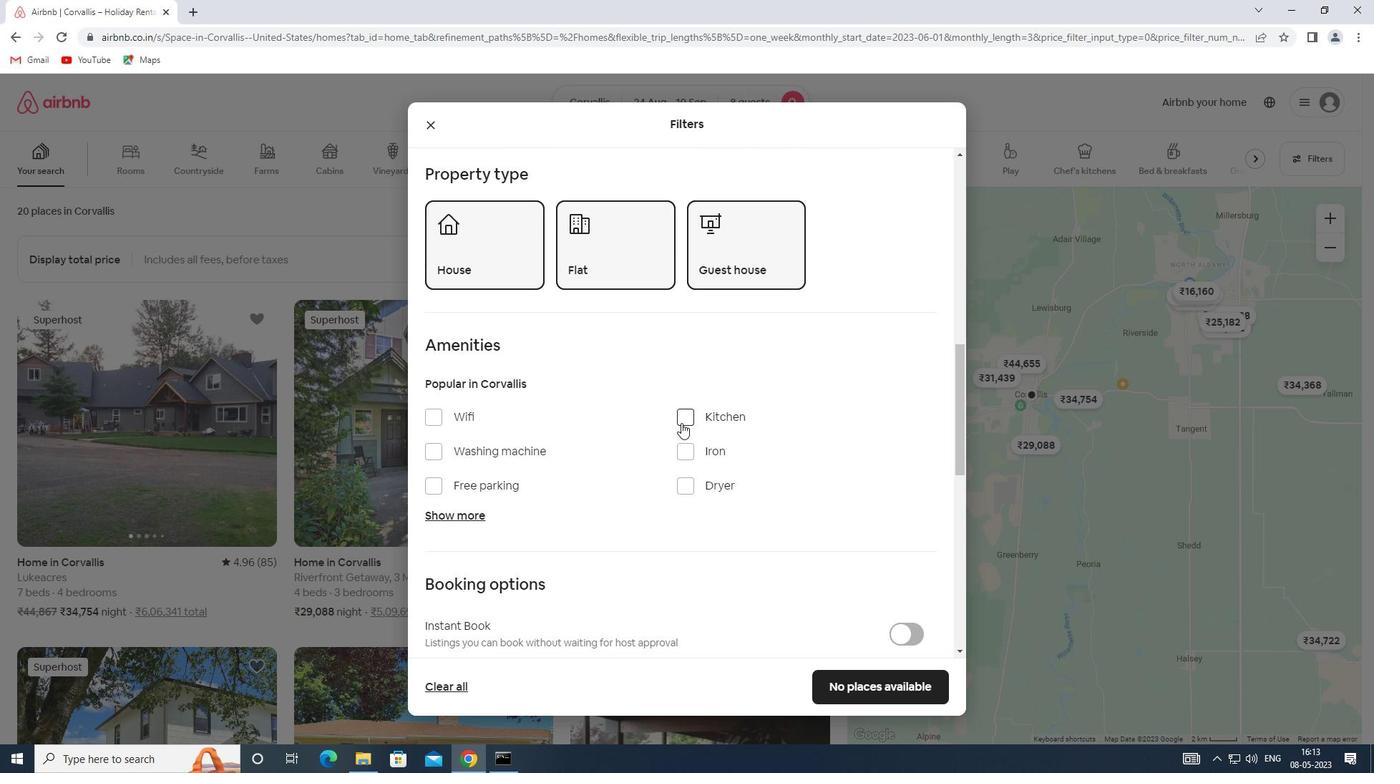 
Action: Mouse moved to (449, 439)
Screenshot: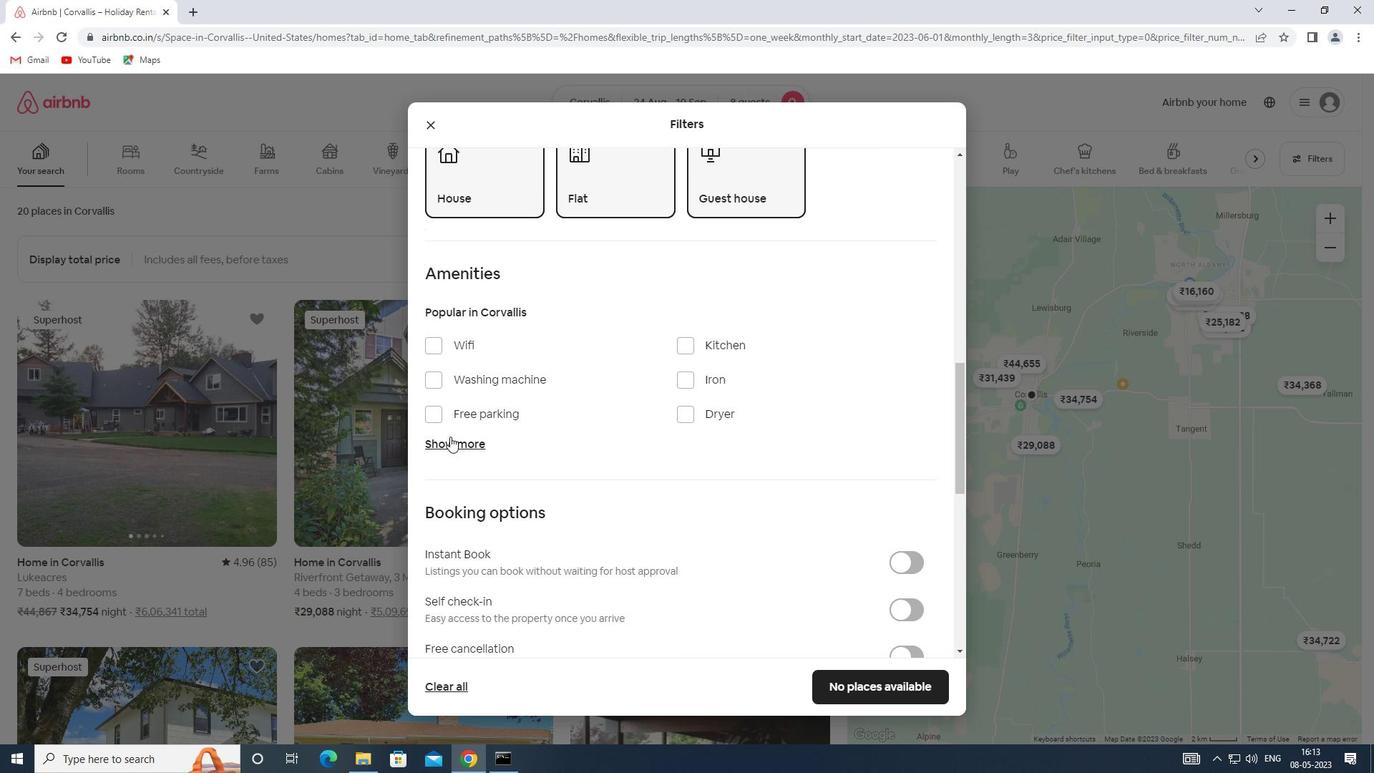 
Action: Mouse pressed left at (449, 439)
Screenshot: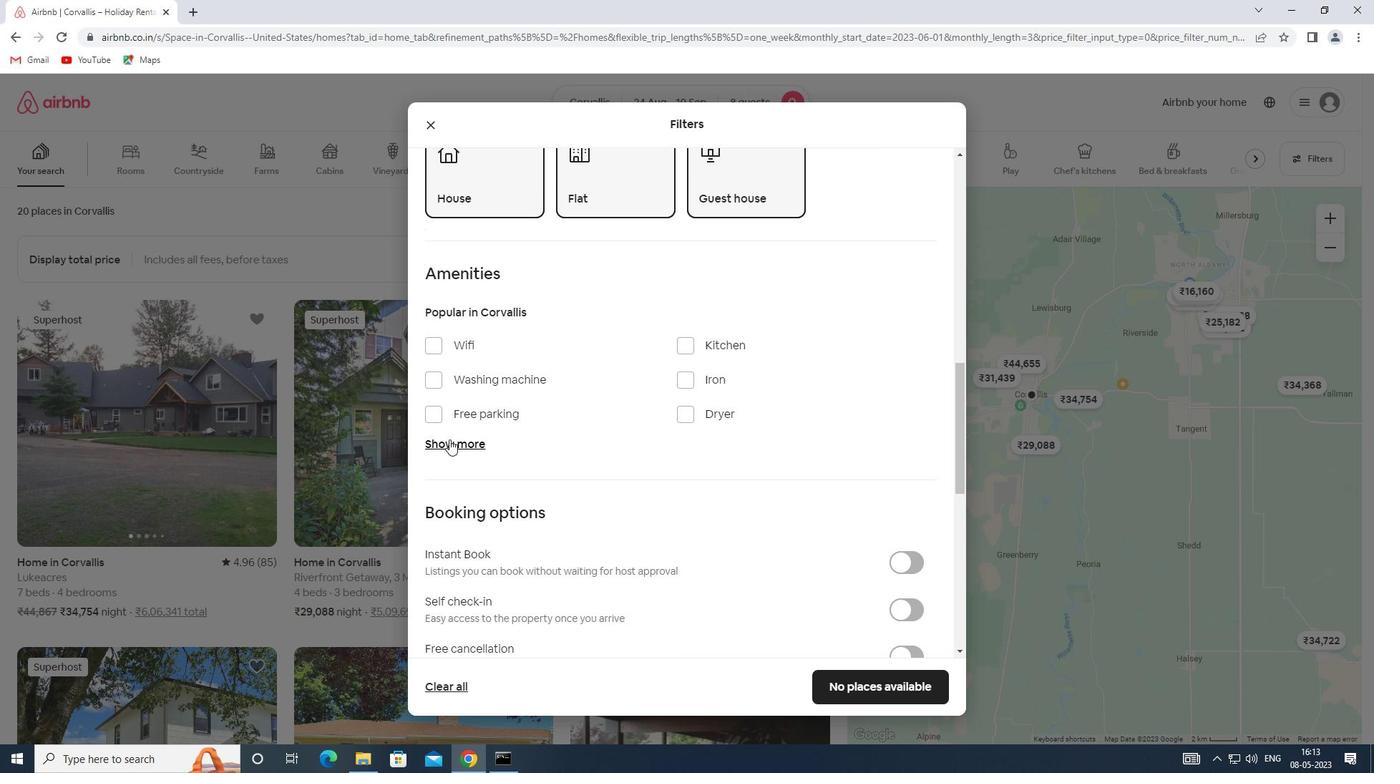 
Action: Mouse moved to (440, 337)
Screenshot: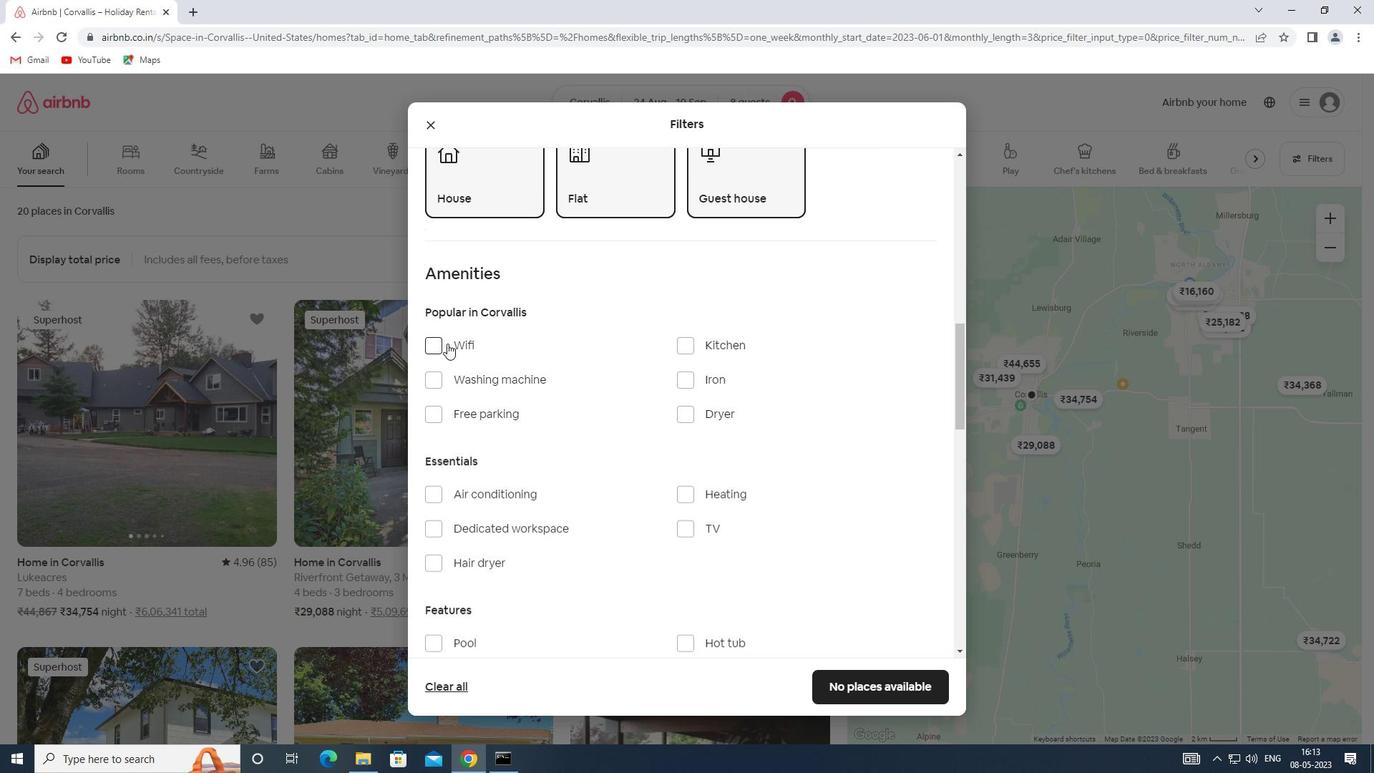 
Action: Mouse pressed left at (440, 337)
Screenshot: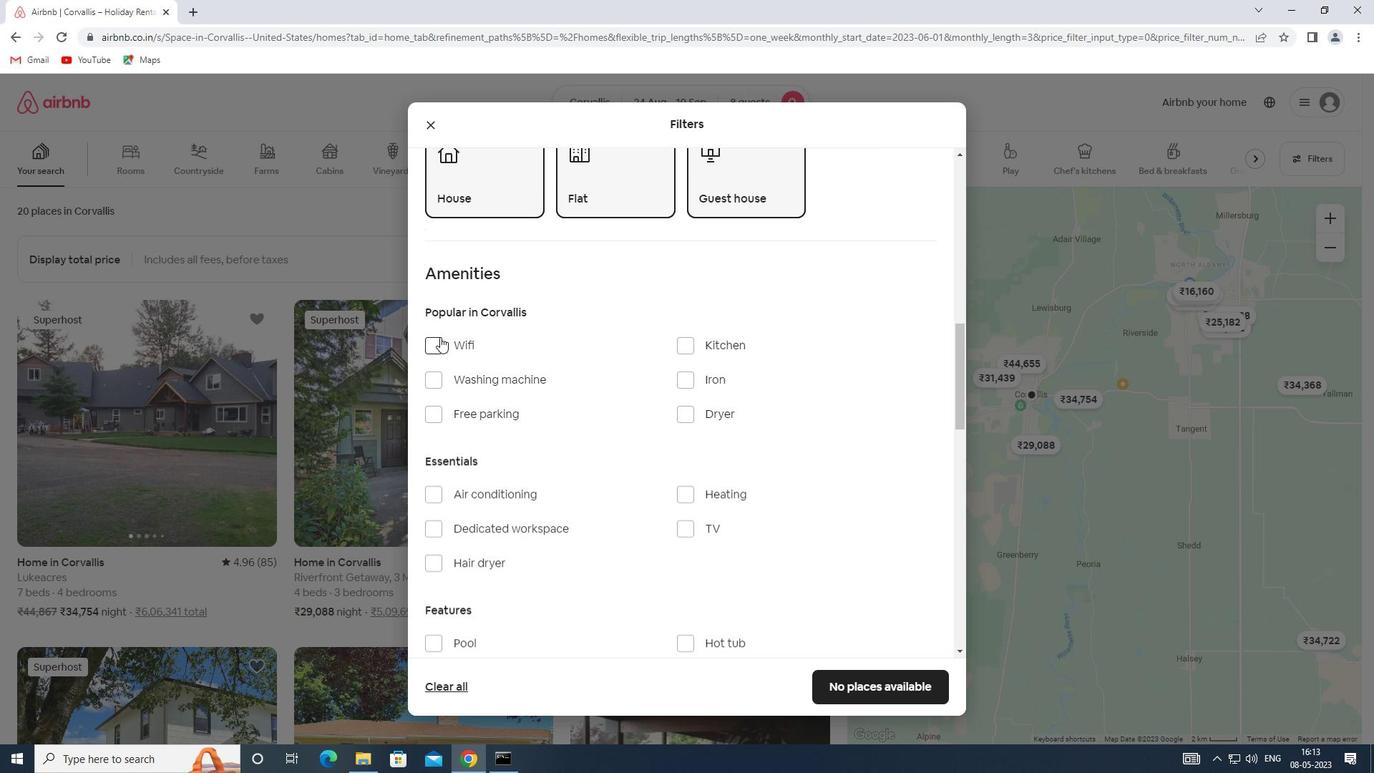 
Action: Mouse moved to (688, 527)
Screenshot: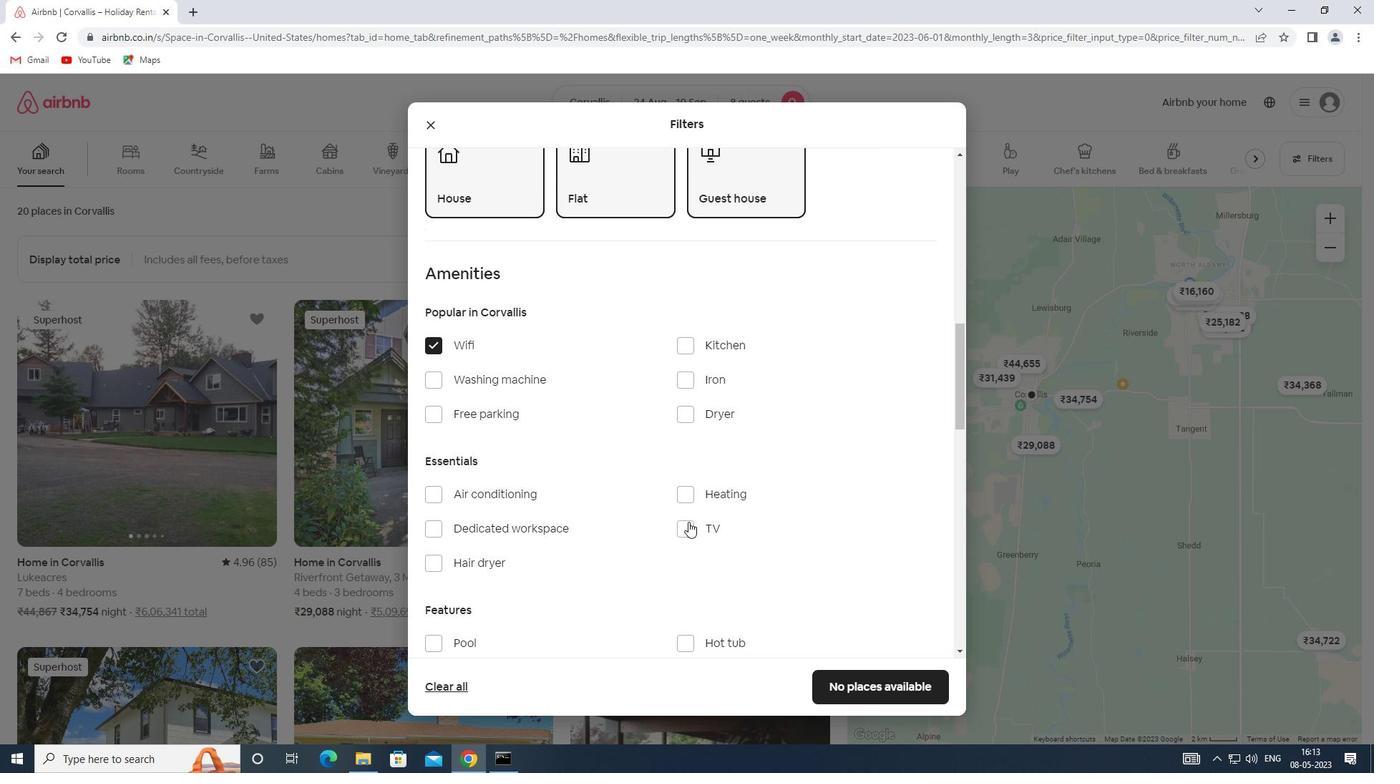 
Action: Mouse pressed left at (688, 527)
Screenshot: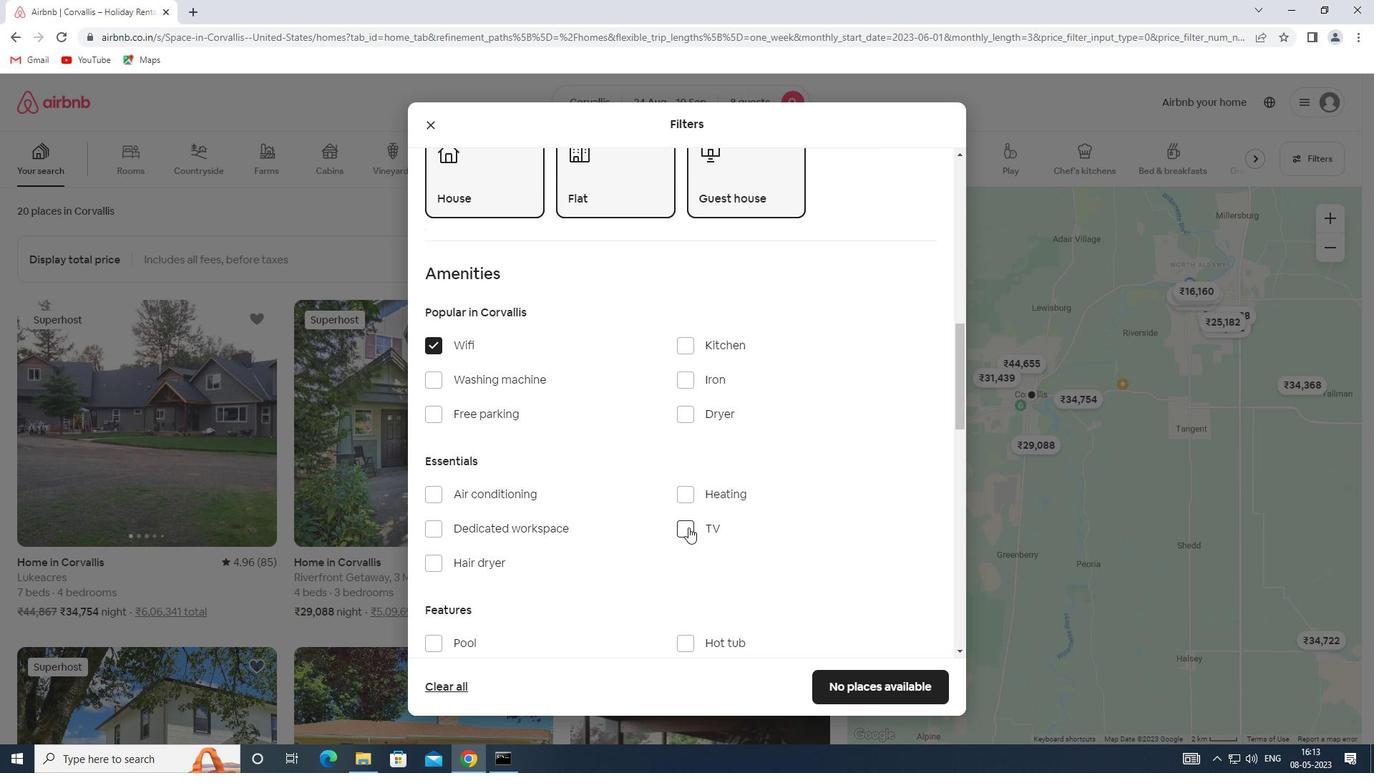 
Action: Mouse moved to (437, 410)
Screenshot: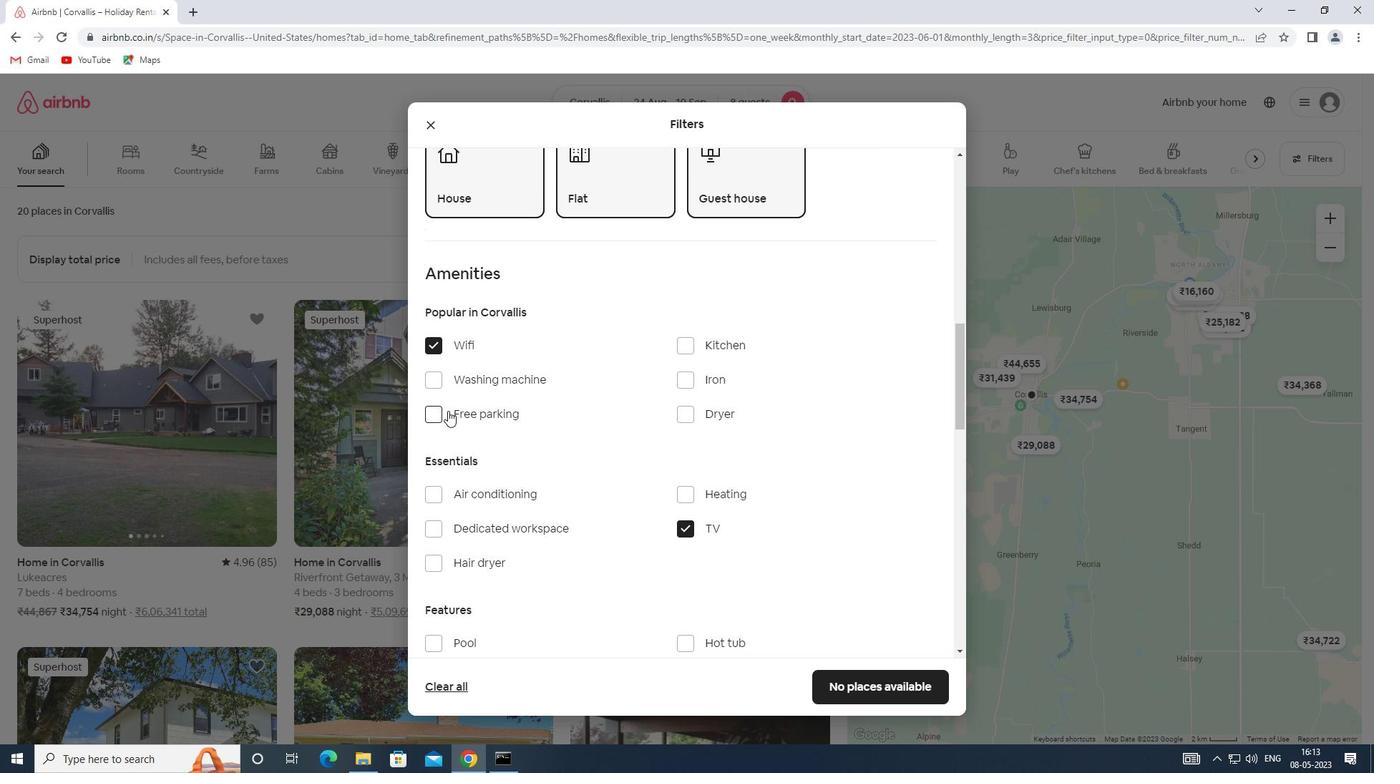 
Action: Mouse pressed left at (437, 410)
Screenshot: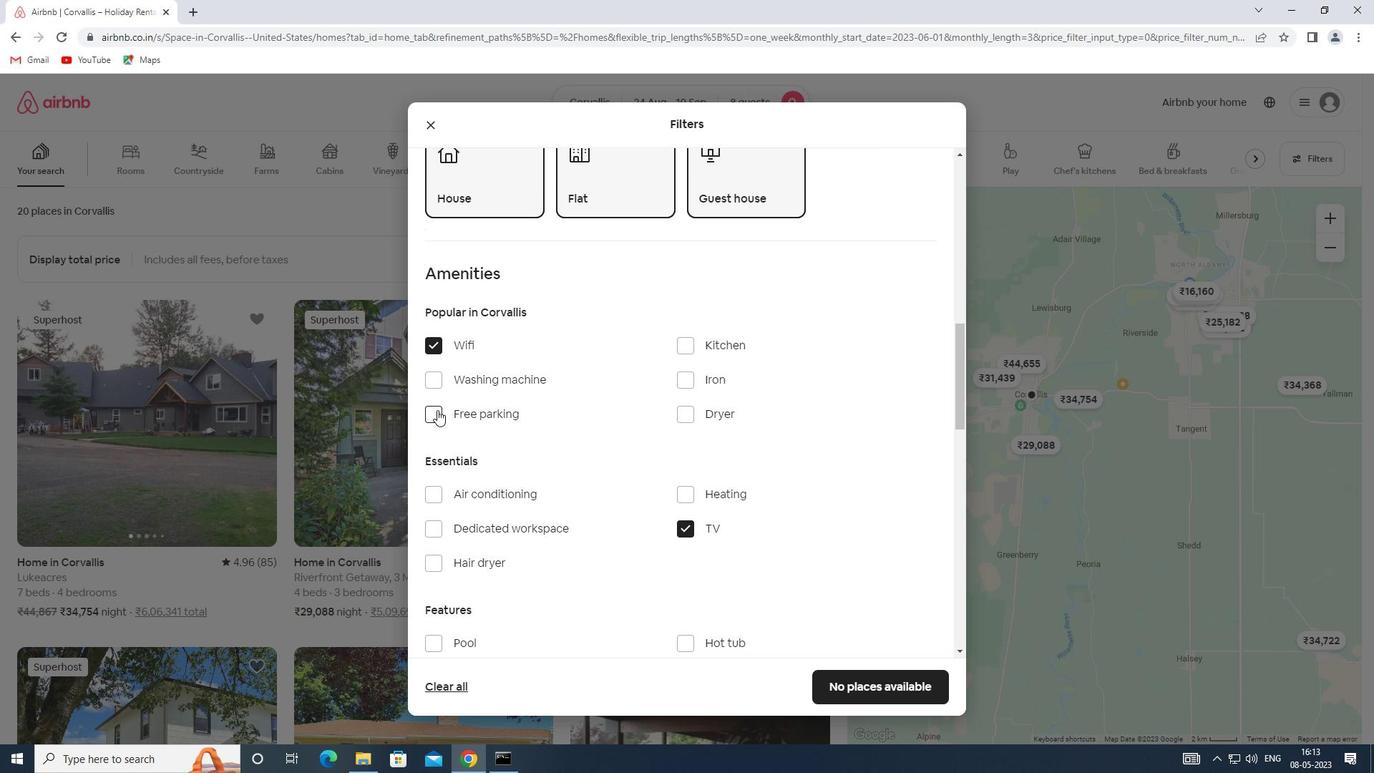 
Action: Mouse moved to (532, 427)
Screenshot: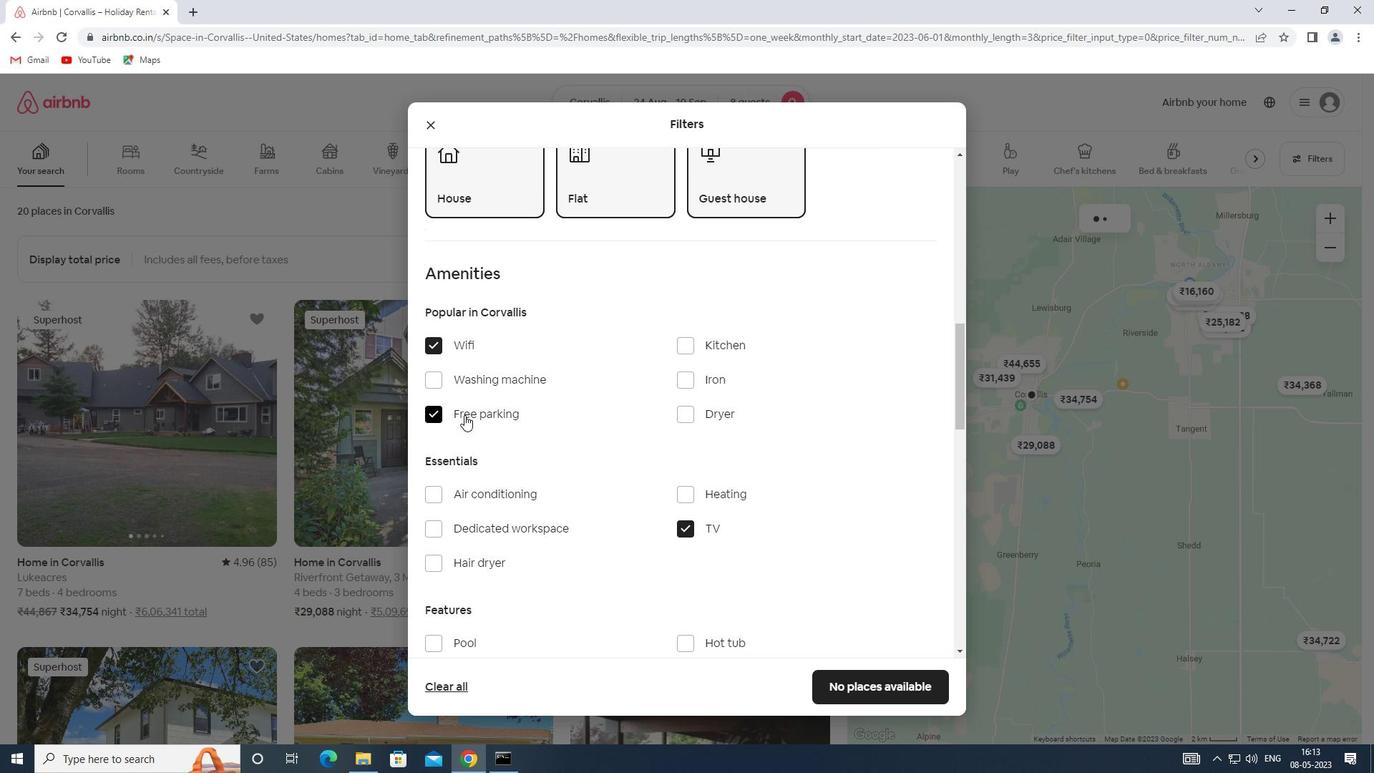 
Action: Mouse scrolled (532, 426) with delta (0, 0)
Screenshot: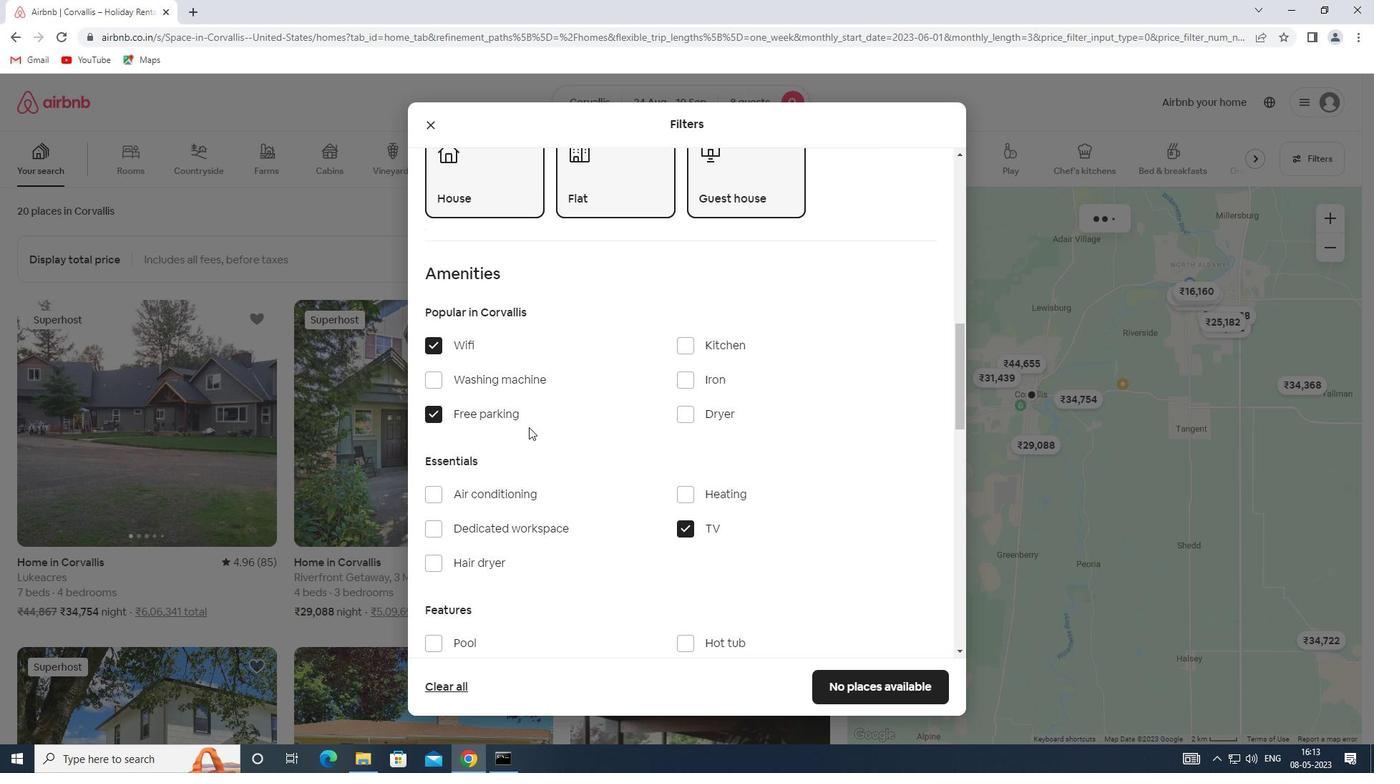 
Action: Mouse scrolled (532, 426) with delta (0, 0)
Screenshot: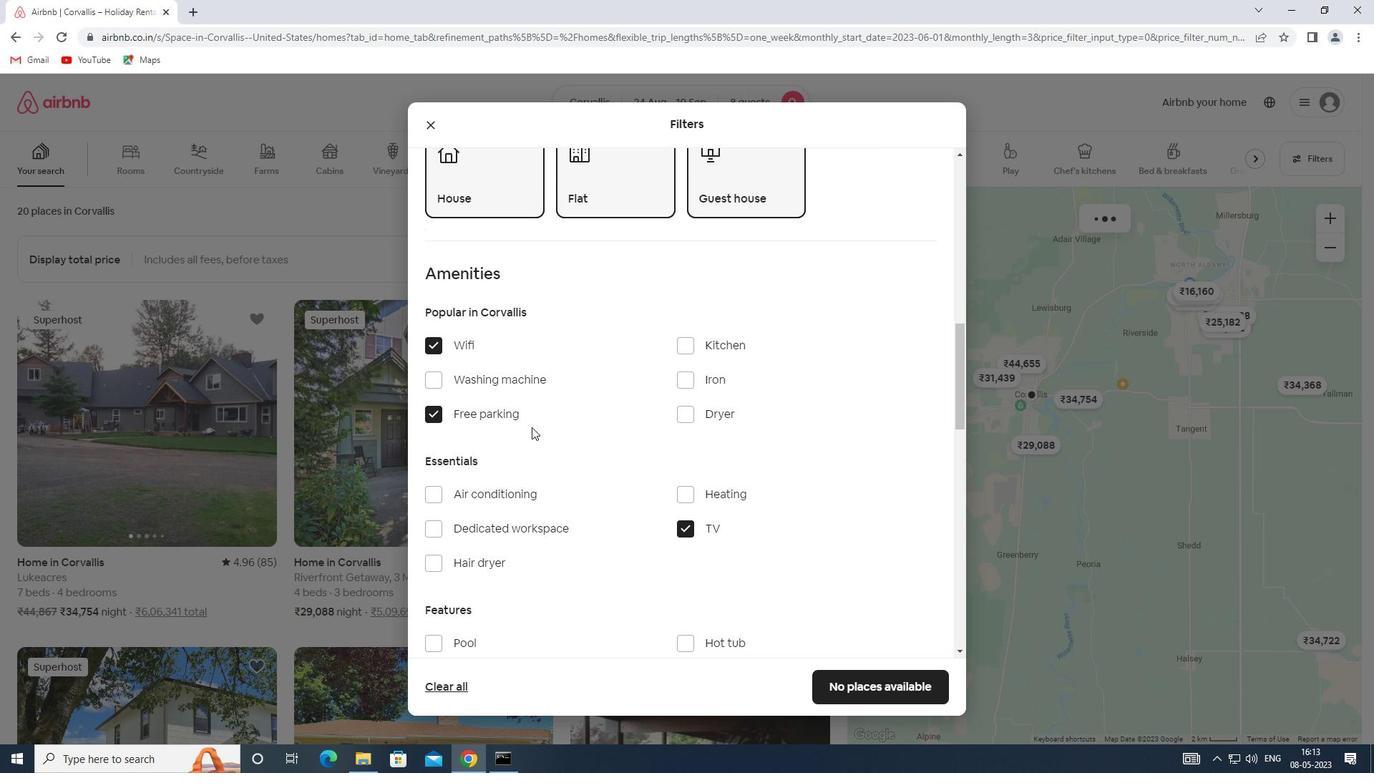 
Action: Mouse scrolled (532, 426) with delta (0, 0)
Screenshot: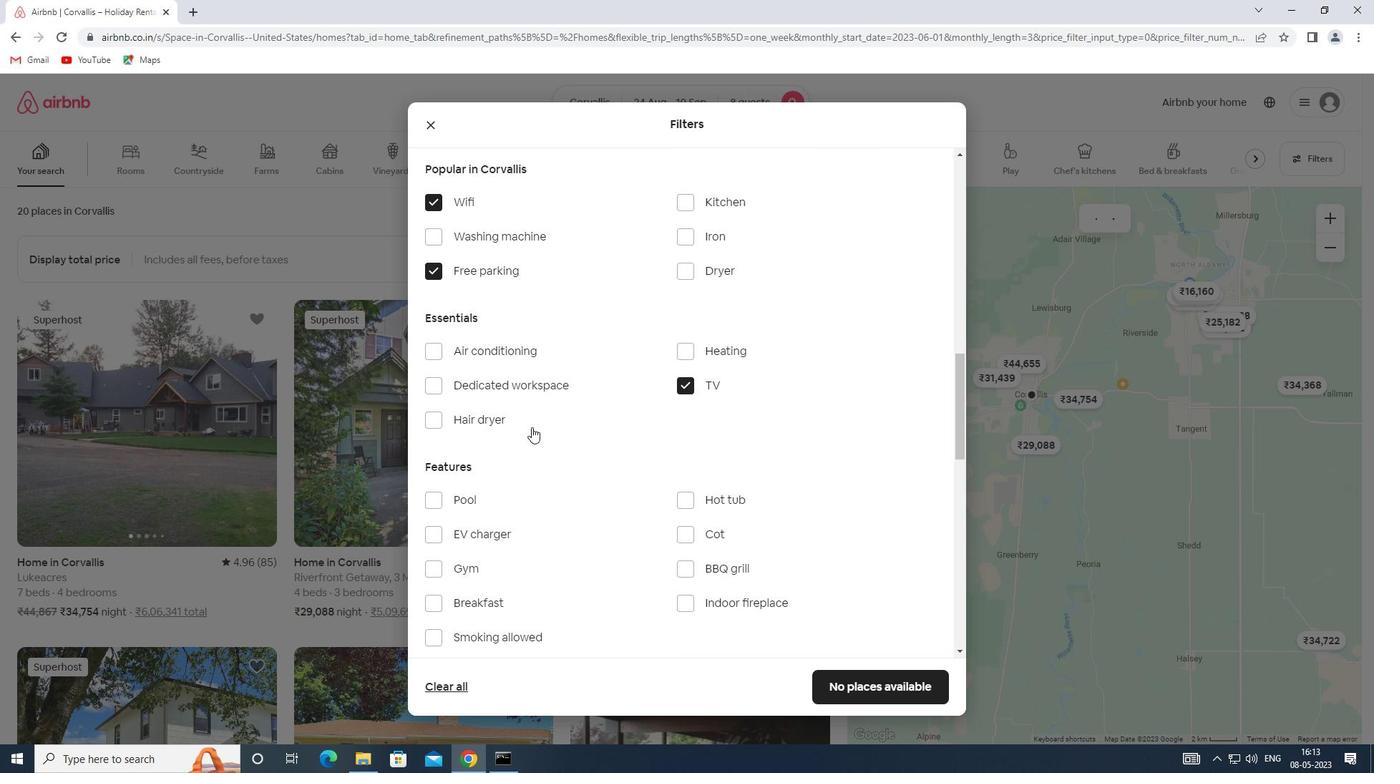 
Action: Mouse moved to (438, 494)
Screenshot: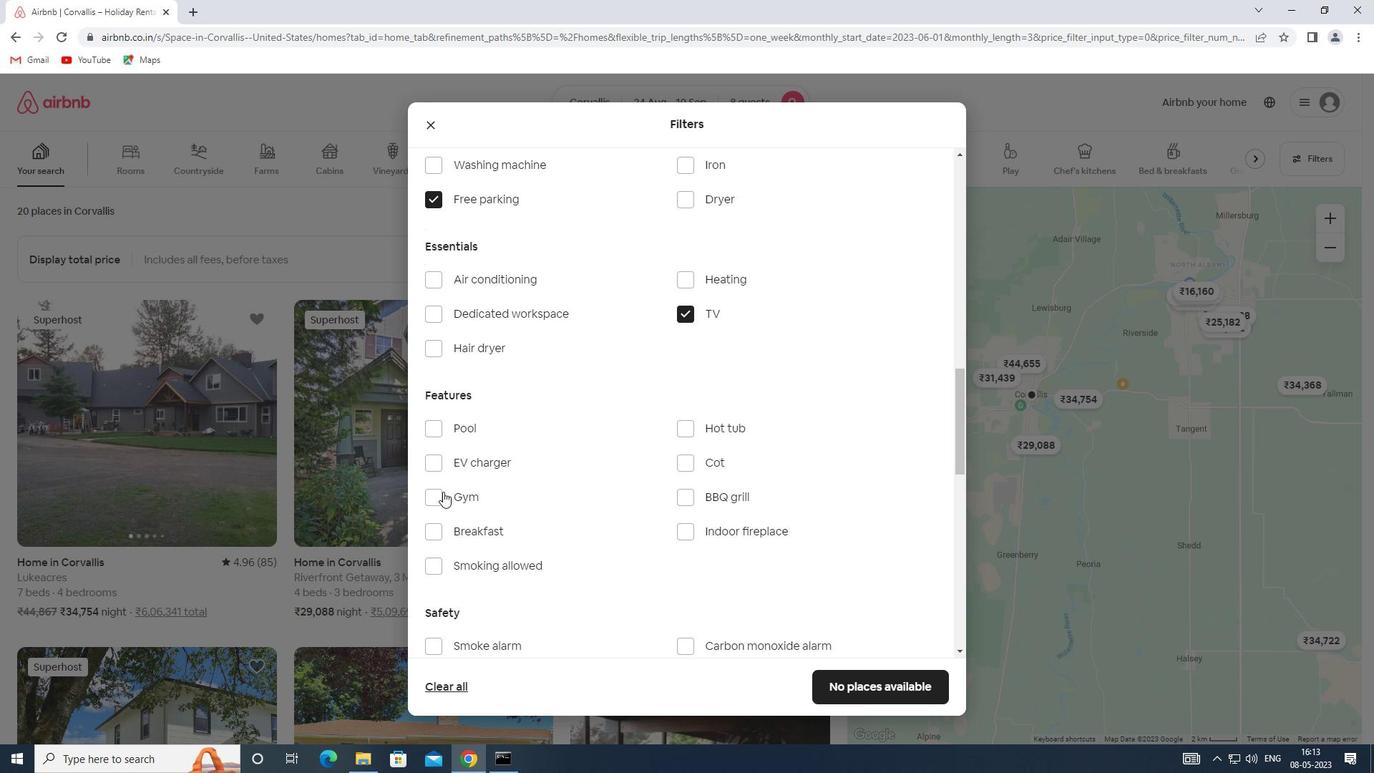 
Action: Mouse pressed left at (438, 494)
Screenshot: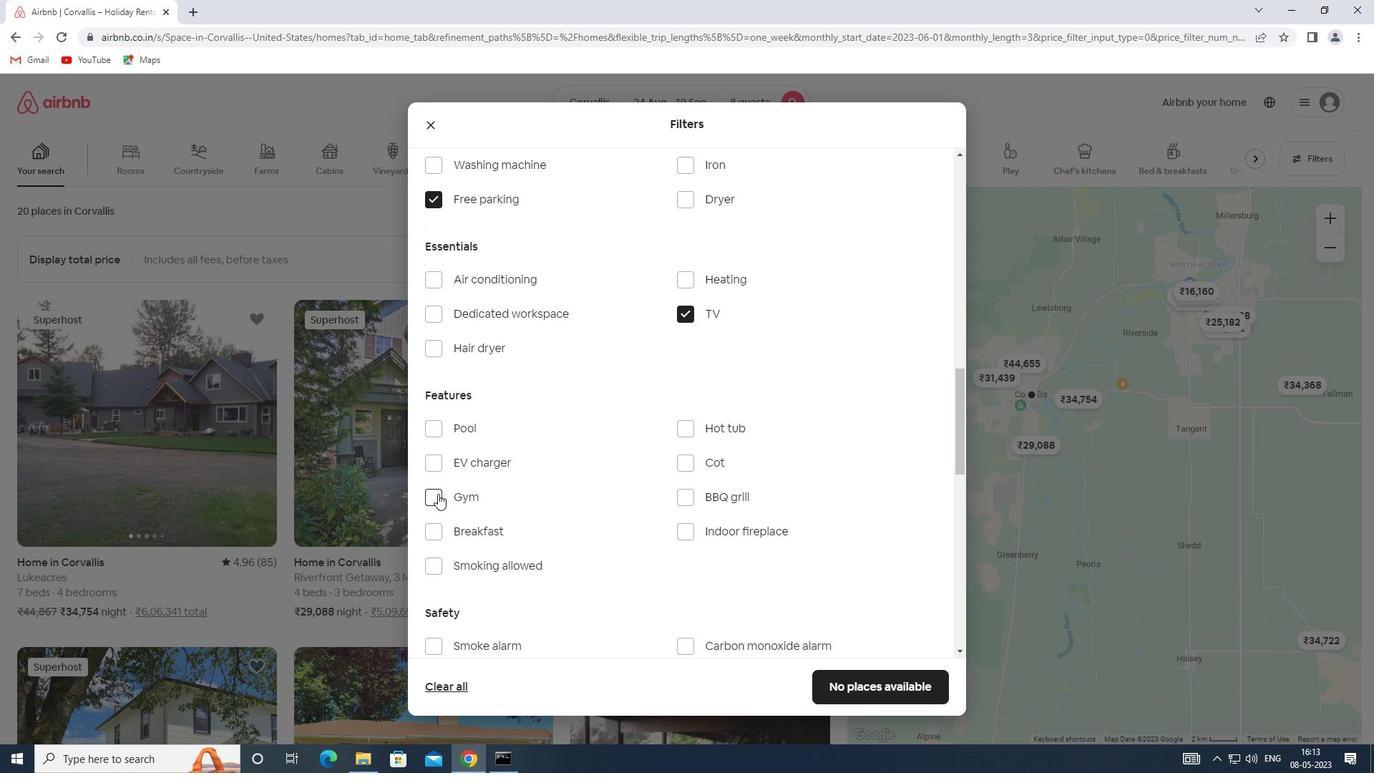 
Action: Mouse moved to (437, 532)
Screenshot: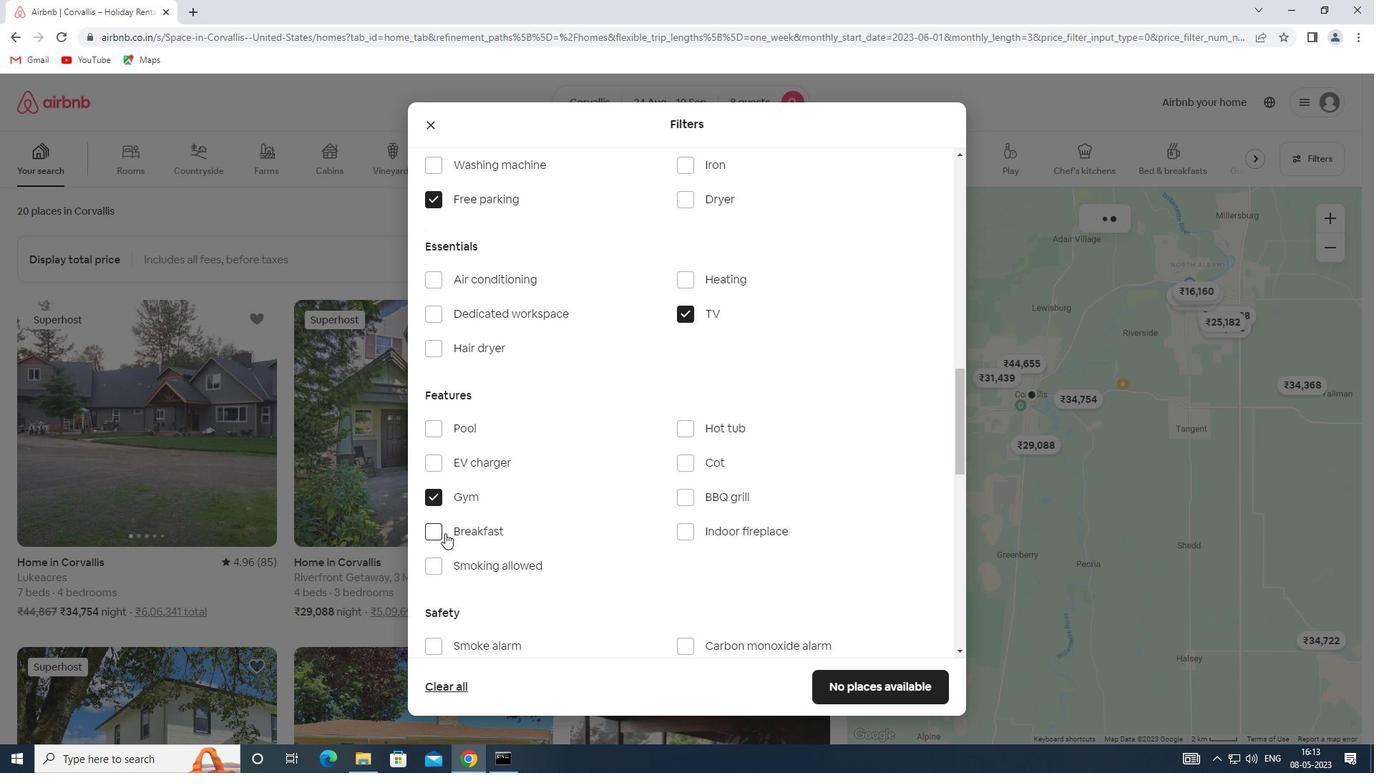 
Action: Mouse pressed left at (437, 532)
Screenshot: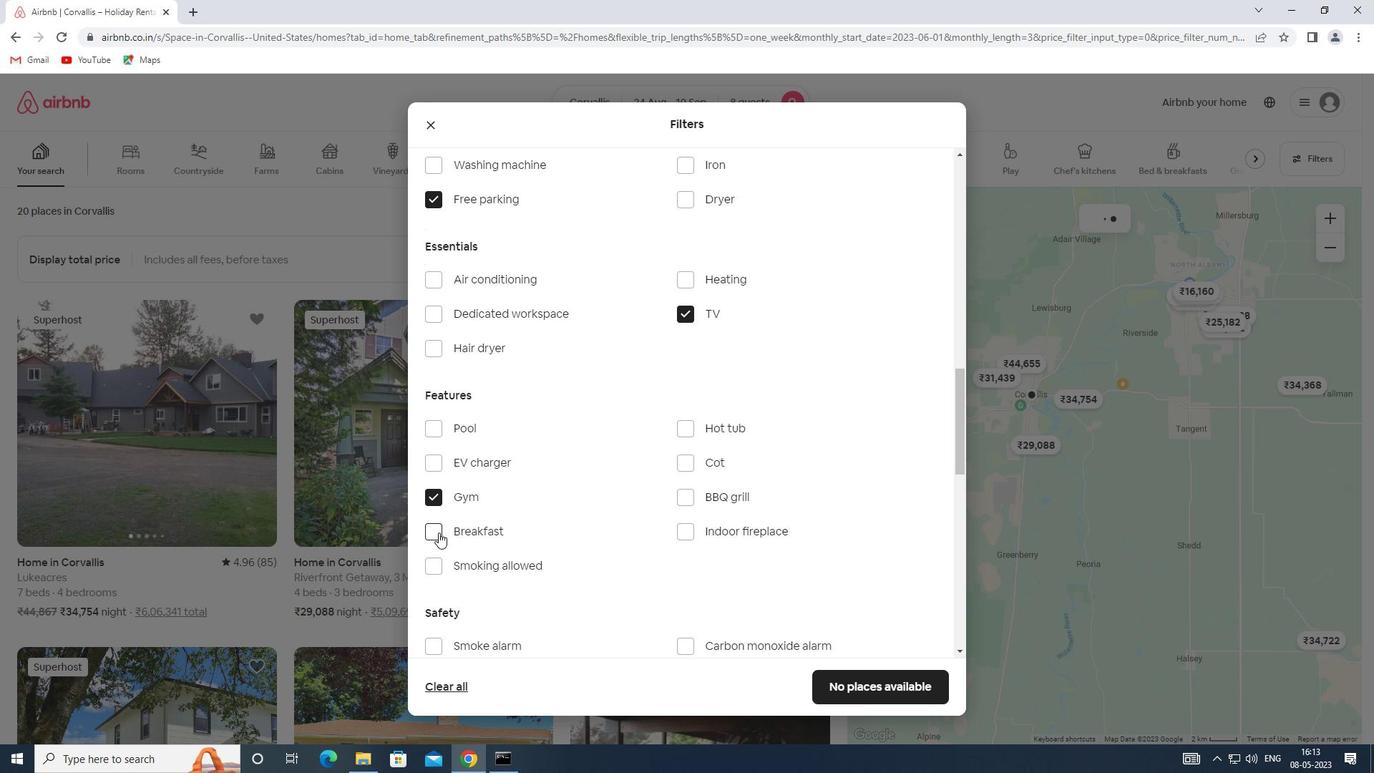 
Action: Mouse moved to (681, 471)
Screenshot: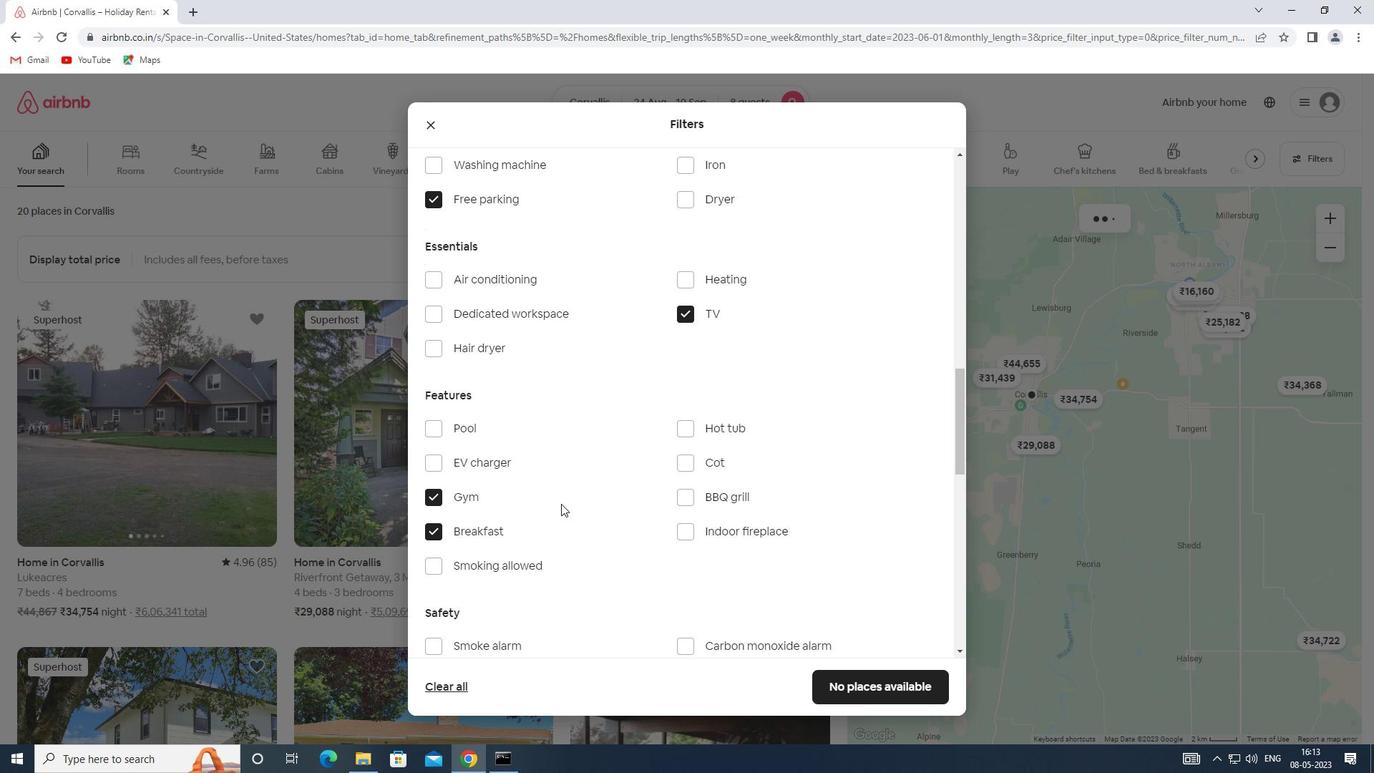 
Action: Mouse scrolled (681, 470) with delta (0, 0)
Screenshot: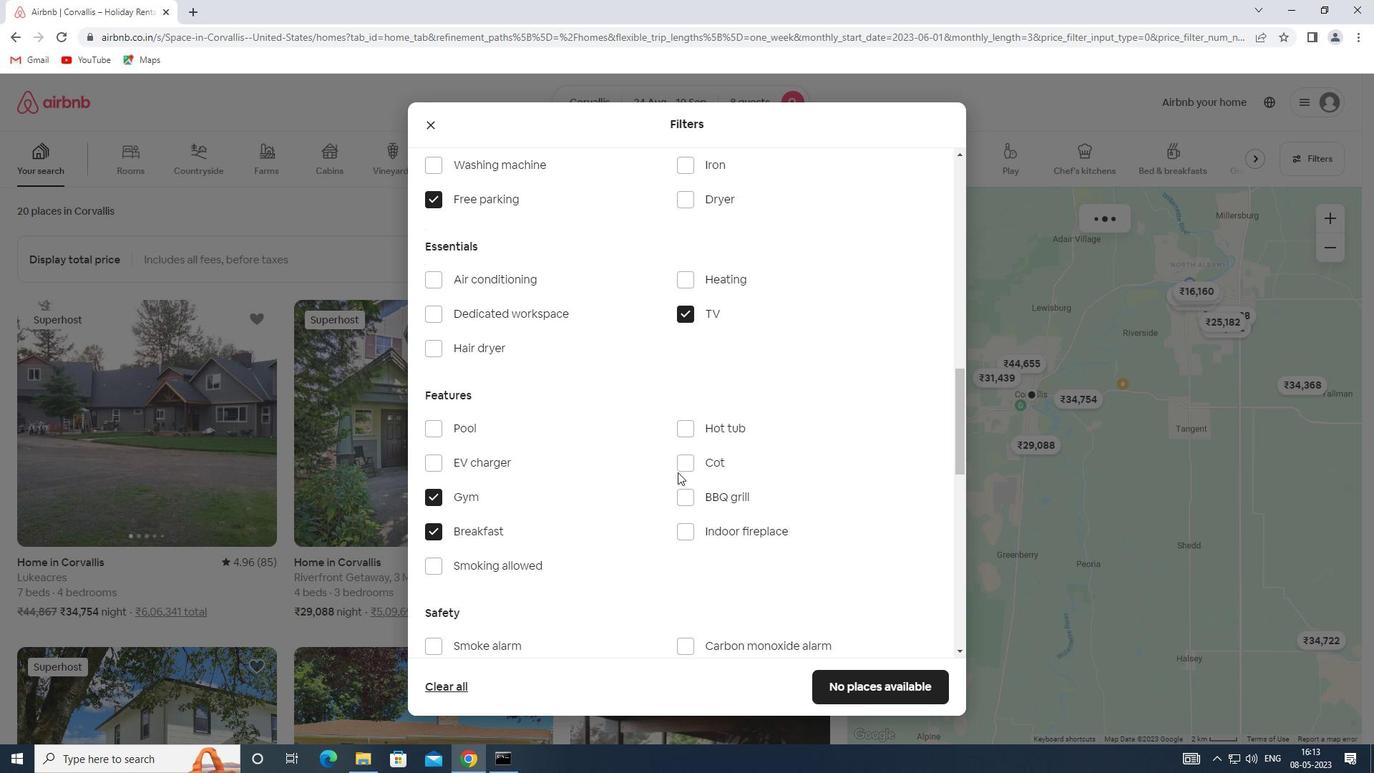 
Action: Mouse scrolled (681, 470) with delta (0, 0)
Screenshot: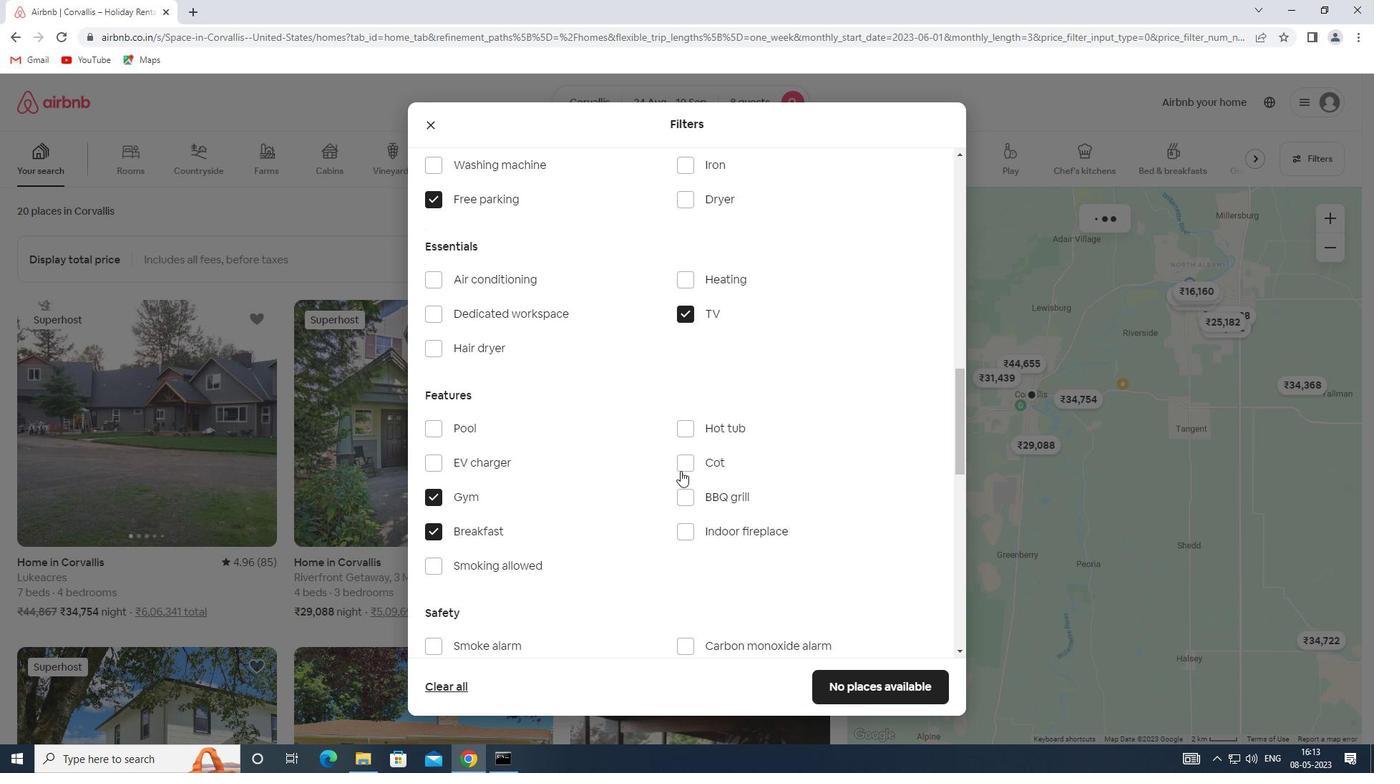 
Action: Mouse scrolled (681, 470) with delta (0, 0)
Screenshot: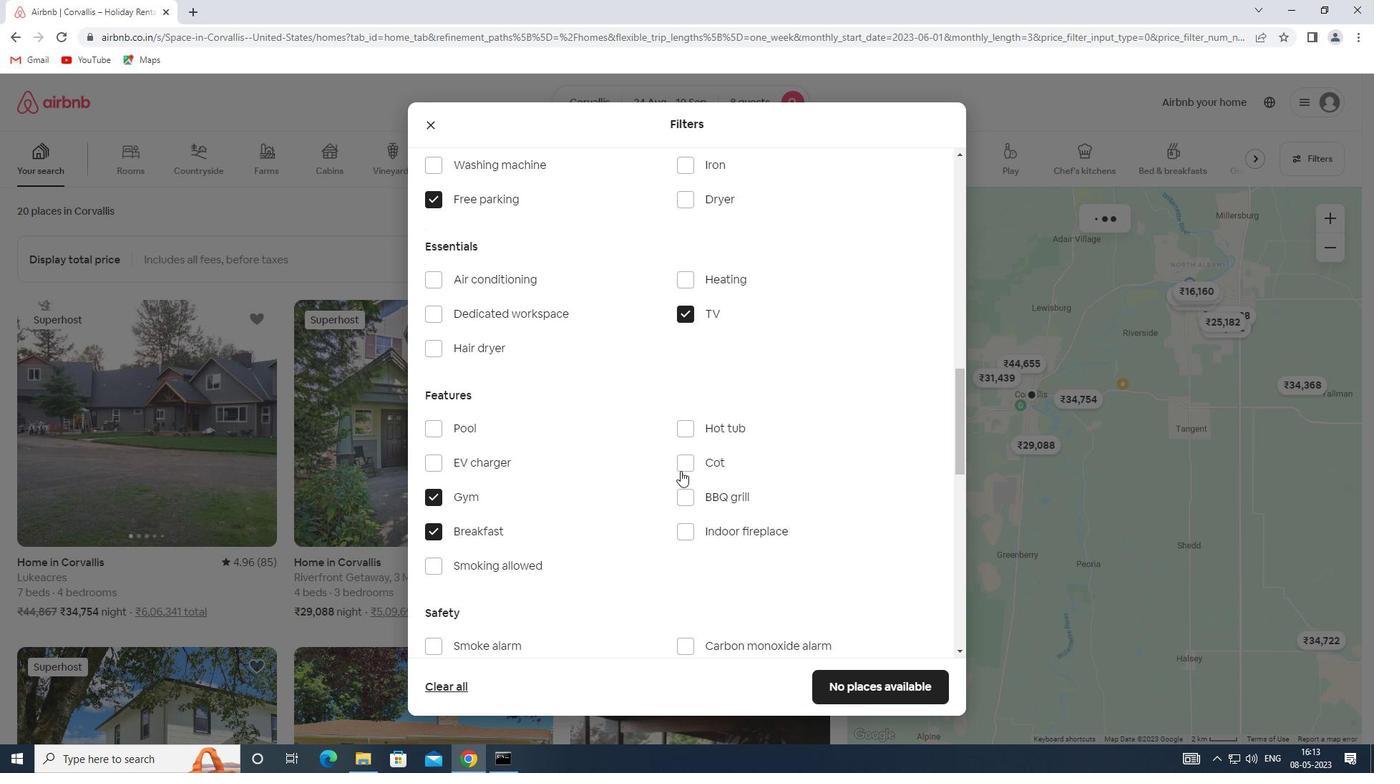 
Action: Mouse moved to (681, 469)
Screenshot: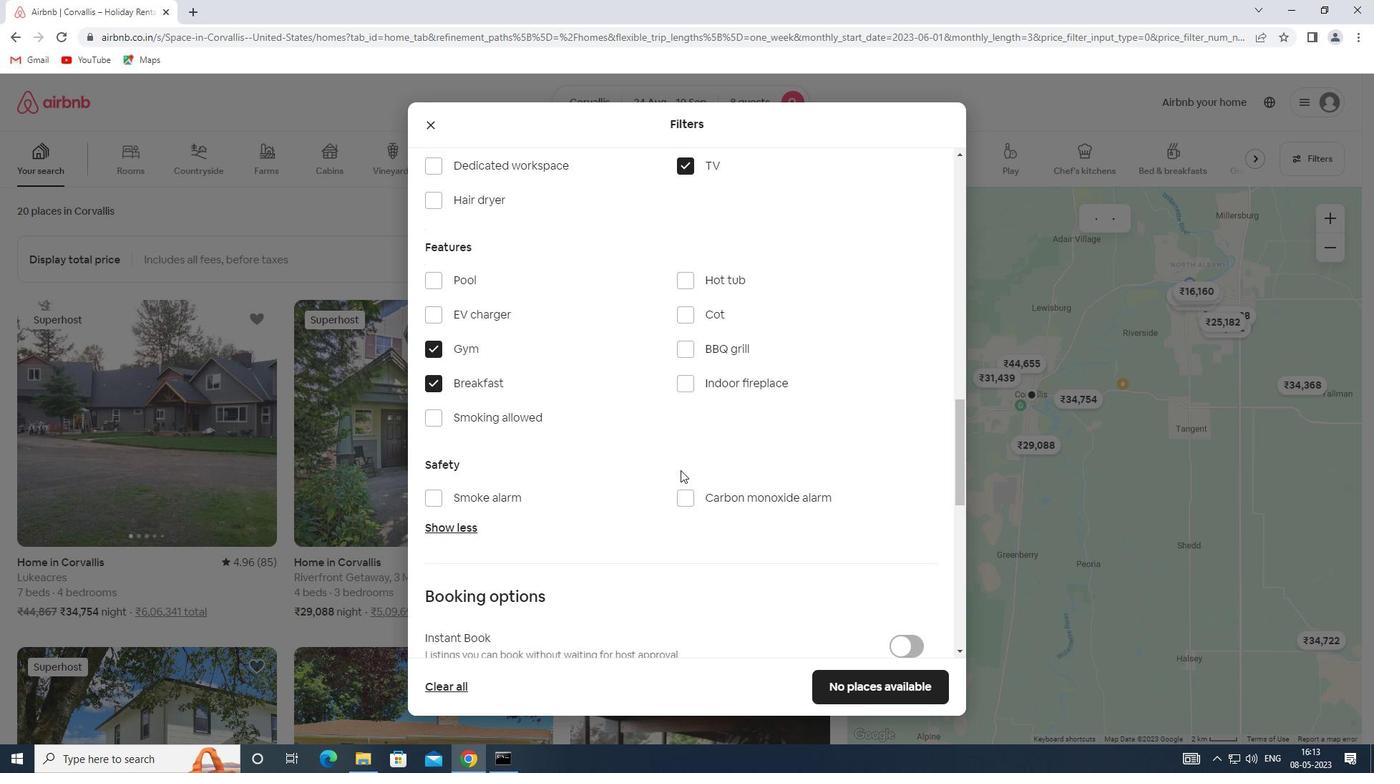 
Action: Mouse scrolled (681, 468) with delta (0, 0)
Screenshot: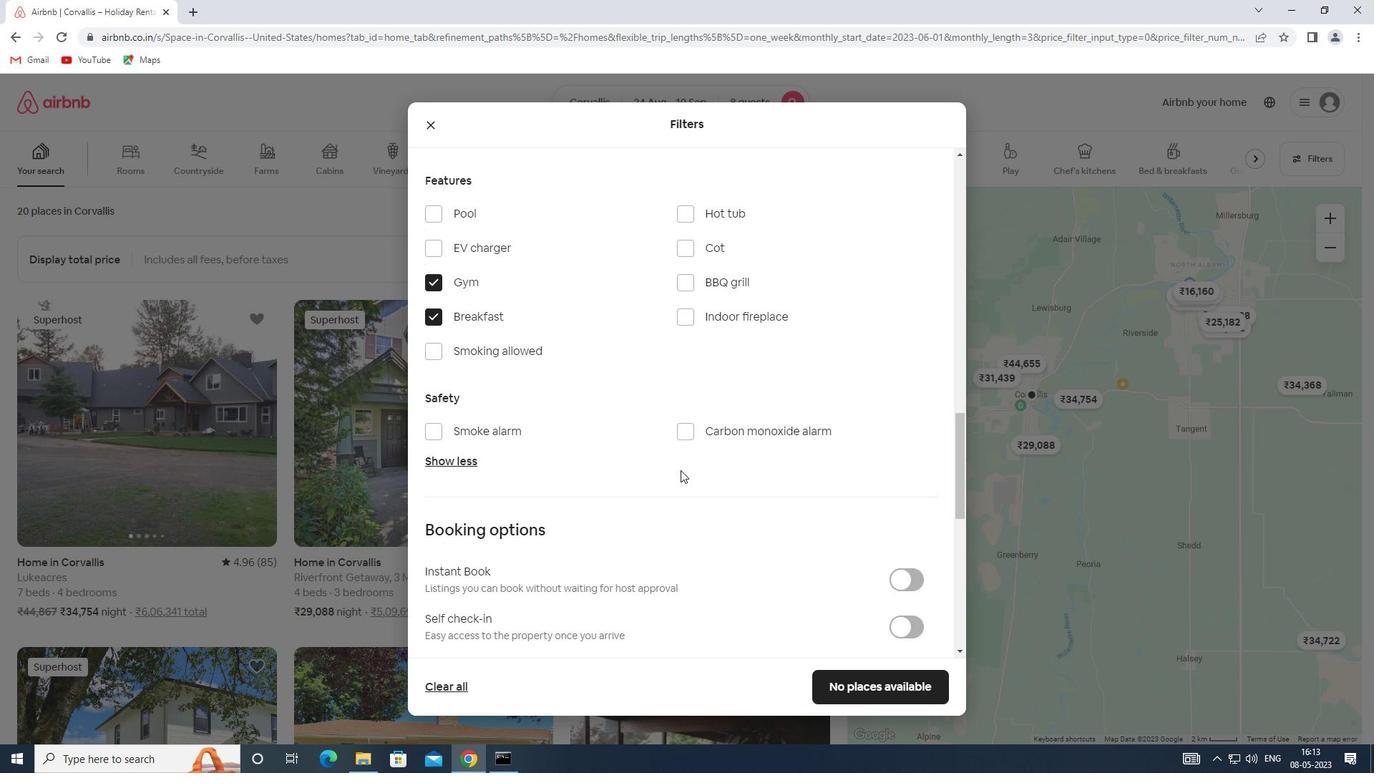 
Action: Mouse scrolled (681, 468) with delta (0, 0)
Screenshot: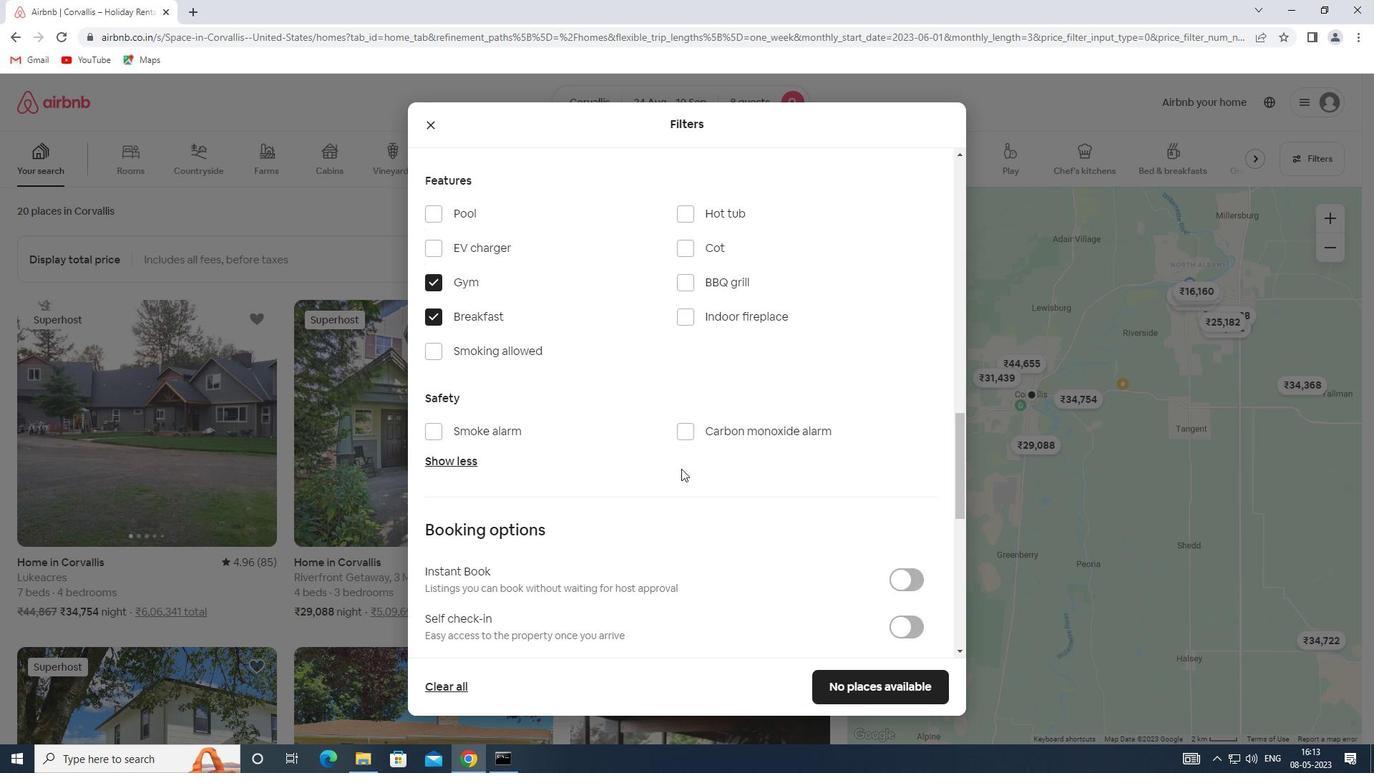 
Action: Mouse scrolled (681, 468) with delta (0, 0)
Screenshot: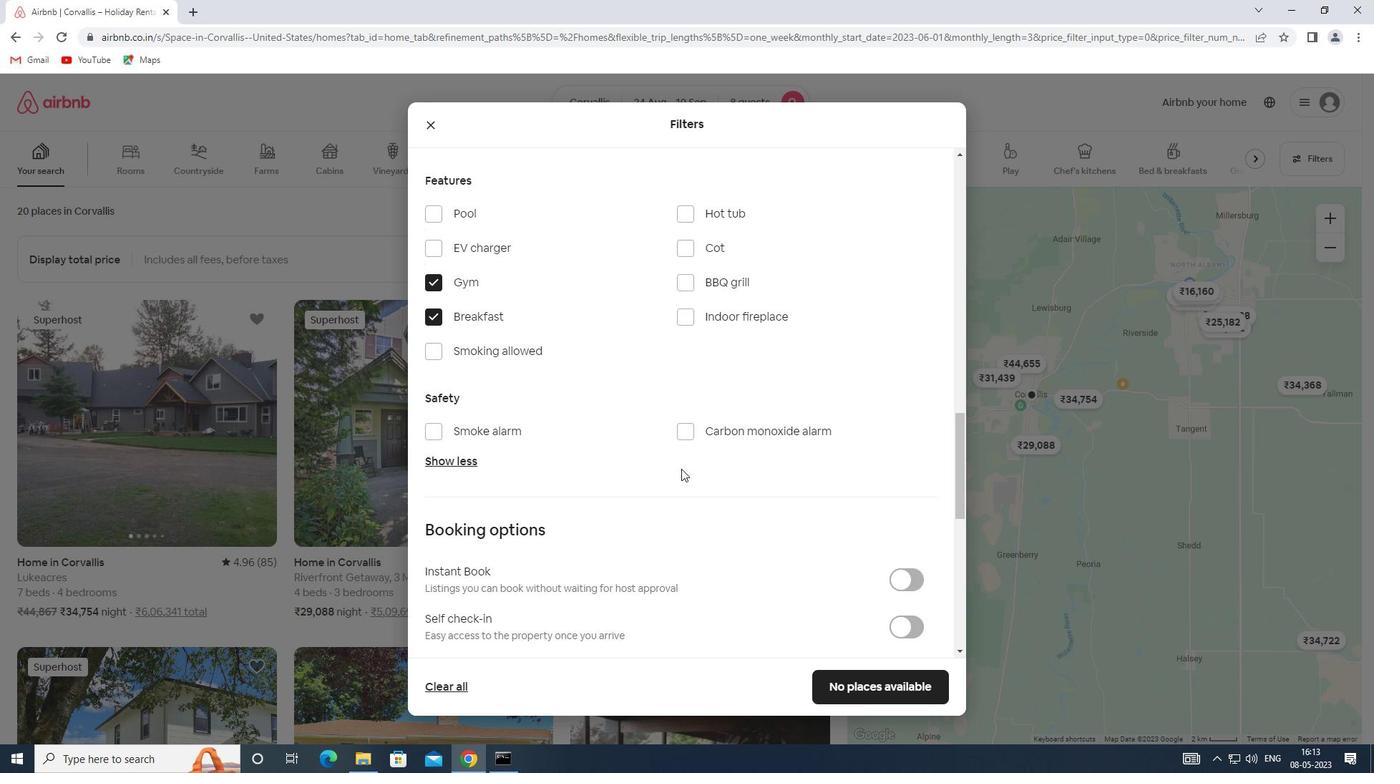 
Action: Mouse moved to (898, 417)
Screenshot: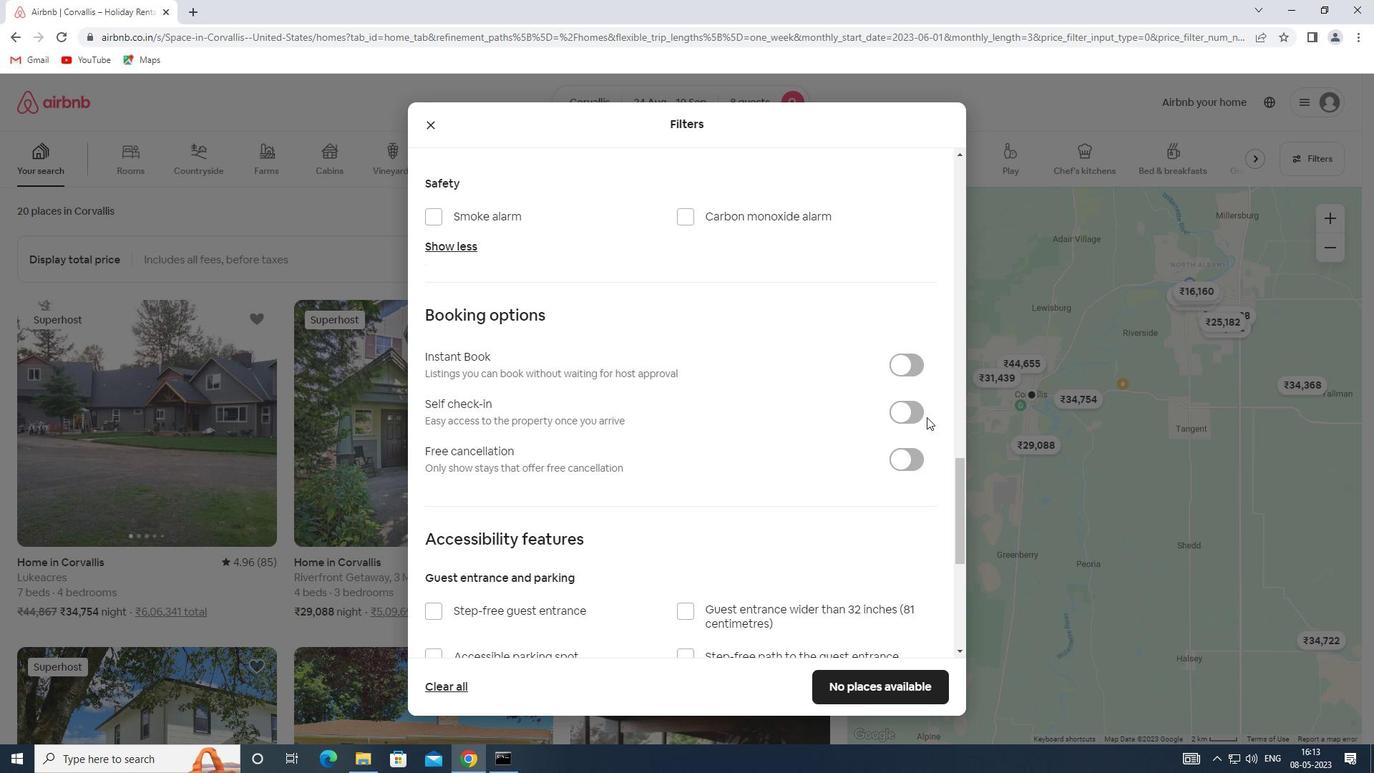 
Action: Mouse pressed left at (898, 417)
Screenshot: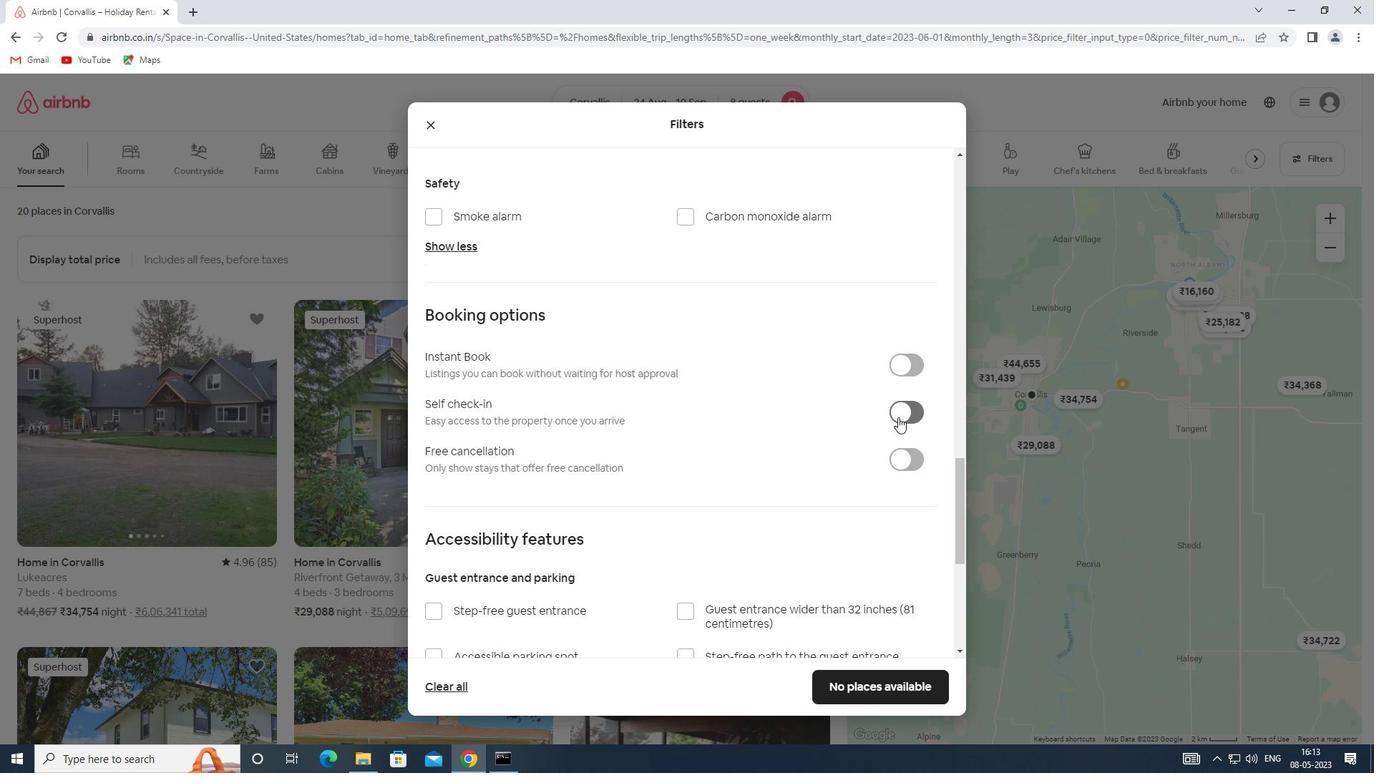 
Action: Mouse moved to (520, 494)
Screenshot: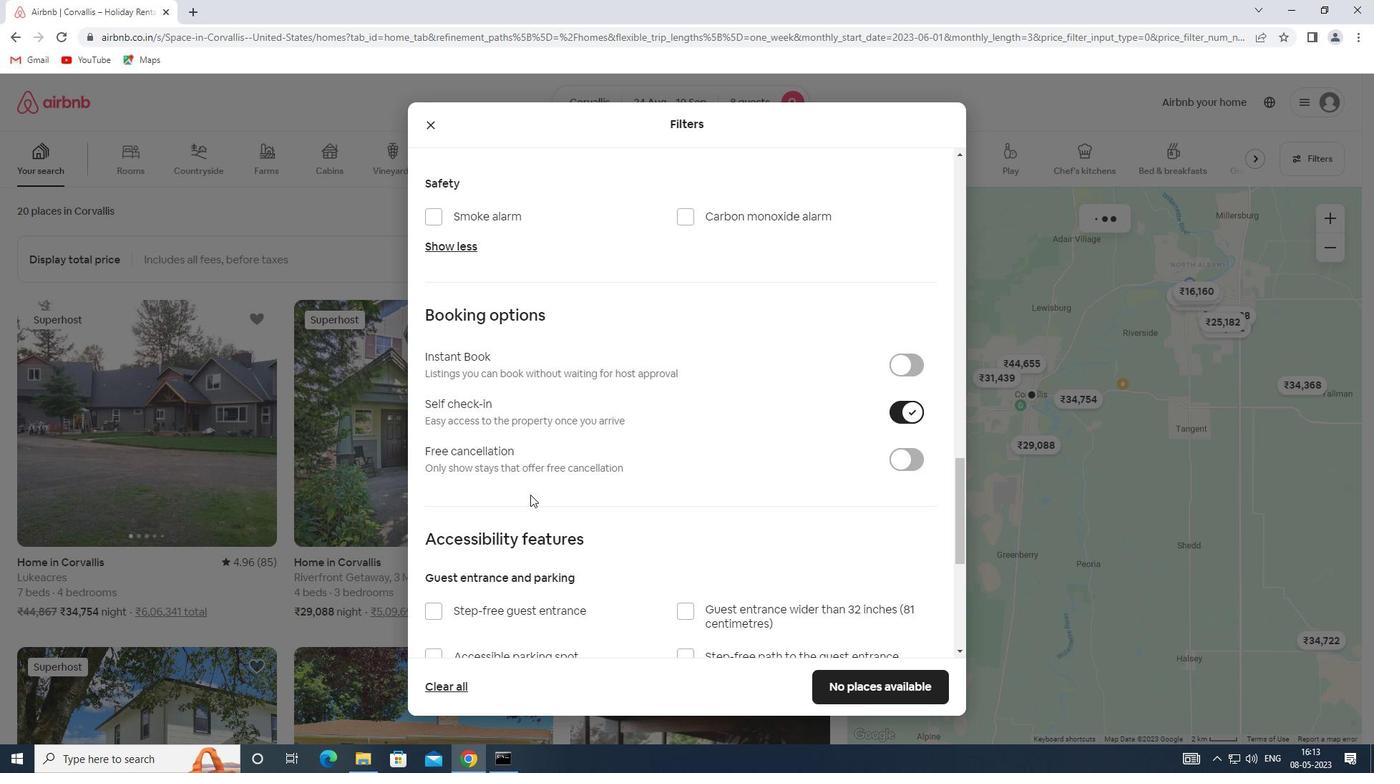 
Action: Mouse scrolled (520, 493) with delta (0, 0)
Screenshot: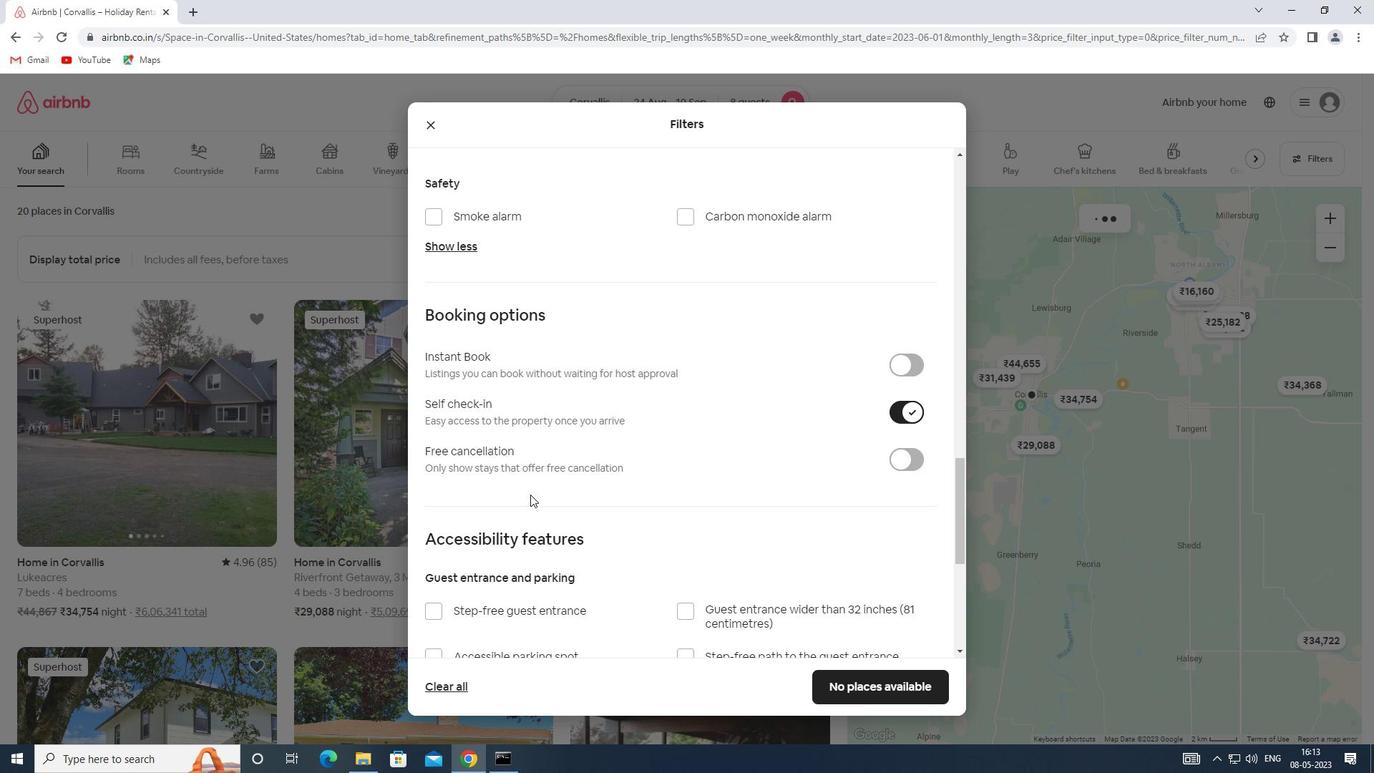 
Action: Mouse scrolled (520, 493) with delta (0, 0)
Screenshot: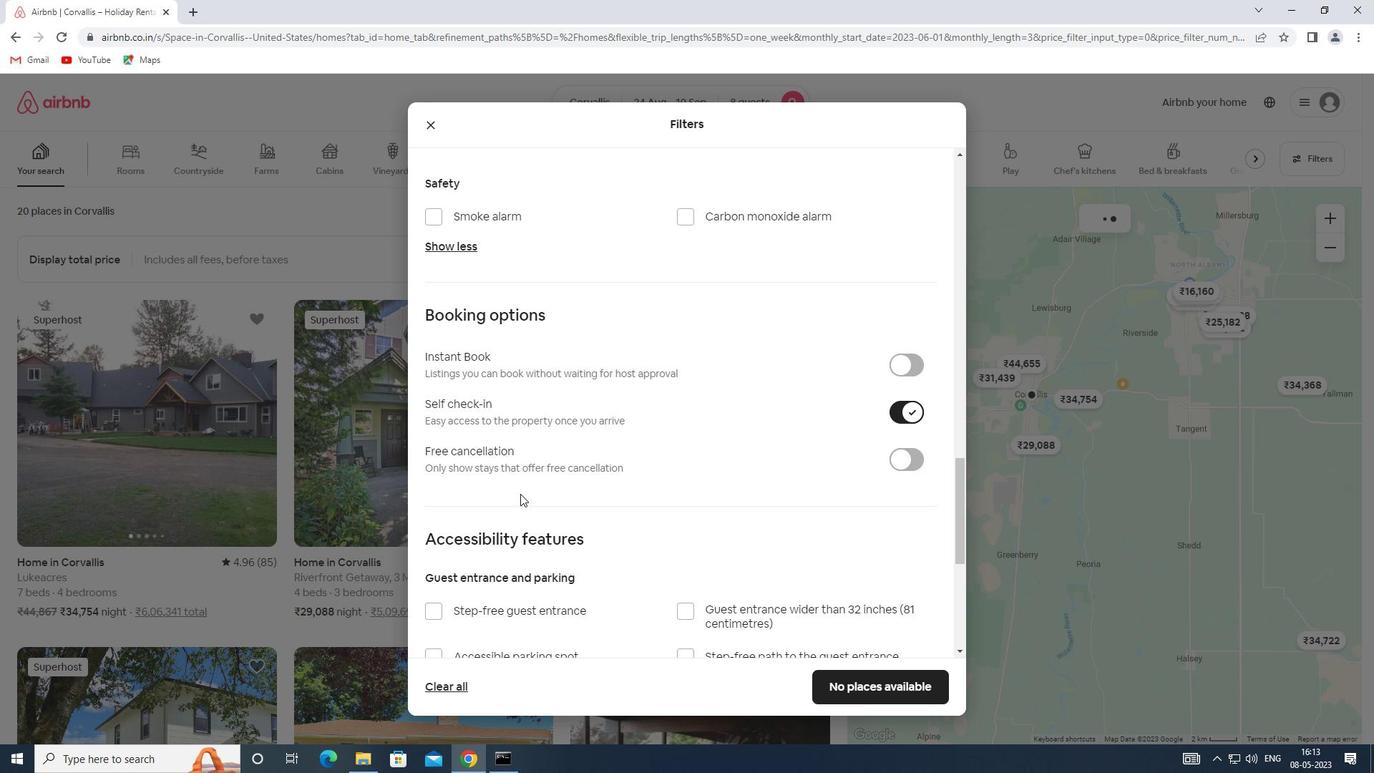 
Action: Mouse scrolled (520, 493) with delta (0, 0)
Screenshot: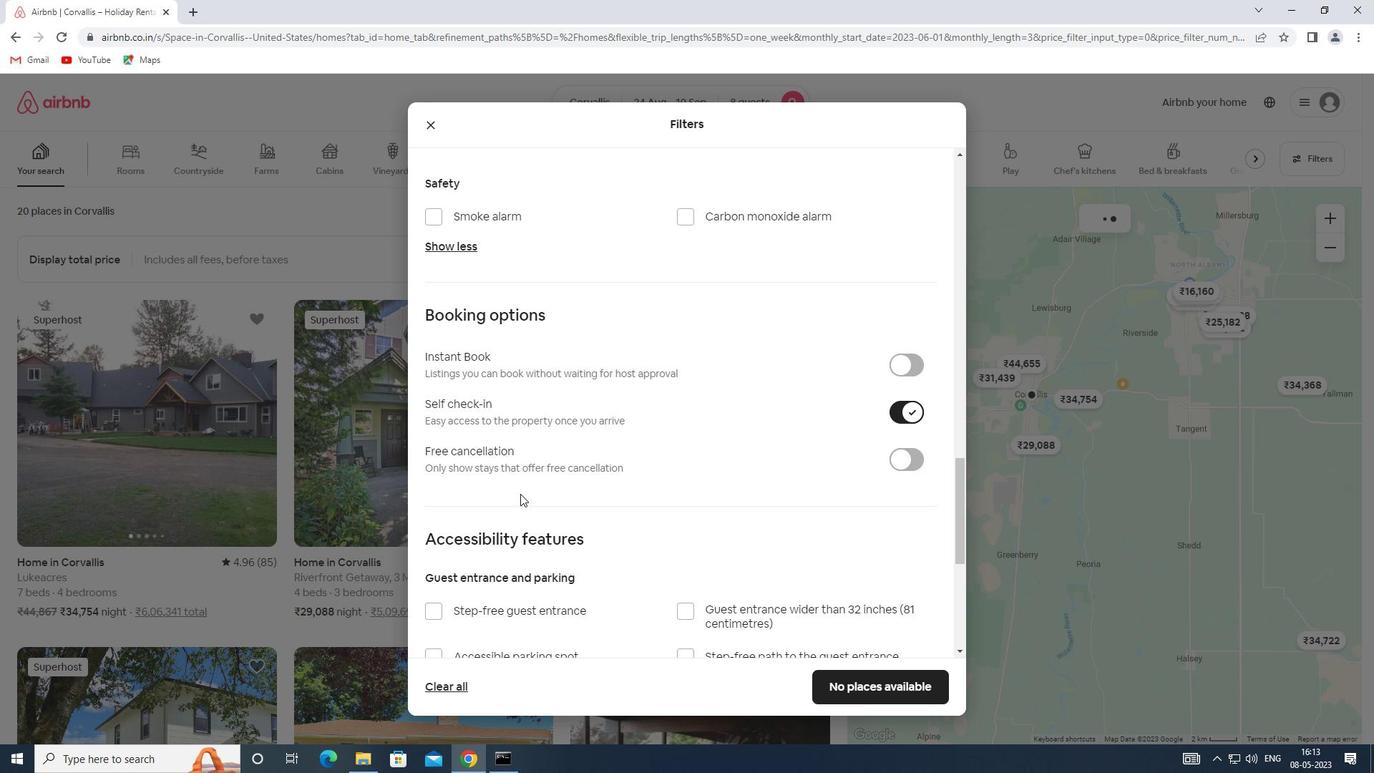 
Action: Mouse scrolled (520, 493) with delta (0, 0)
Screenshot: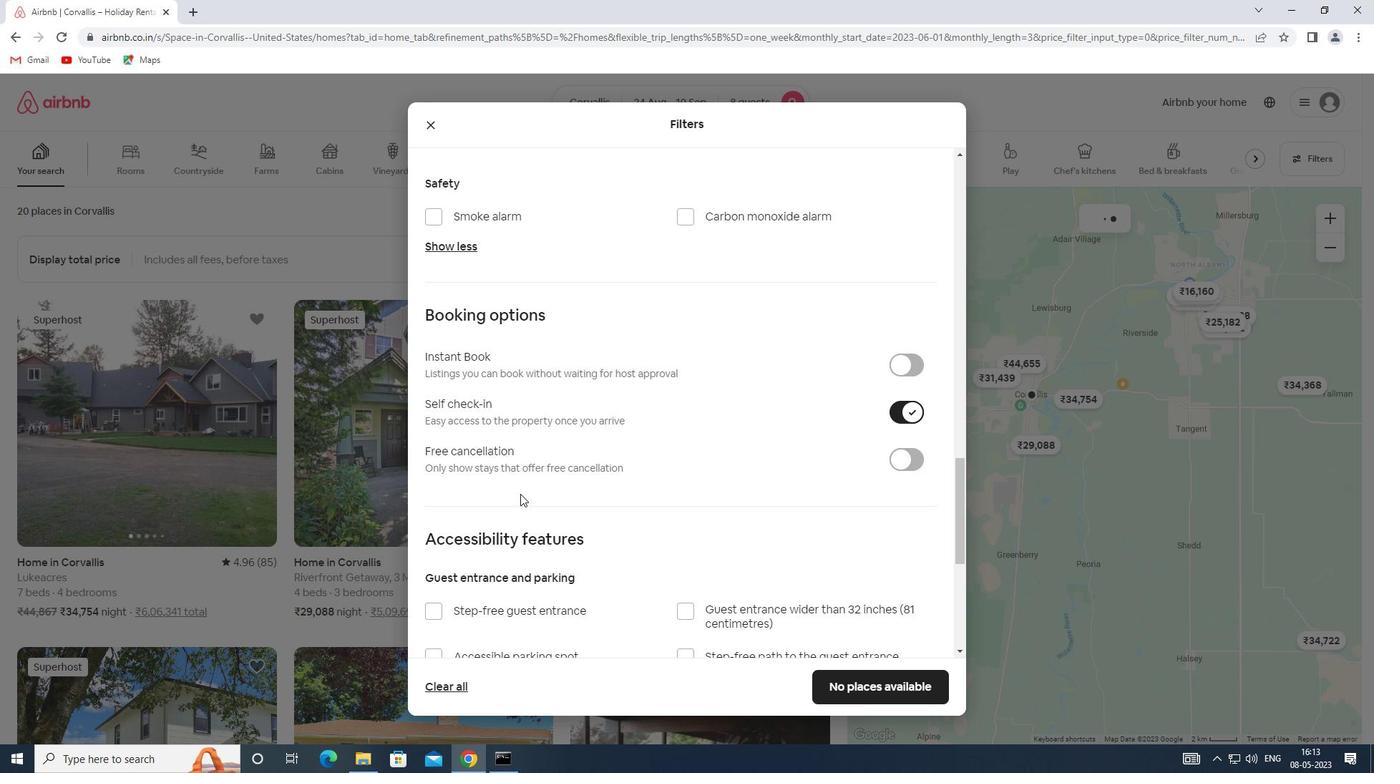 
Action: Mouse scrolled (520, 493) with delta (0, 0)
Screenshot: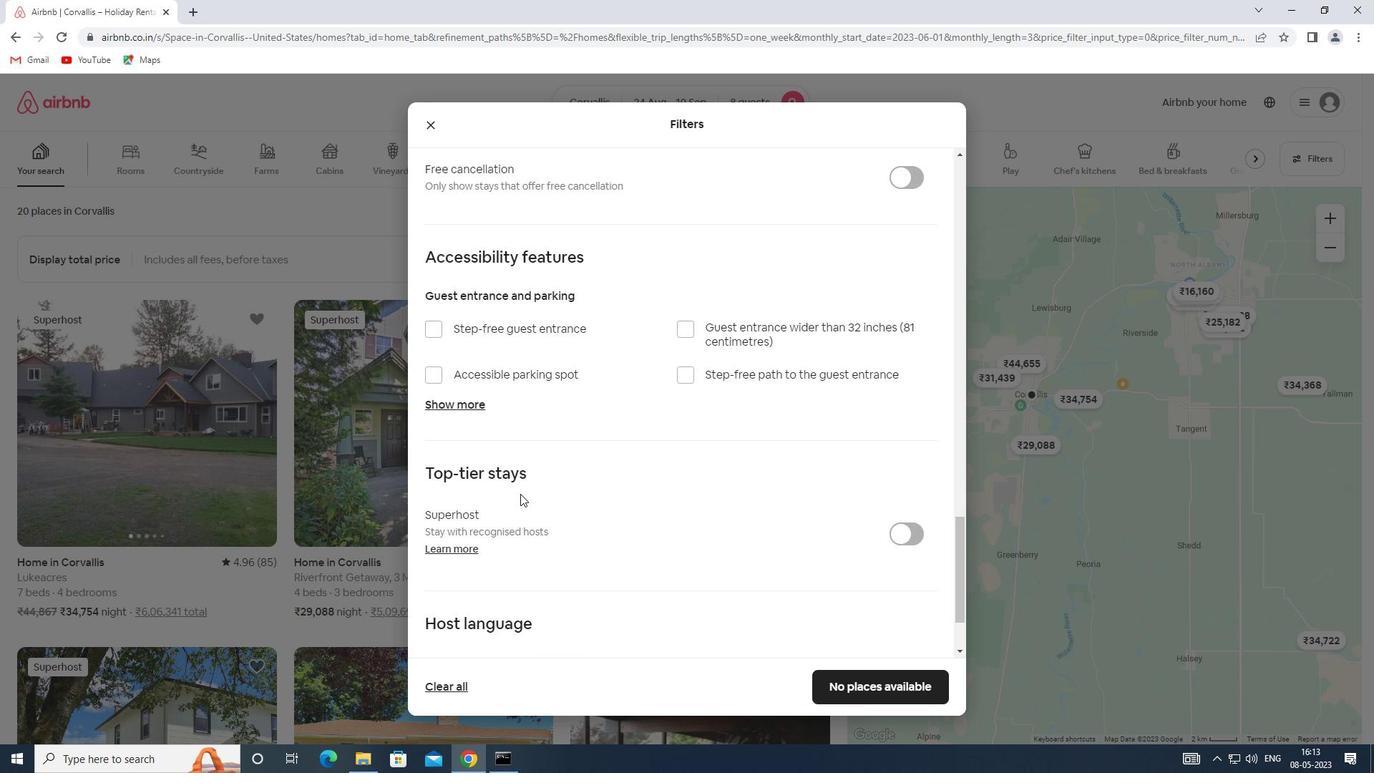 
Action: Mouse scrolled (520, 493) with delta (0, 0)
Screenshot: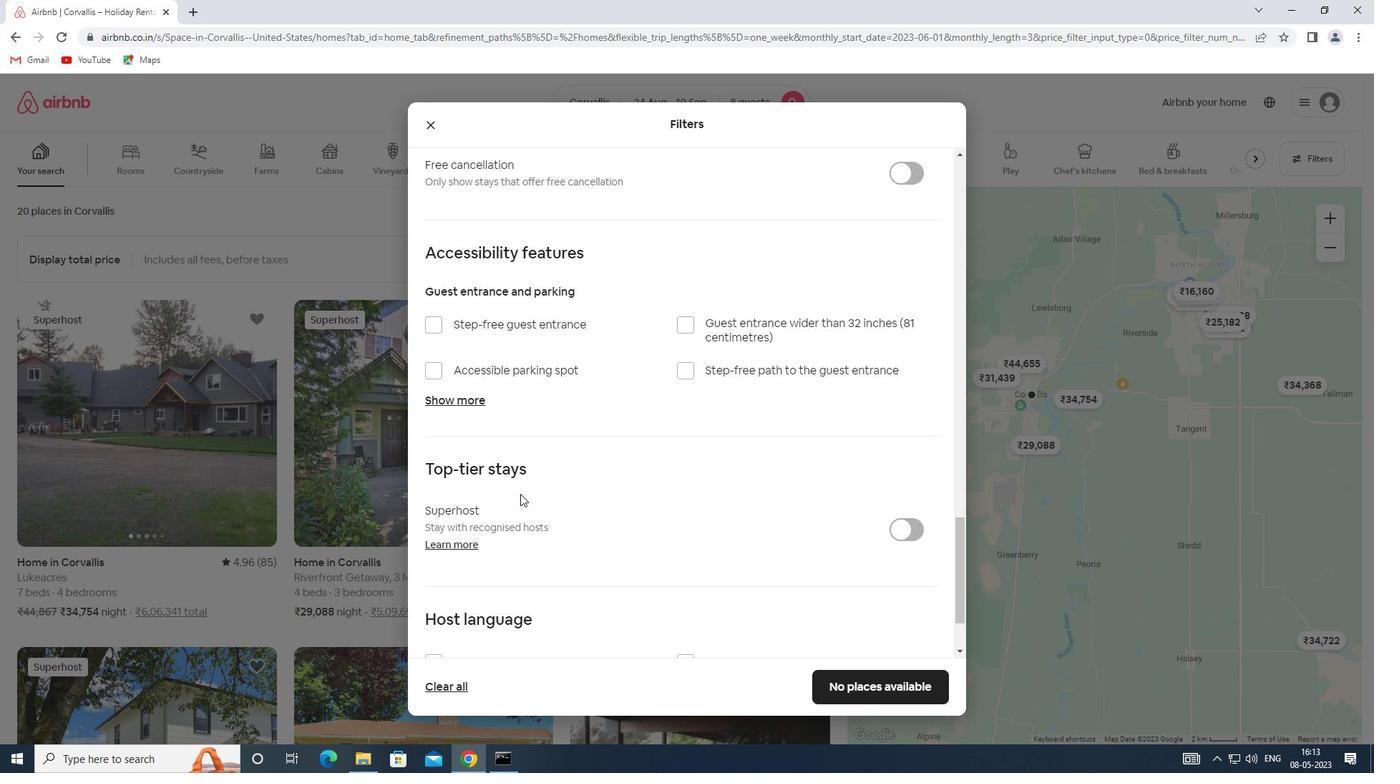 
Action: Mouse scrolled (520, 493) with delta (0, 0)
Screenshot: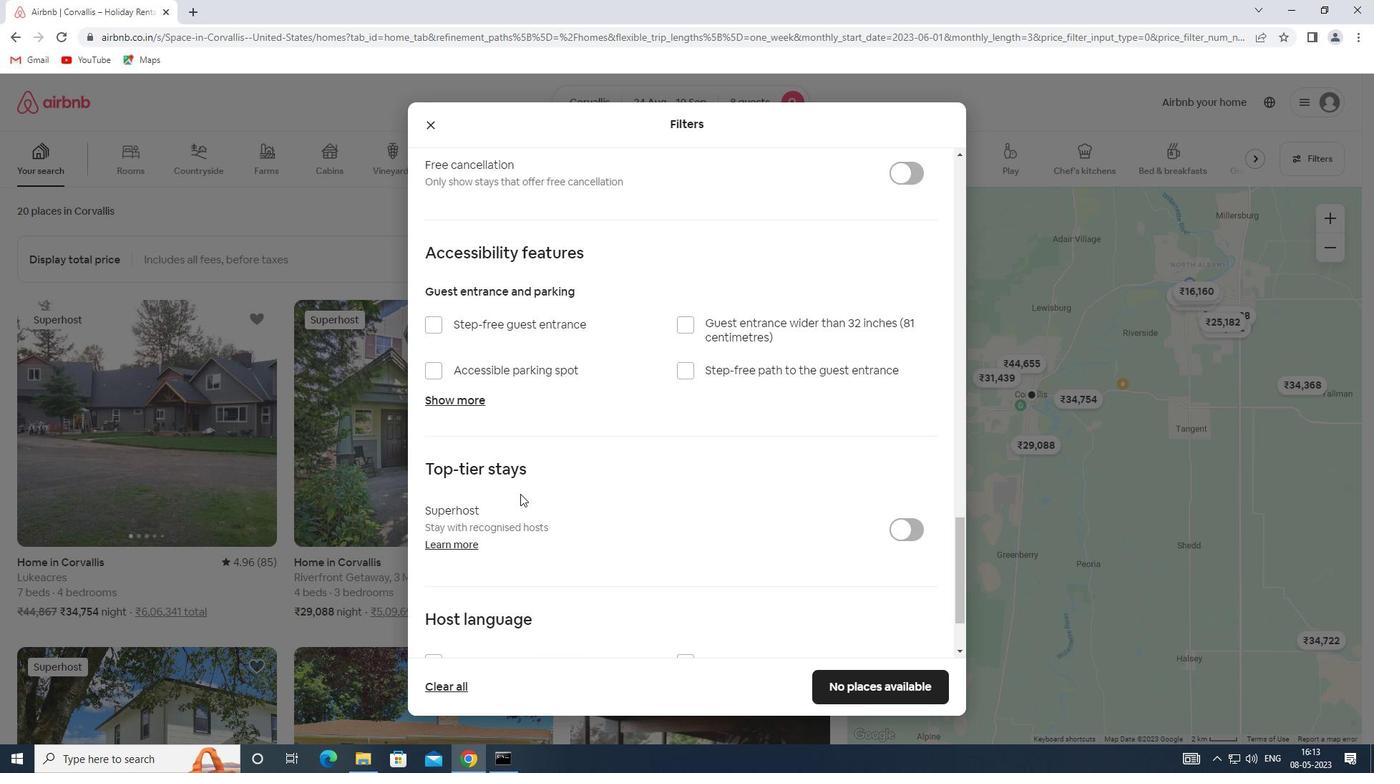 
Action: Mouse moved to (434, 560)
Screenshot: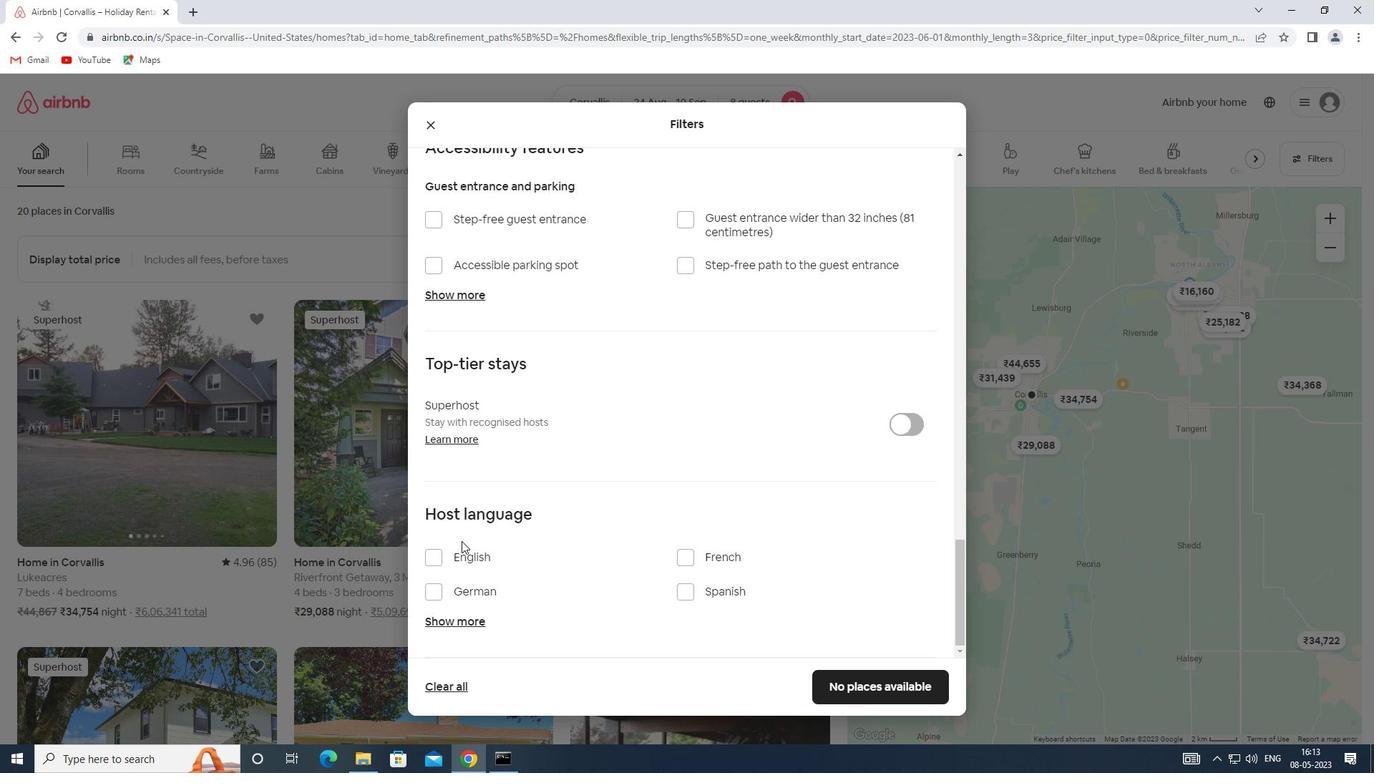 
Action: Mouse pressed left at (434, 560)
Screenshot: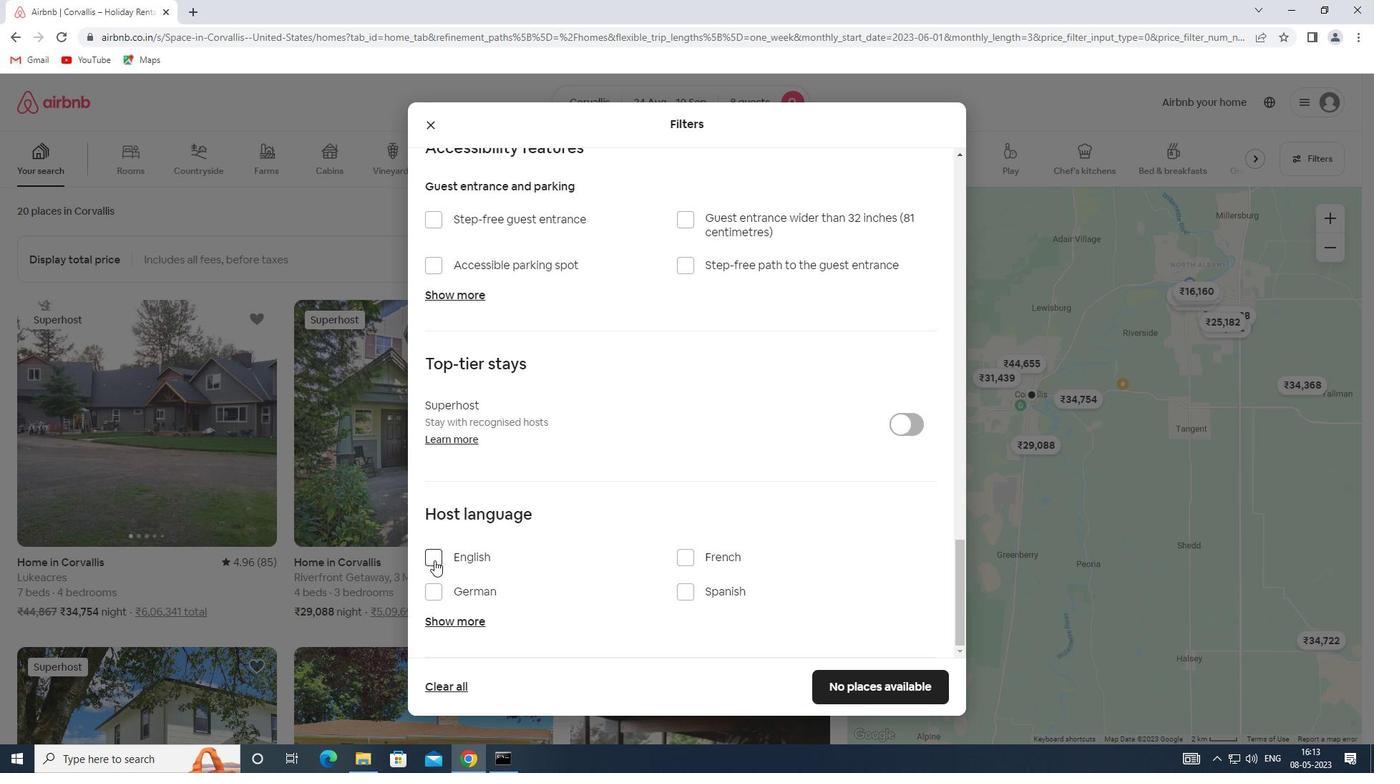 
Action: Mouse moved to (837, 678)
Screenshot: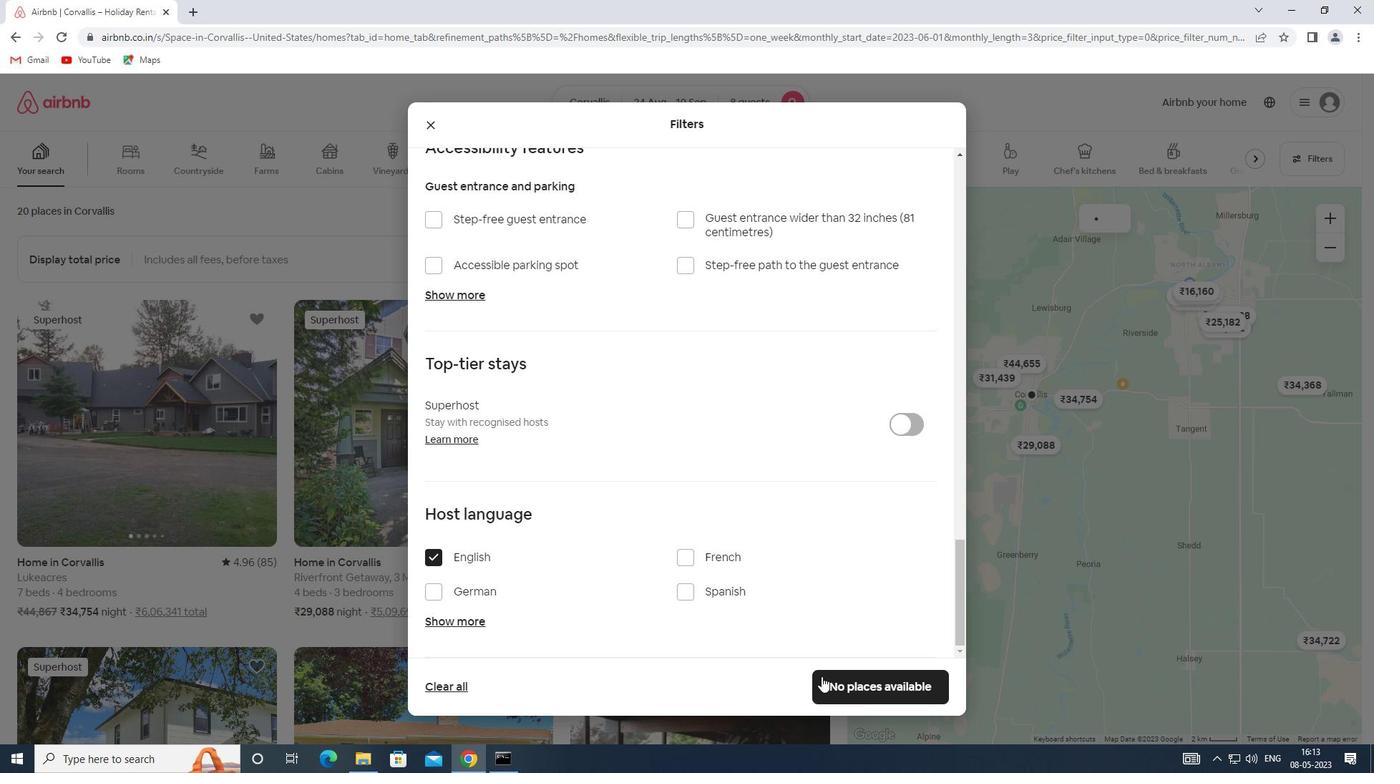 
Action: Mouse pressed left at (837, 678)
Screenshot: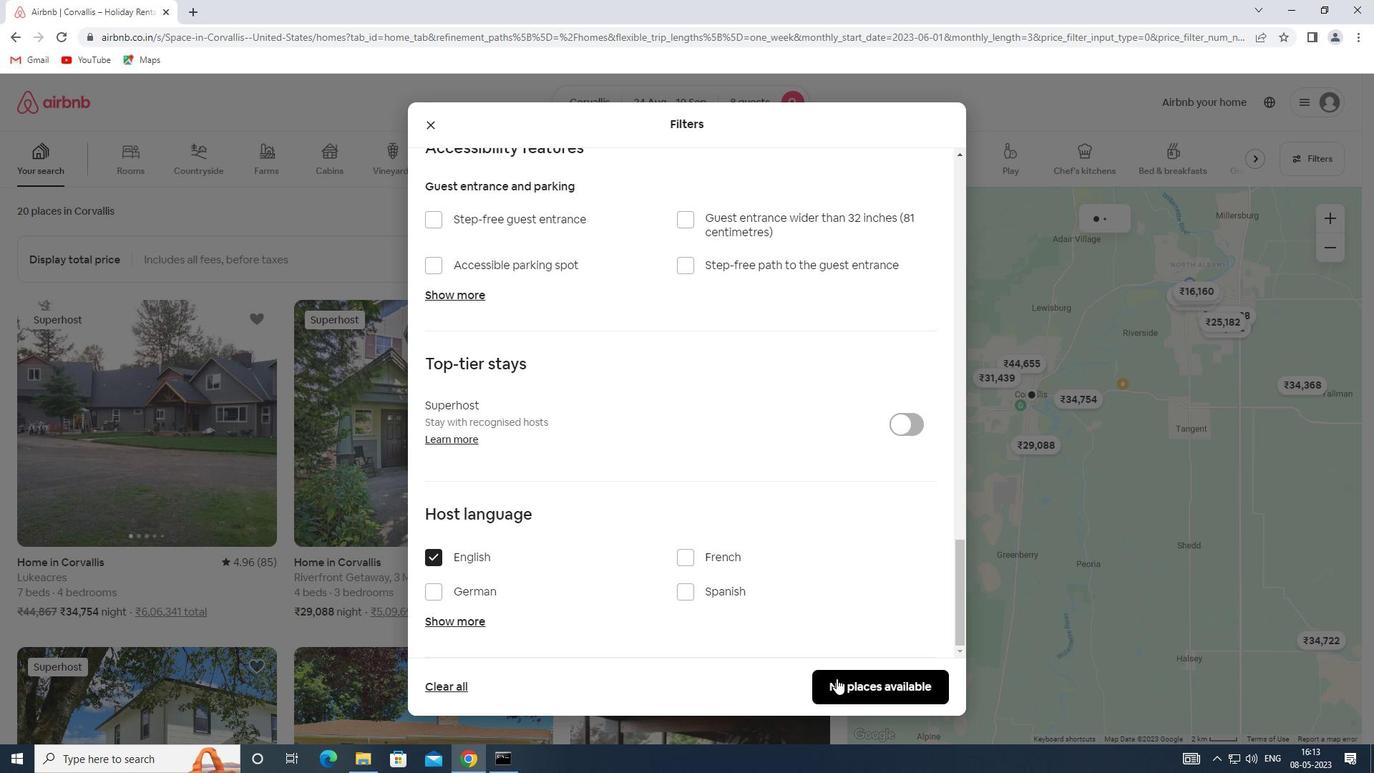
